 Task: Look for space in Laḩij, Yemen from 12th August, 2023 to 16th August, 2023 for 8 adults in price range Rs.10000 to Rs.16000. Place can be private room with 8 bedrooms having 8 beds and 8 bathrooms. Property type can be house, flat, guest house, hotel. Amenities needed are: wifi, TV, free parkinig on premises, gym, breakfast. Booking option can be shelf check-in. Required host language is English.
Action: Mouse moved to (495, 101)
Screenshot: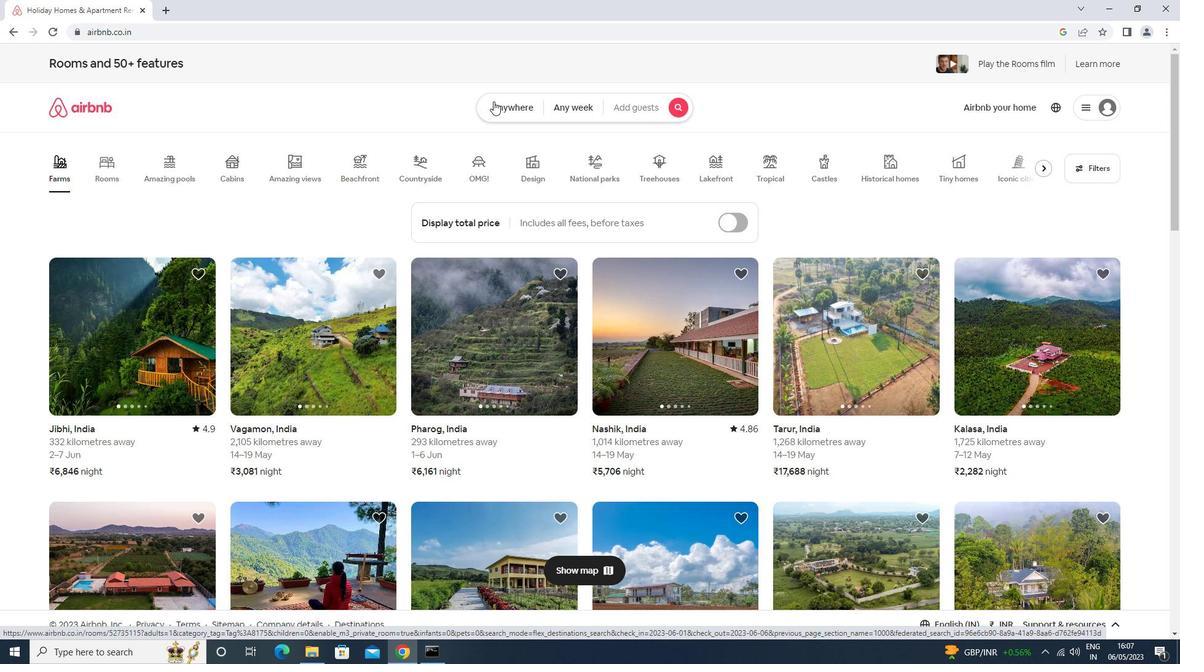 
Action: Mouse pressed left at (495, 101)
Screenshot: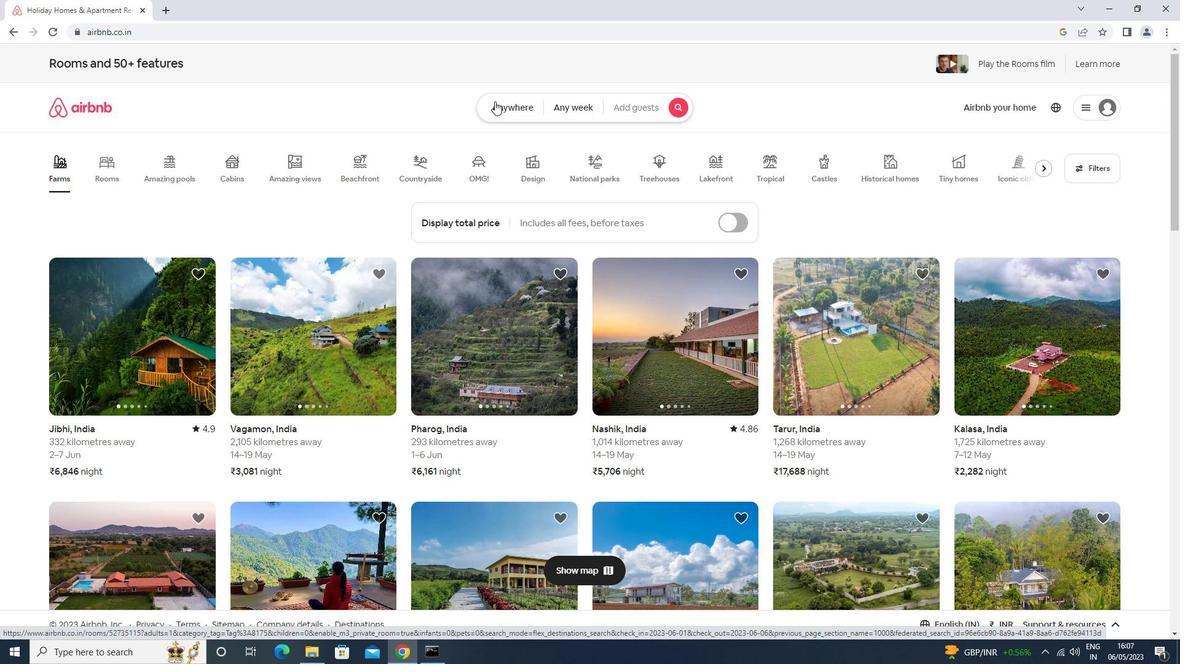 
Action: Mouse moved to (481, 153)
Screenshot: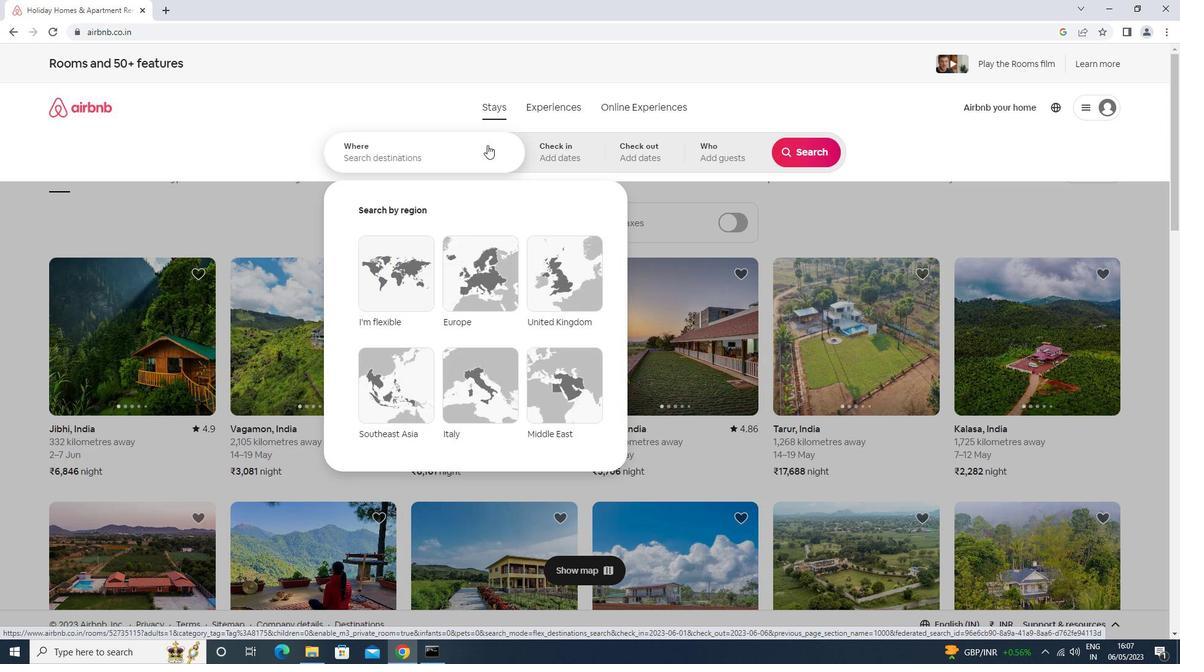 
Action: Mouse pressed left at (481, 153)
Screenshot: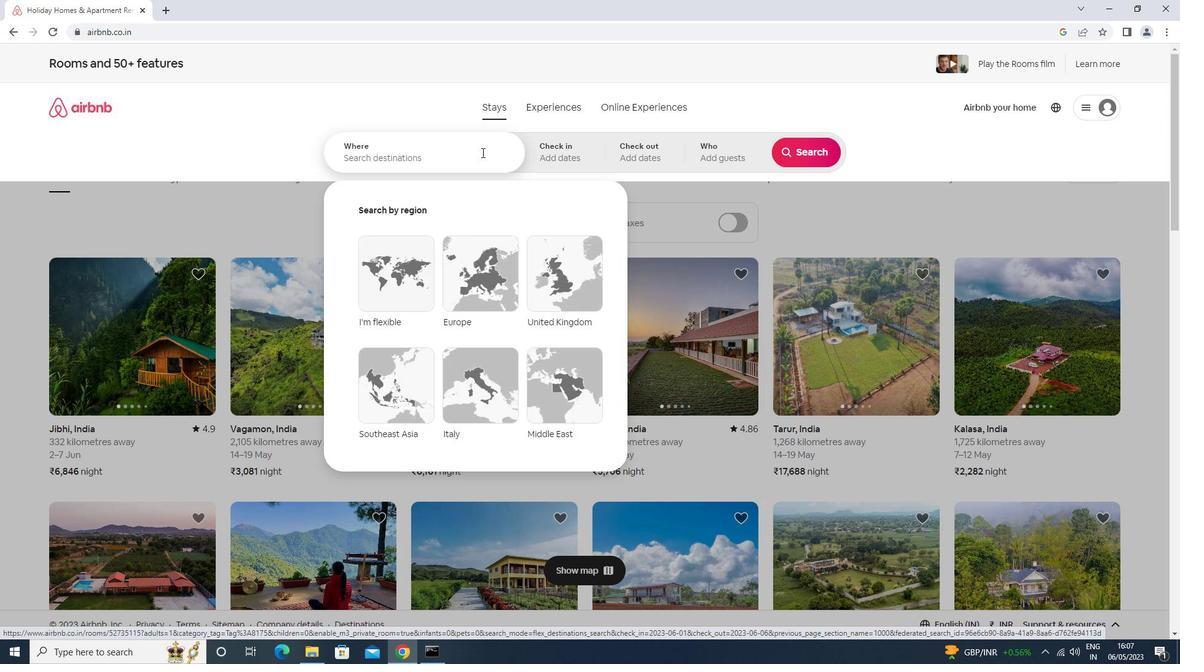
Action: Mouse moved to (479, 154)
Screenshot: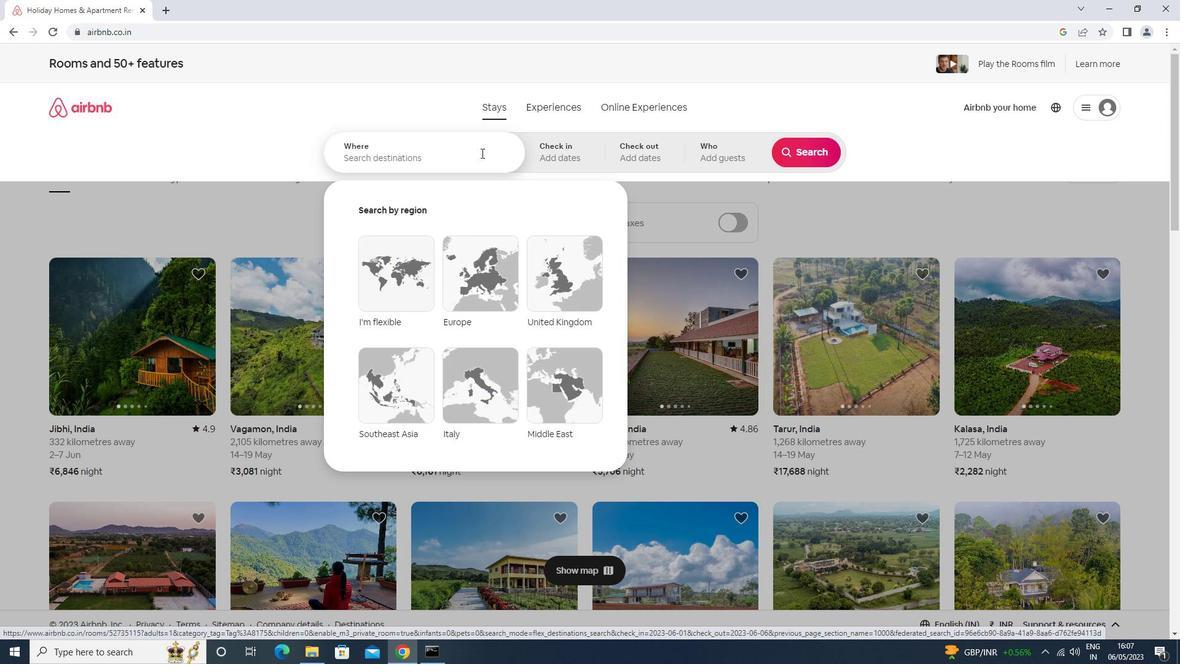 
Action: Key pressed lk<Key.backspace><Key.backspace>lahij,<Key.space><Key.shift>YEMEN<Key.down><Key.enter>
Screenshot: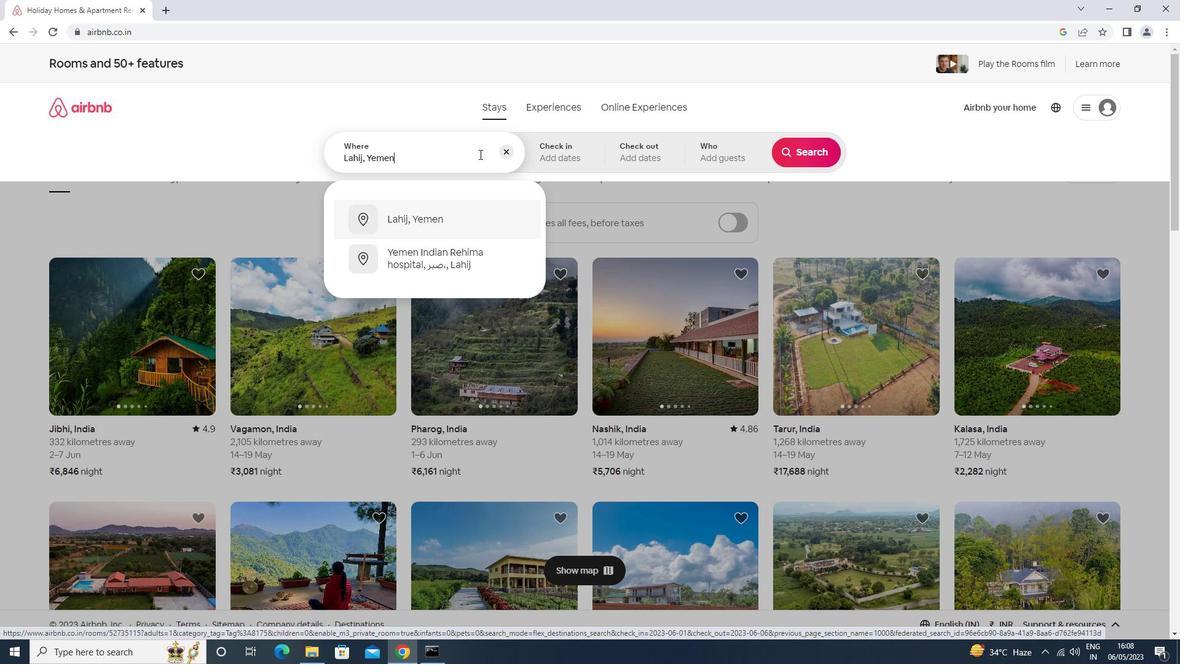 
Action: Mouse moved to (807, 251)
Screenshot: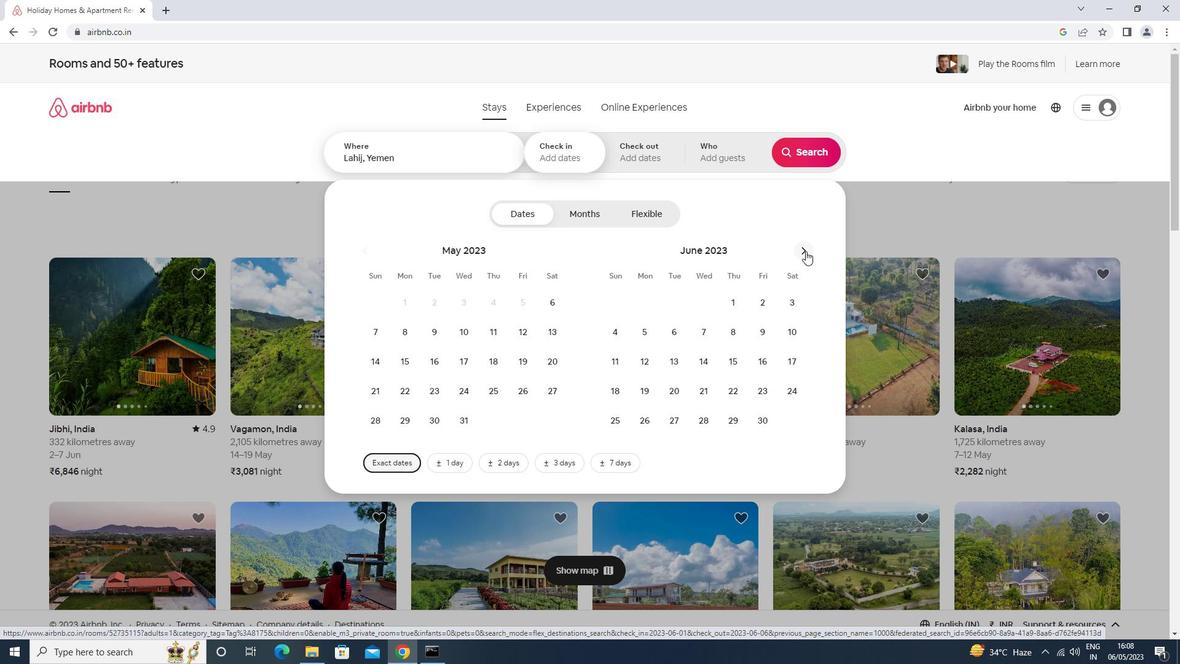 
Action: Mouse pressed left at (807, 251)
Screenshot: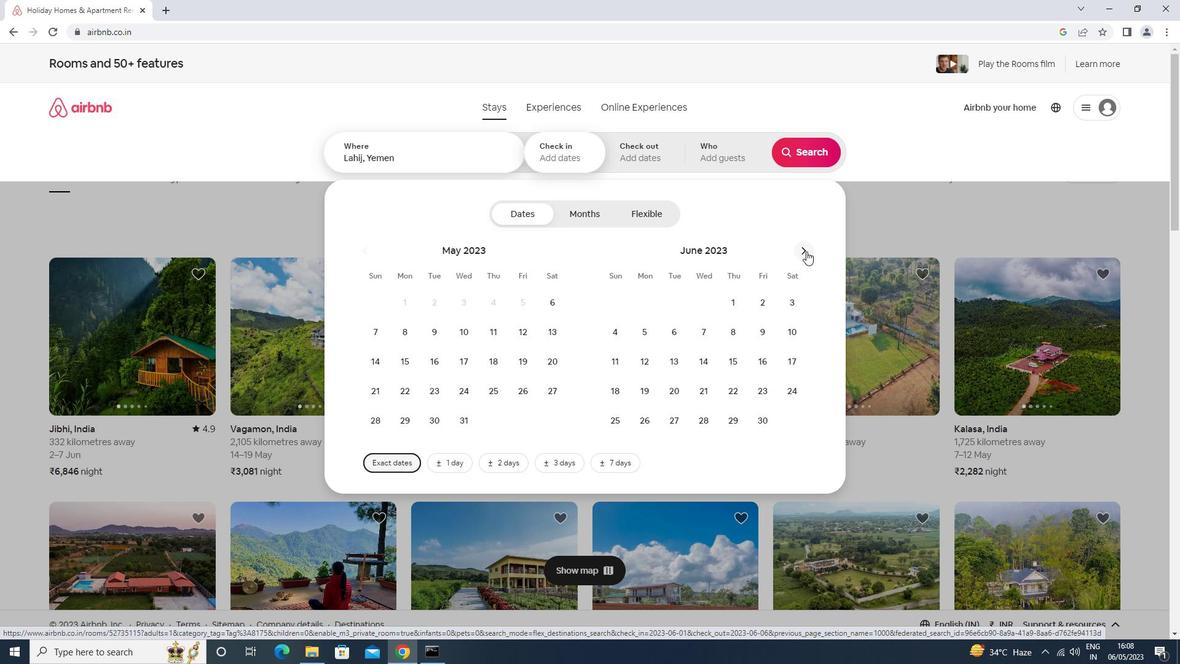 
Action: Mouse moved to (807, 251)
Screenshot: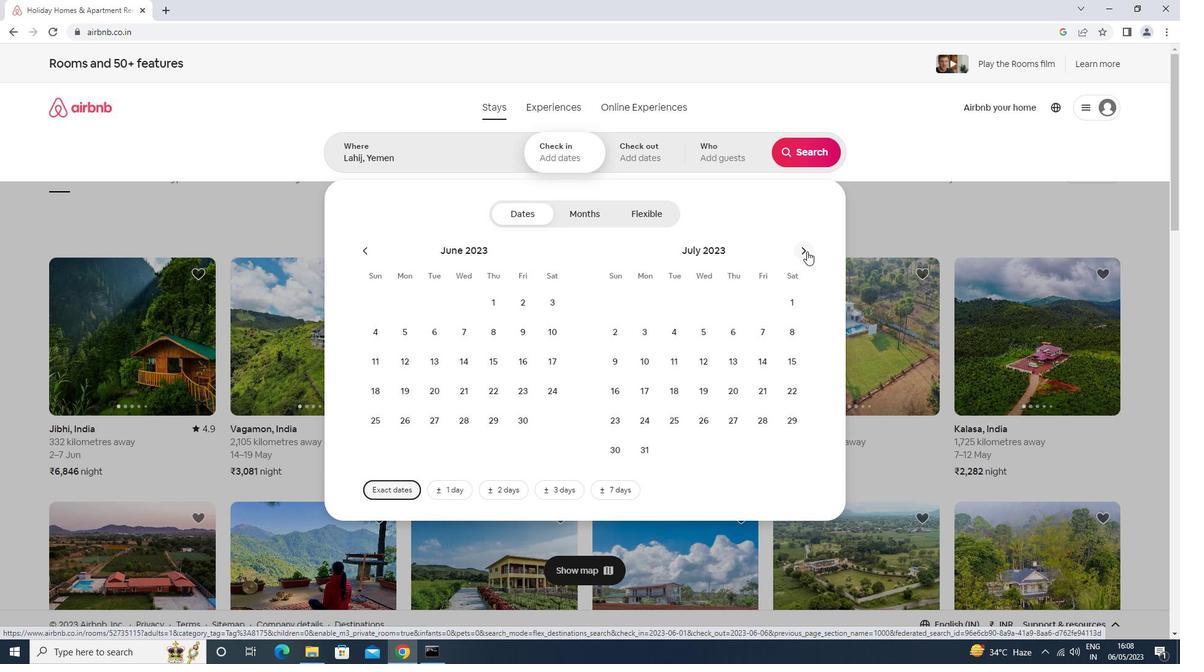 
Action: Mouse pressed left at (807, 251)
Screenshot: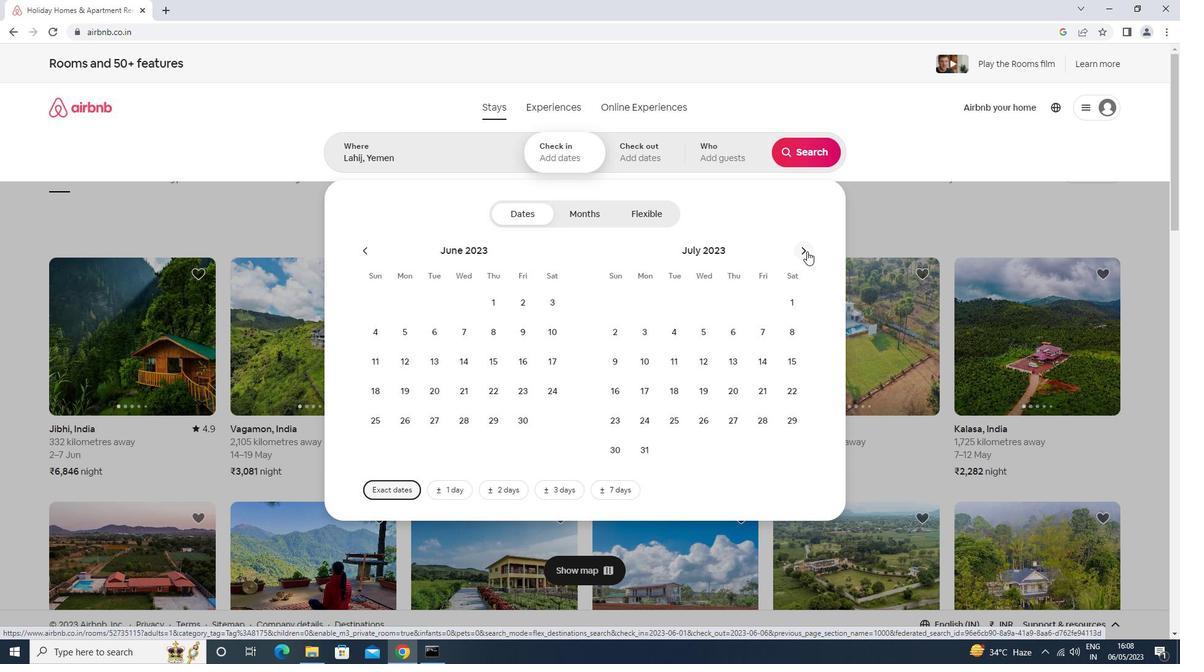 
Action: Mouse moved to (788, 324)
Screenshot: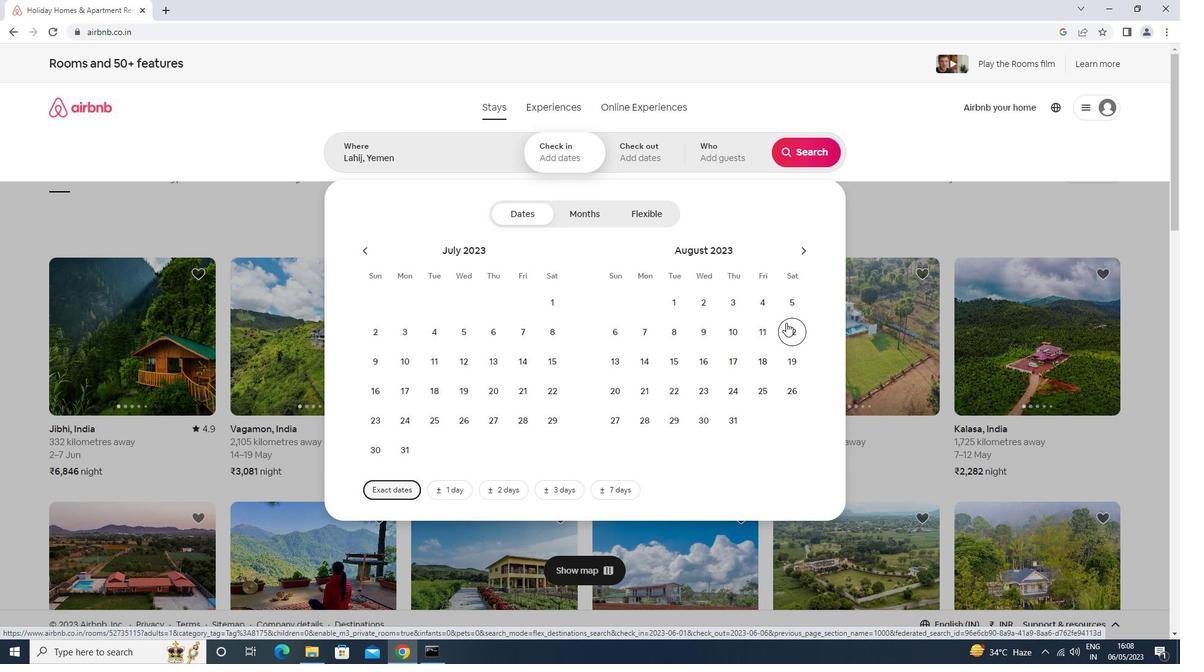
Action: Mouse pressed left at (788, 324)
Screenshot: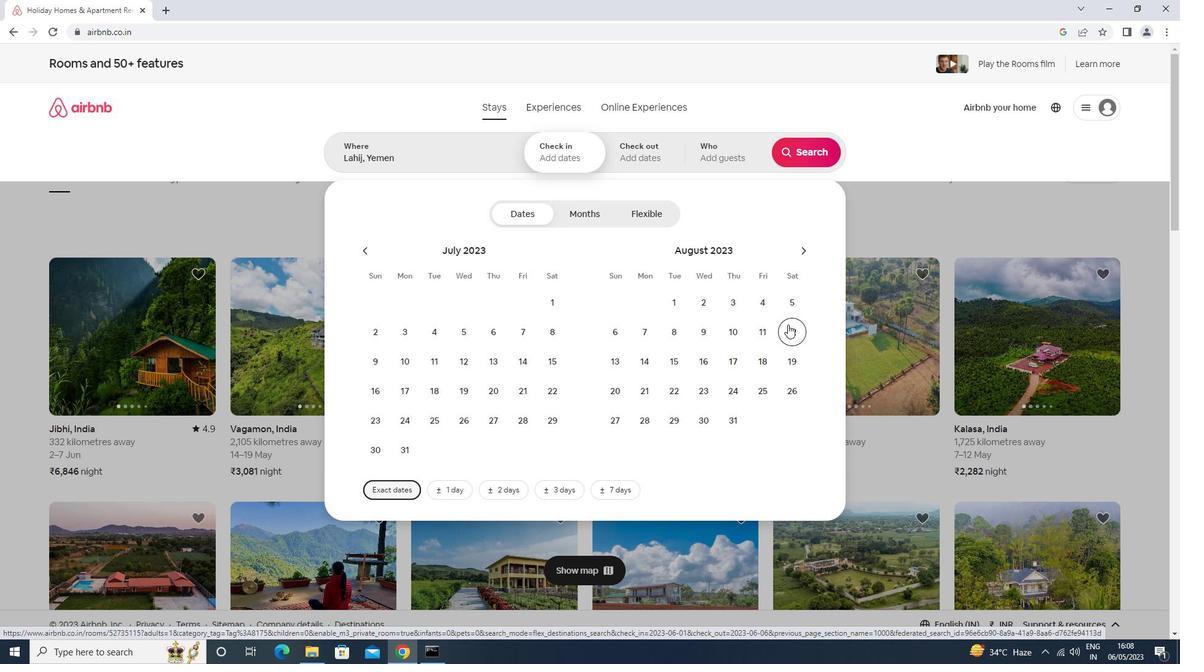 
Action: Mouse moved to (711, 362)
Screenshot: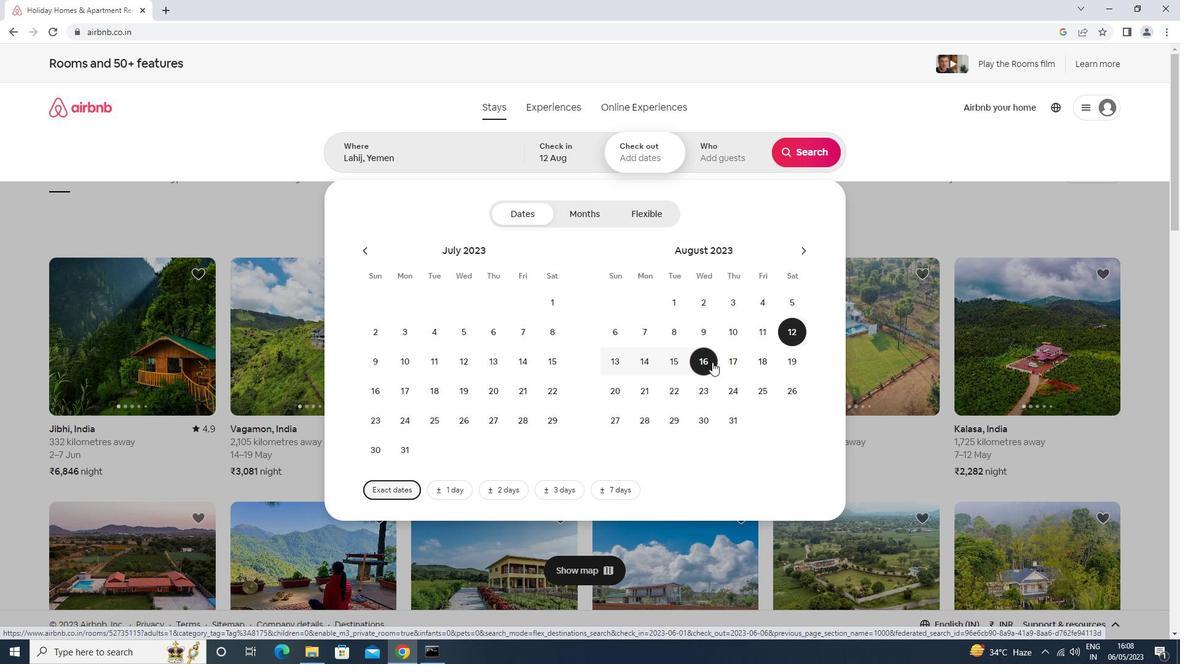 
Action: Mouse pressed left at (711, 362)
Screenshot: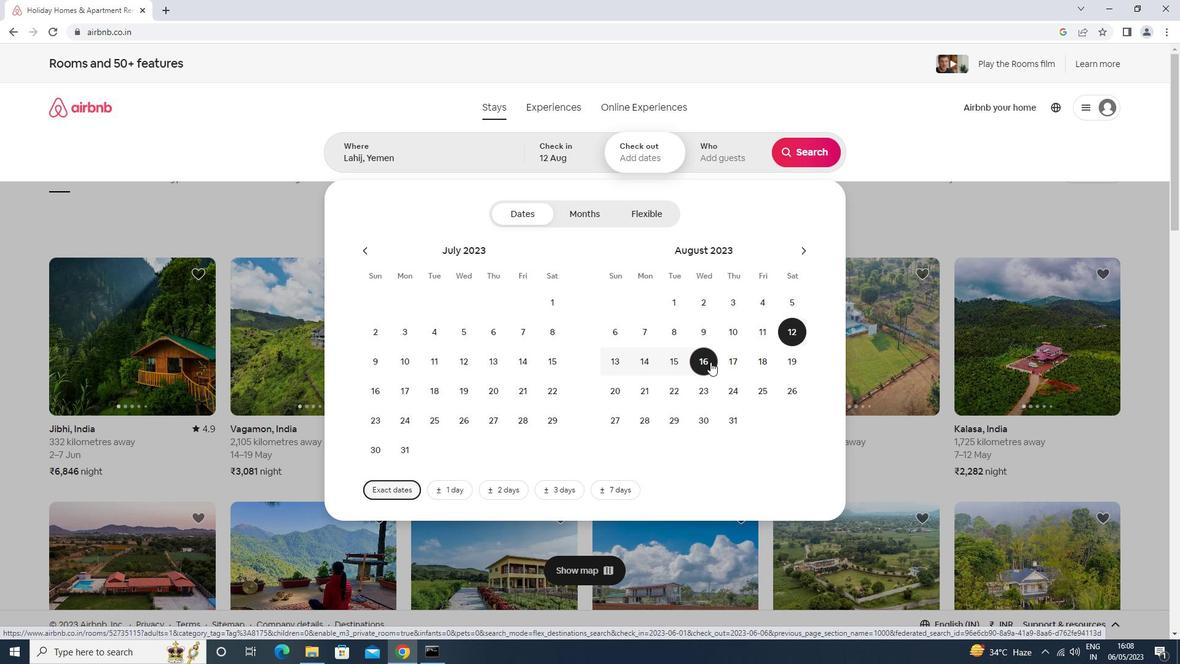 
Action: Mouse moved to (719, 151)
Screenshot: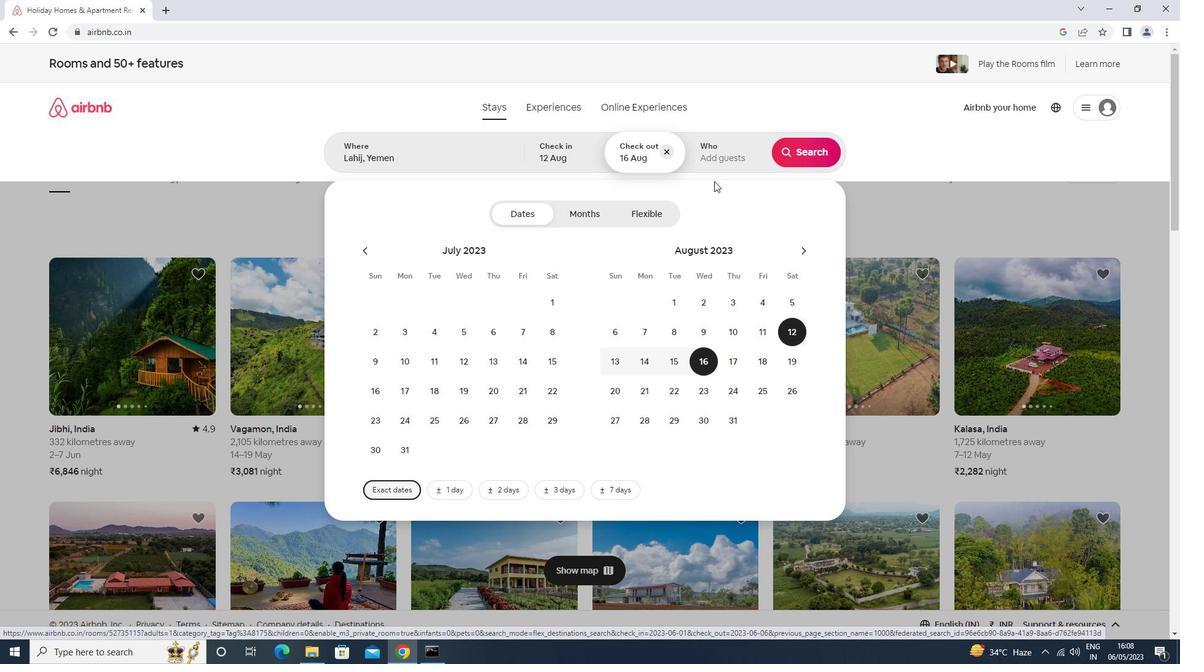 
Action: Mouse pressed left at (719, 151)
Screenshot: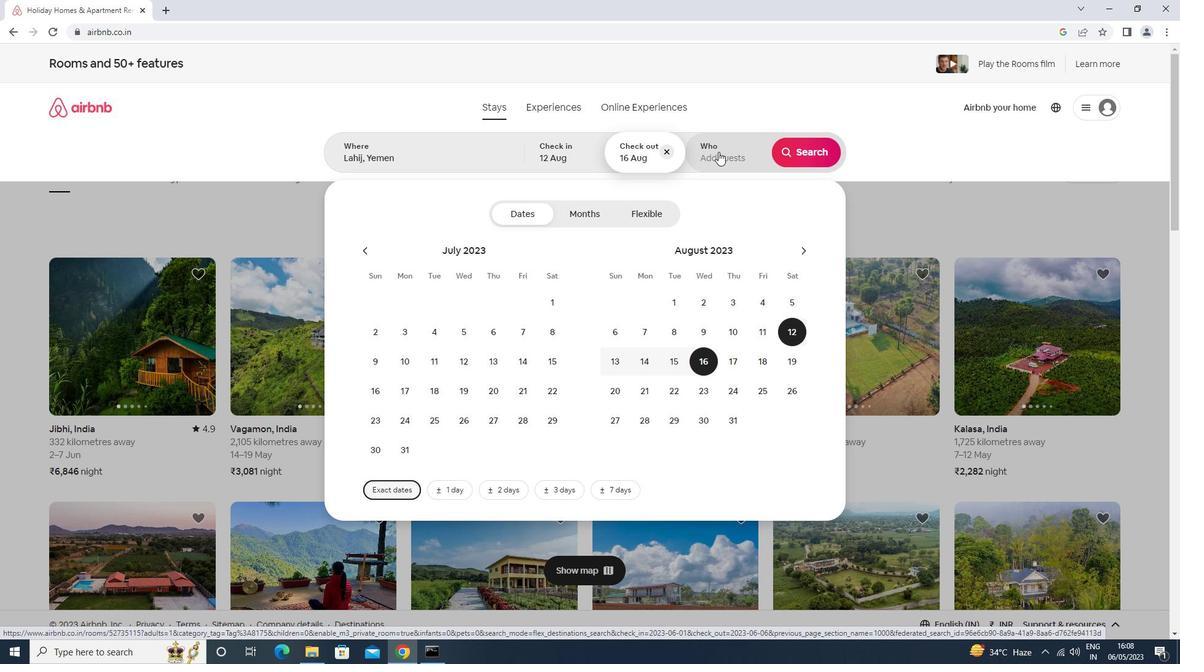 
Action: Mouse moved to (806, 215)
Screenshot: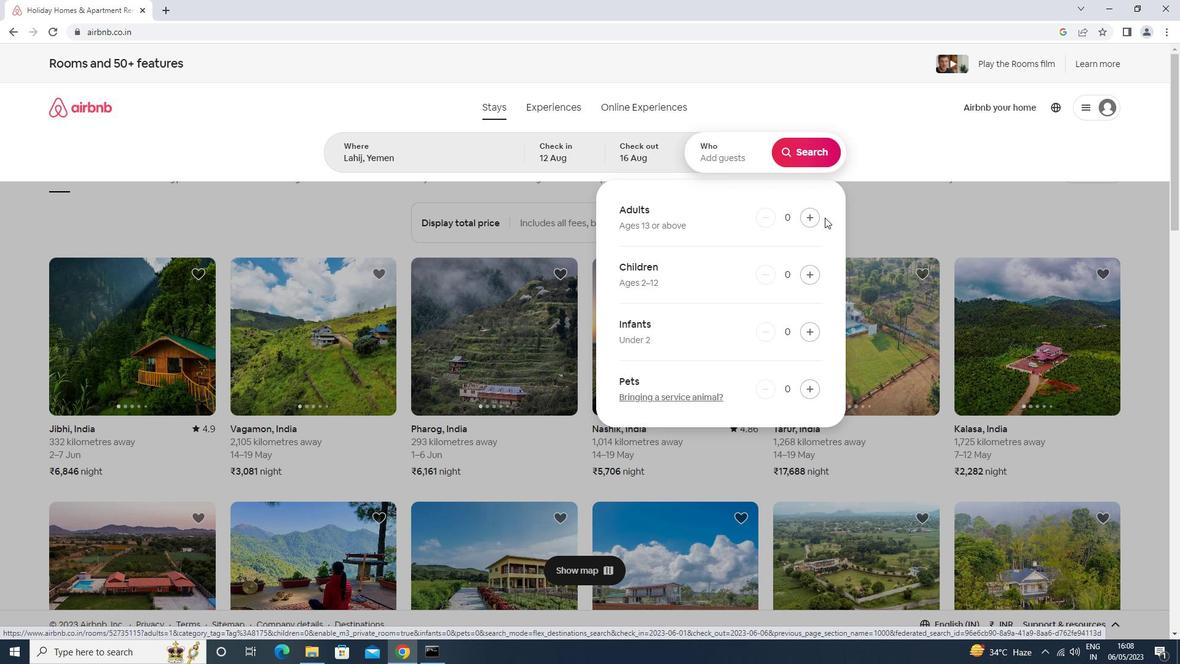 
Action: Mouse pressed left at (806, 215)
Screenshot: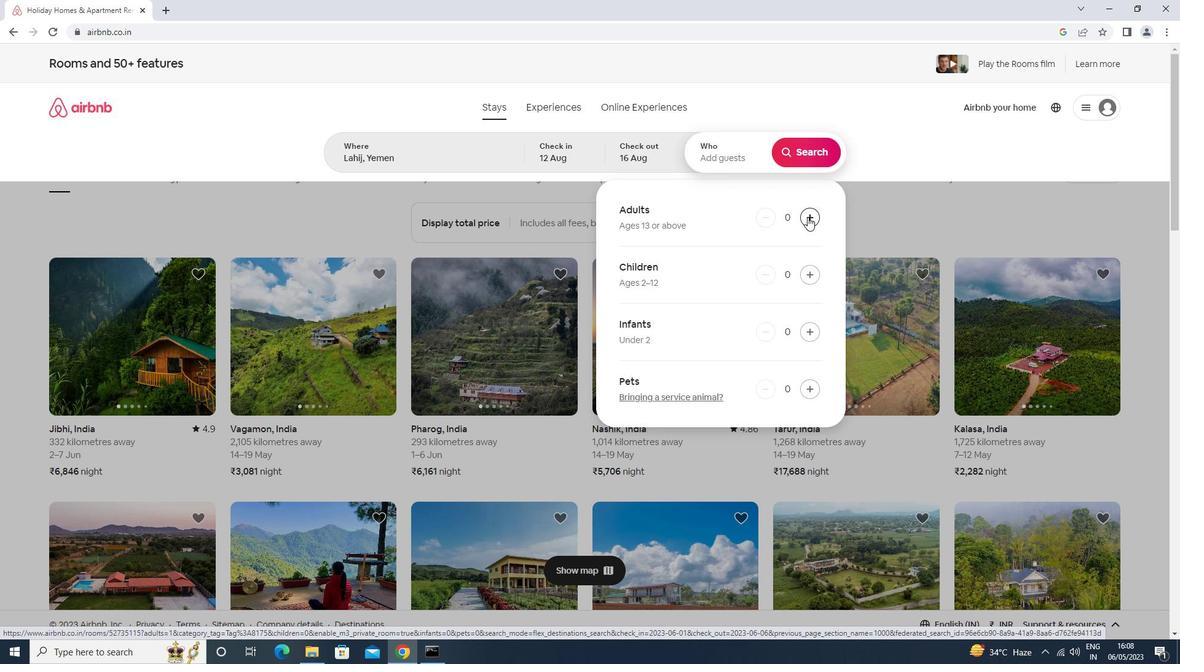 
Action: Mouse pressed left at (806, 215)
Screenshot: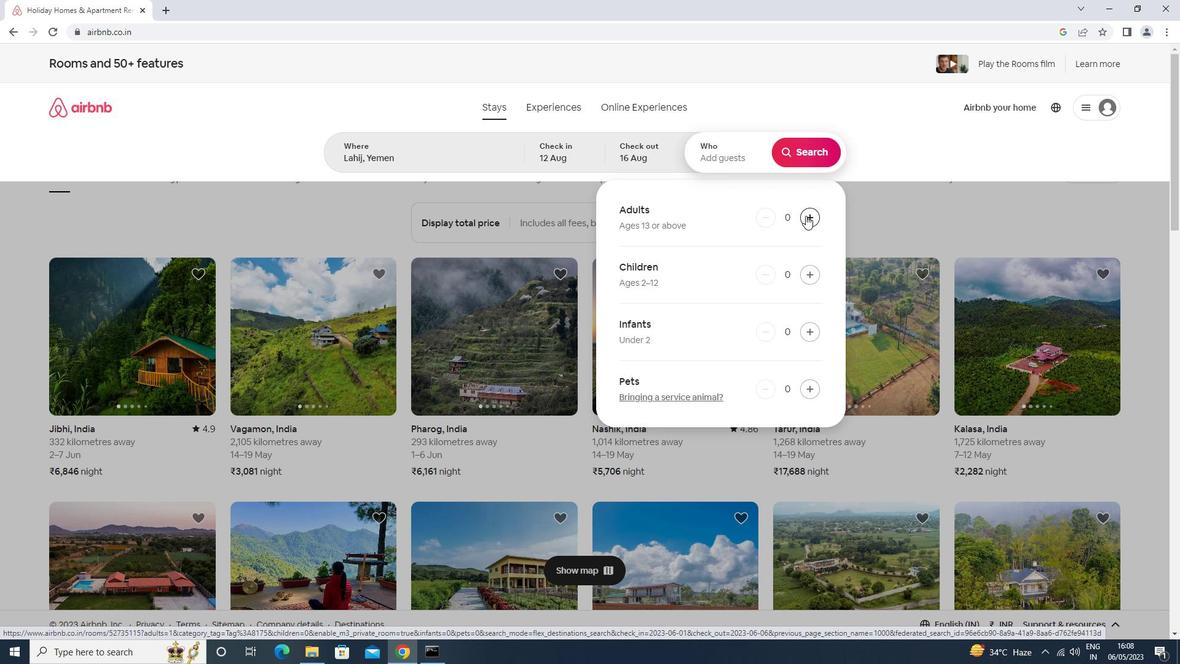 
Action: Mouse moved to (804, 204)
Screenshot: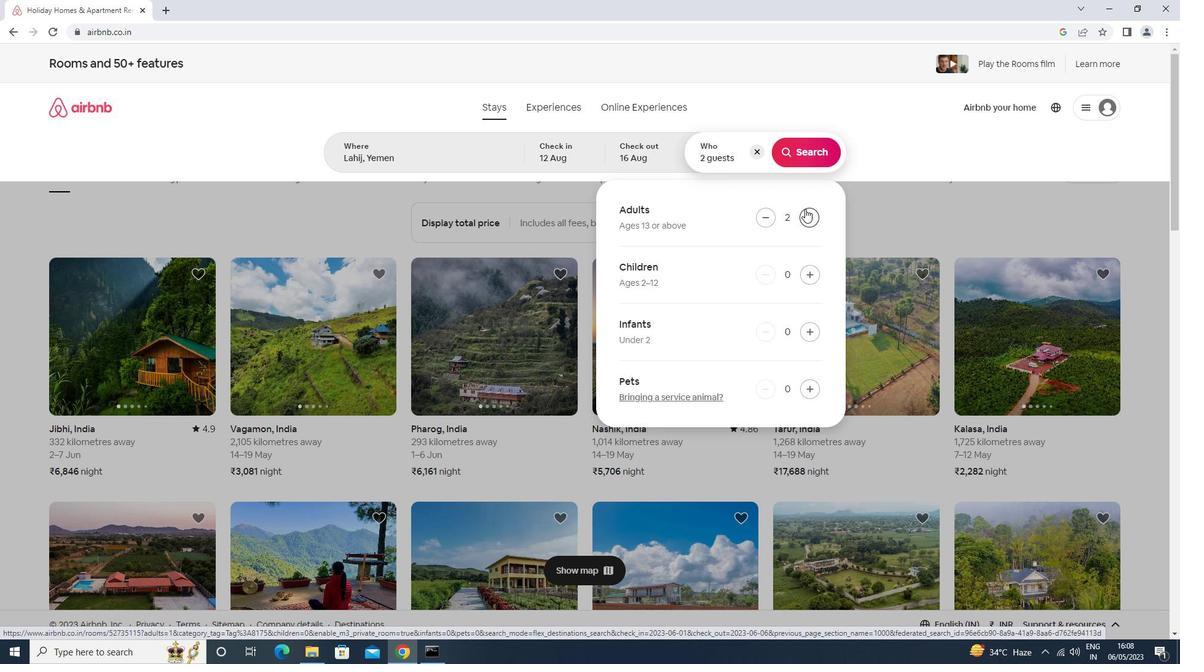 
Action: Mouse pressed left at (804, 204)
Screenshot: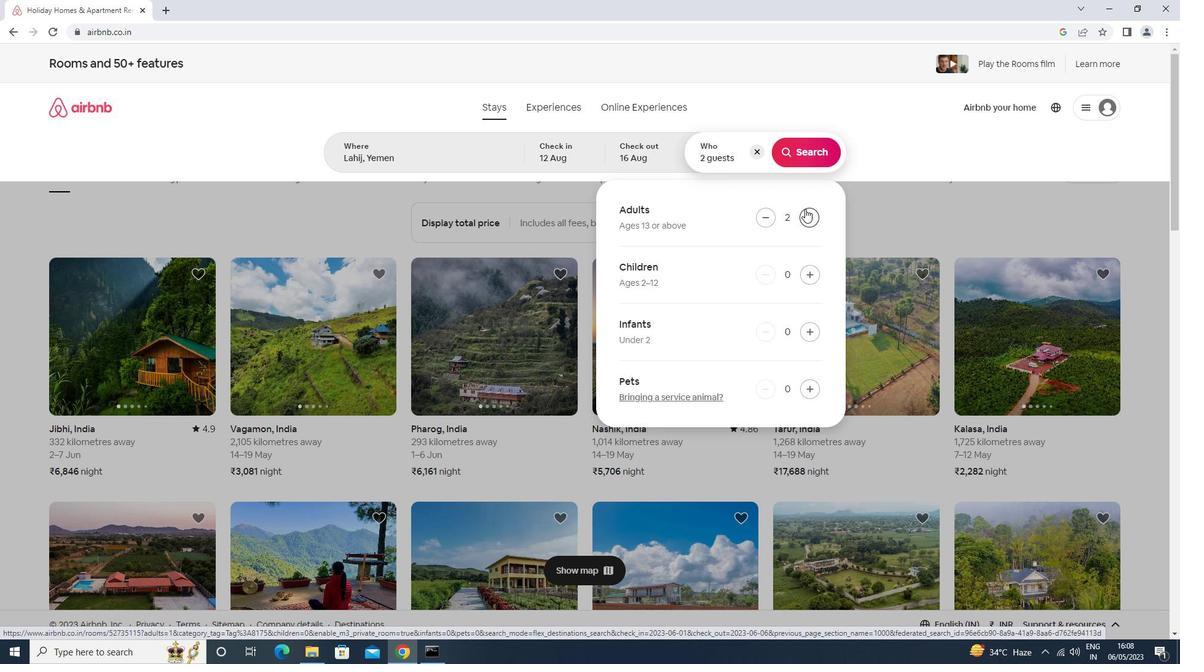 
Action: Mouse moved to (801, 204)
Screenshot: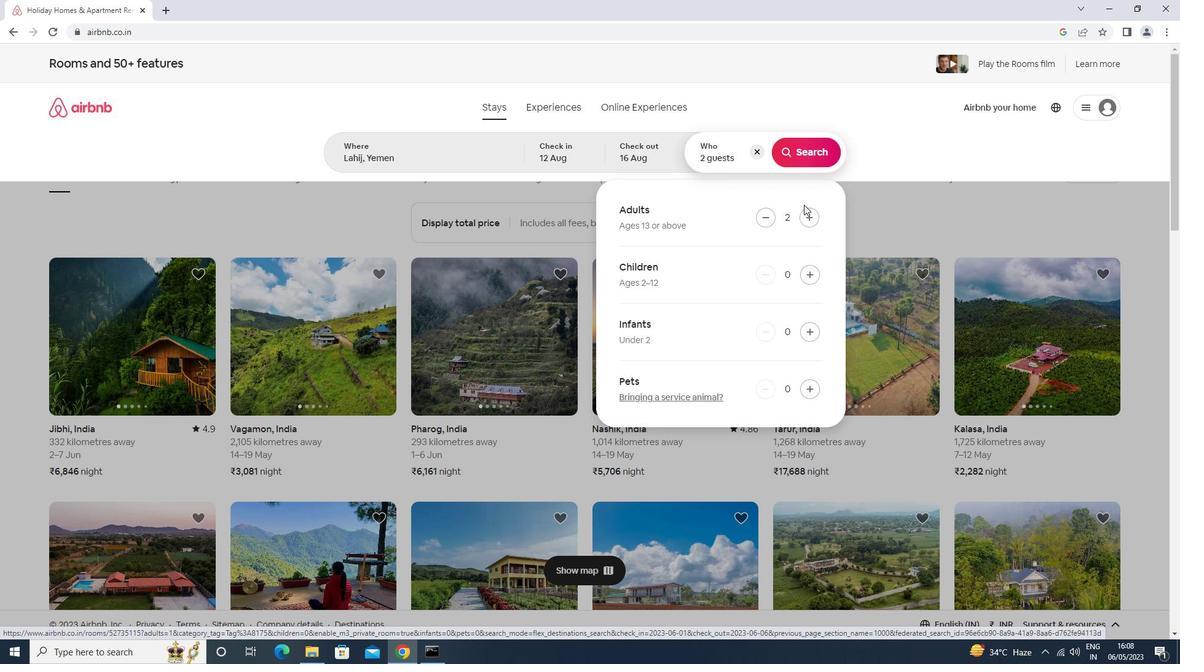 
Action: Mouse pressed left at (801, 204)
Screenshot: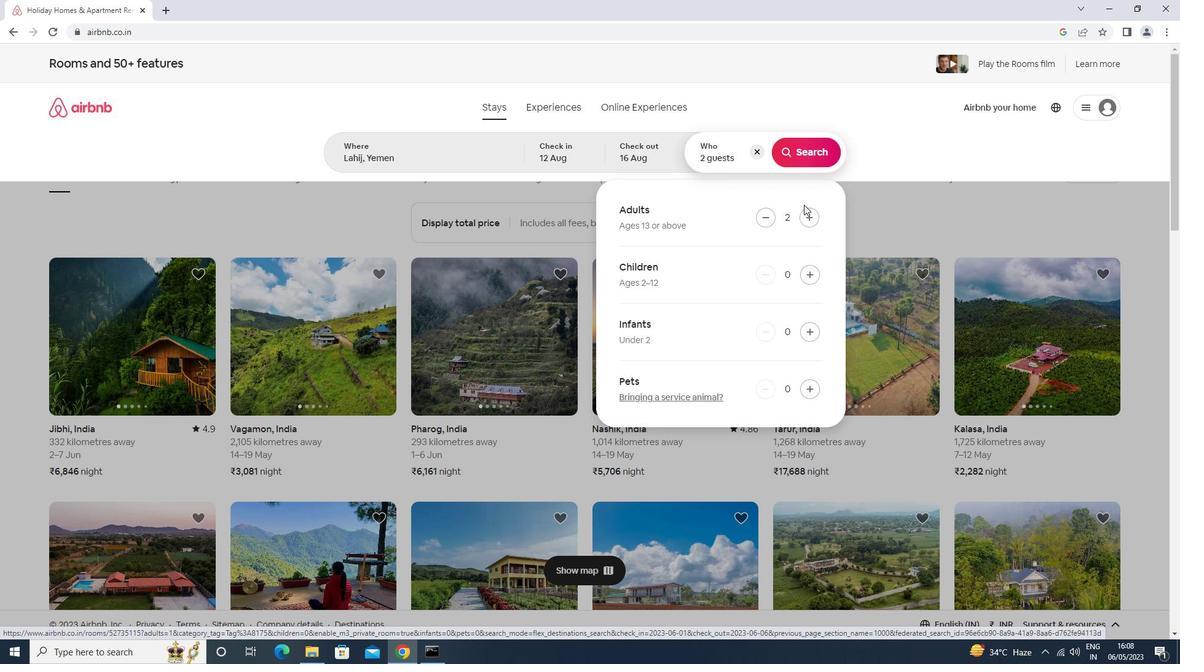
Action: Mouse moved to (807, 215)
Screenshot: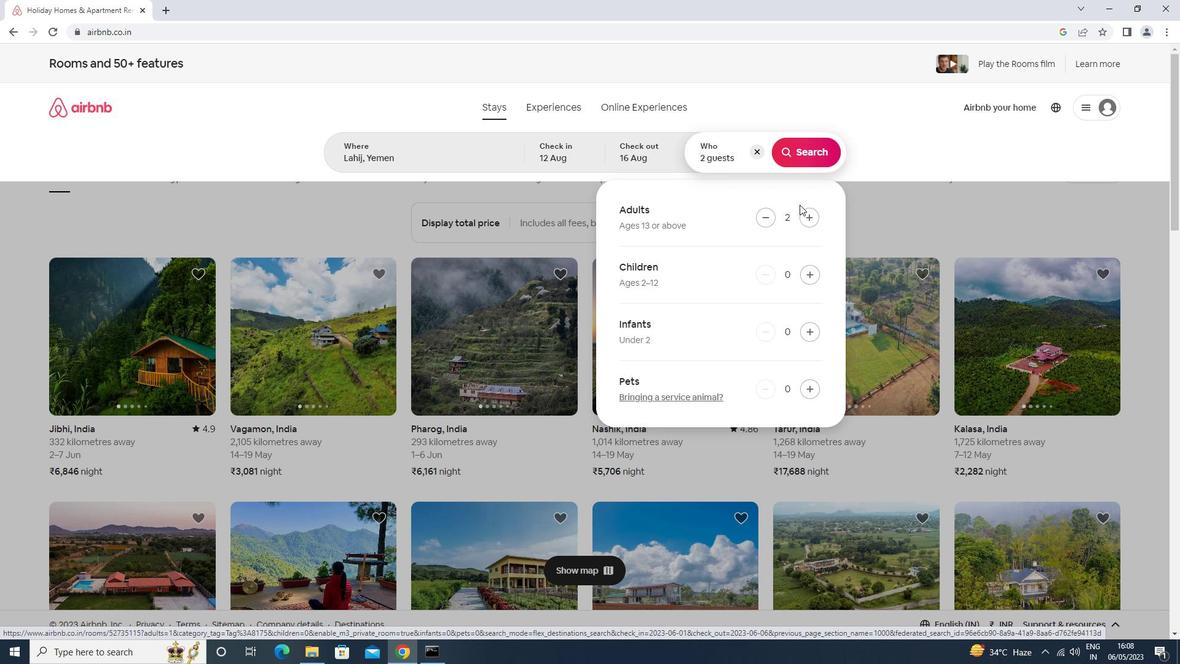 
Action: Mouse pressed left at (807, 215)
Screenshot: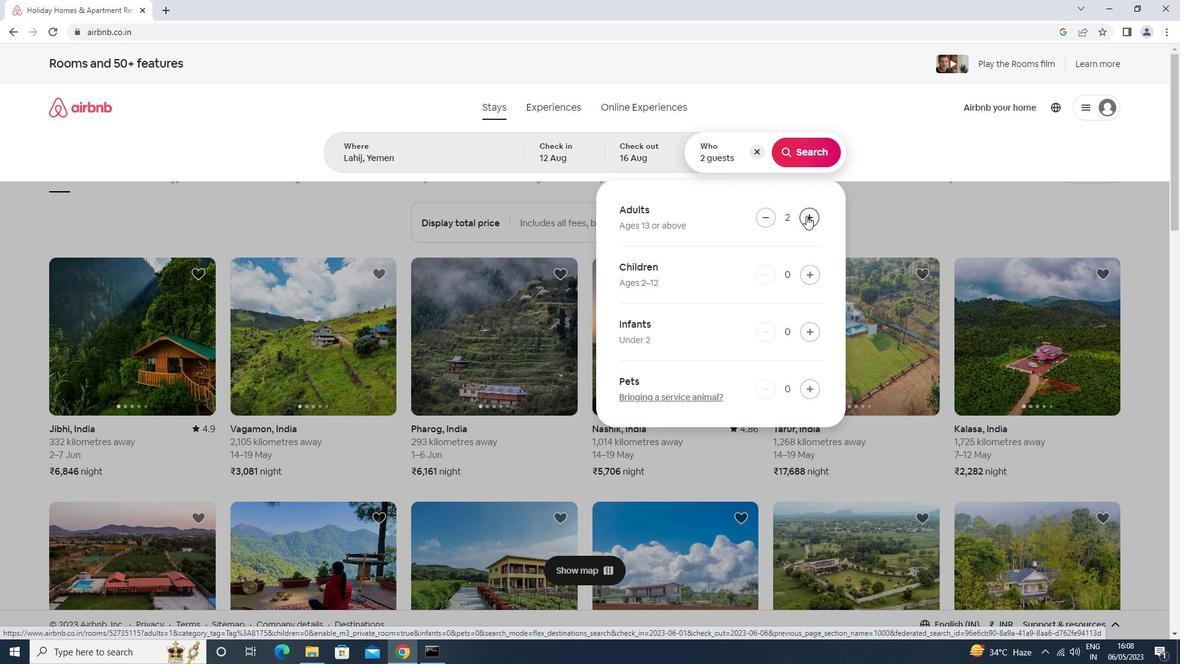 
Action: Mouse moved to (809, 217)
Screenshot: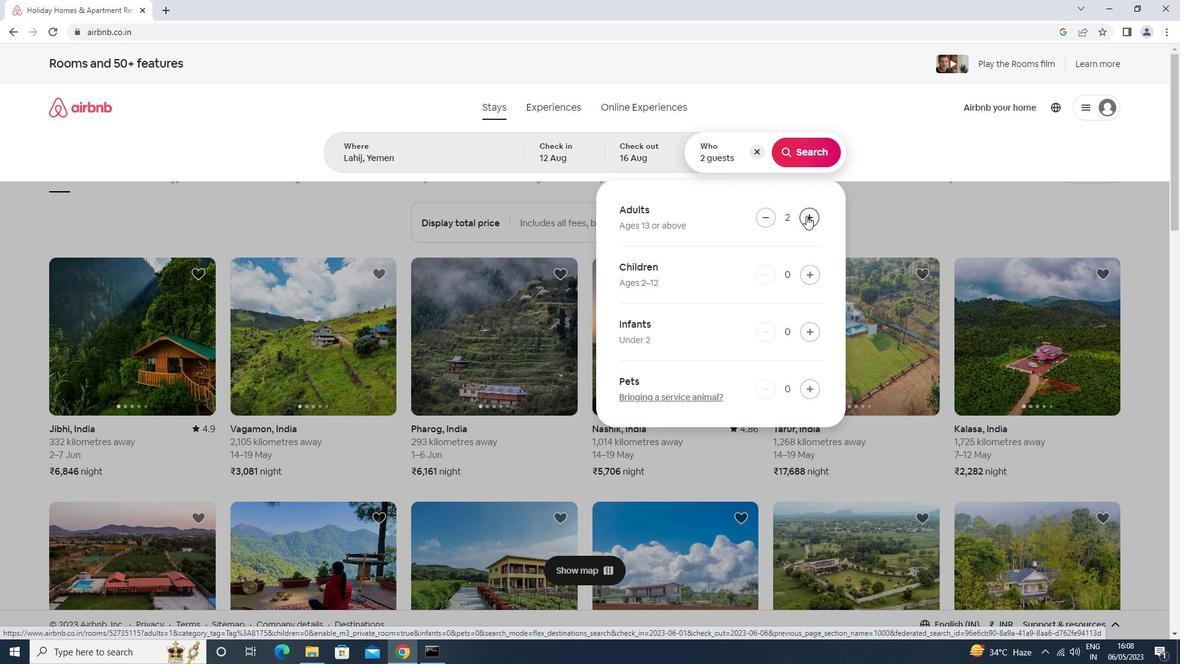 
Action: Mouse pressed left at (809, 217)
Screenshot: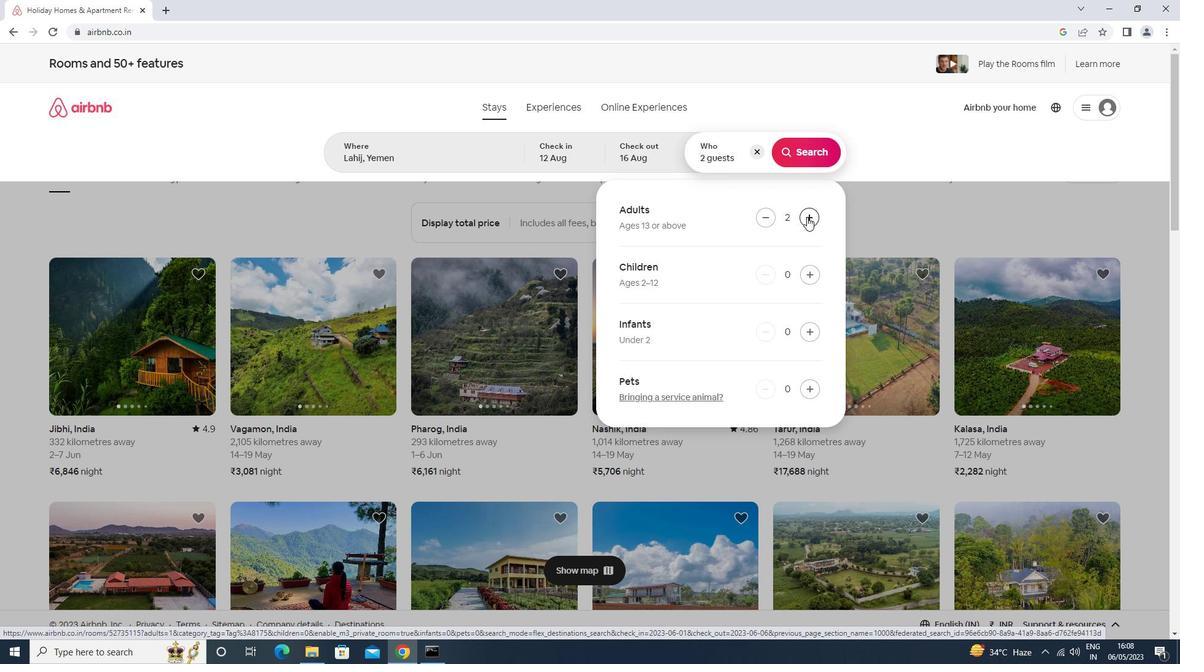
Action: Mouse pressed left at (809, 217)
Screenshot: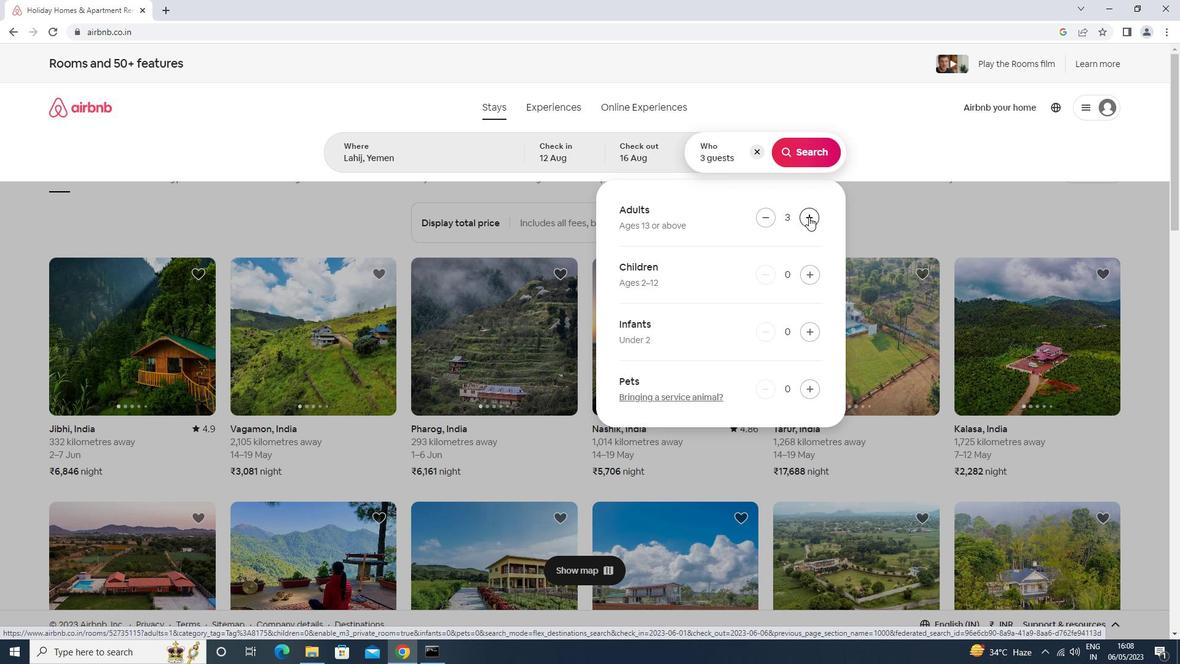 
Action: Mouse moved to (811, 215)
Screenshot: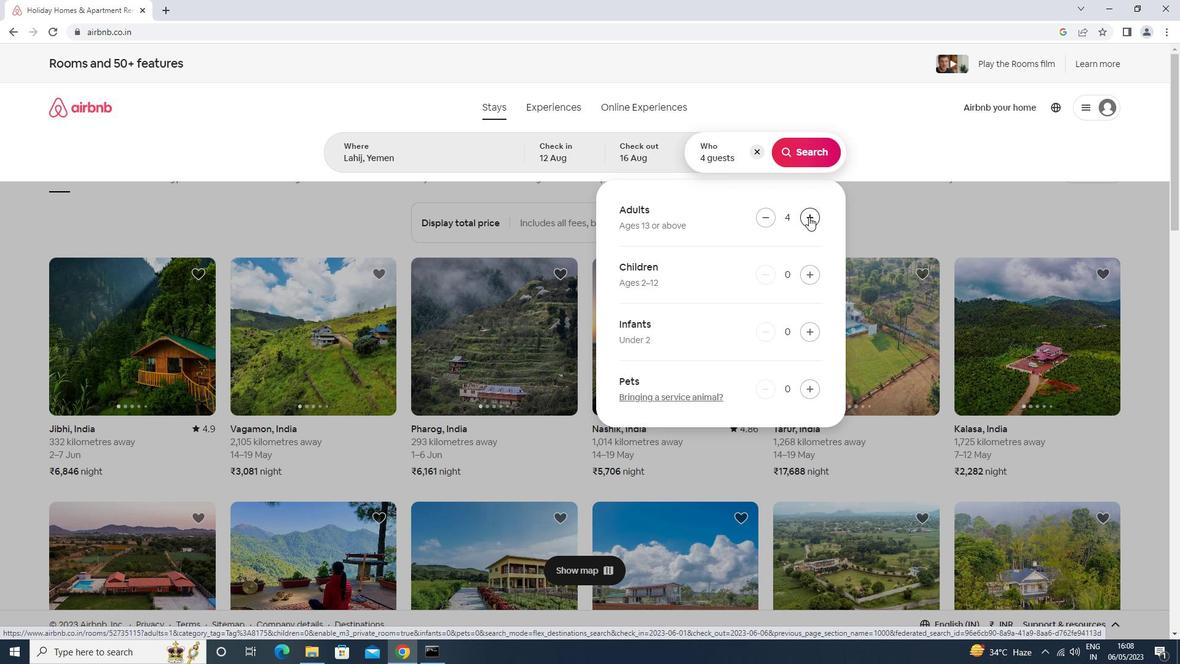 
Action: Mouse pressed left at (811, 215)
Screenshot: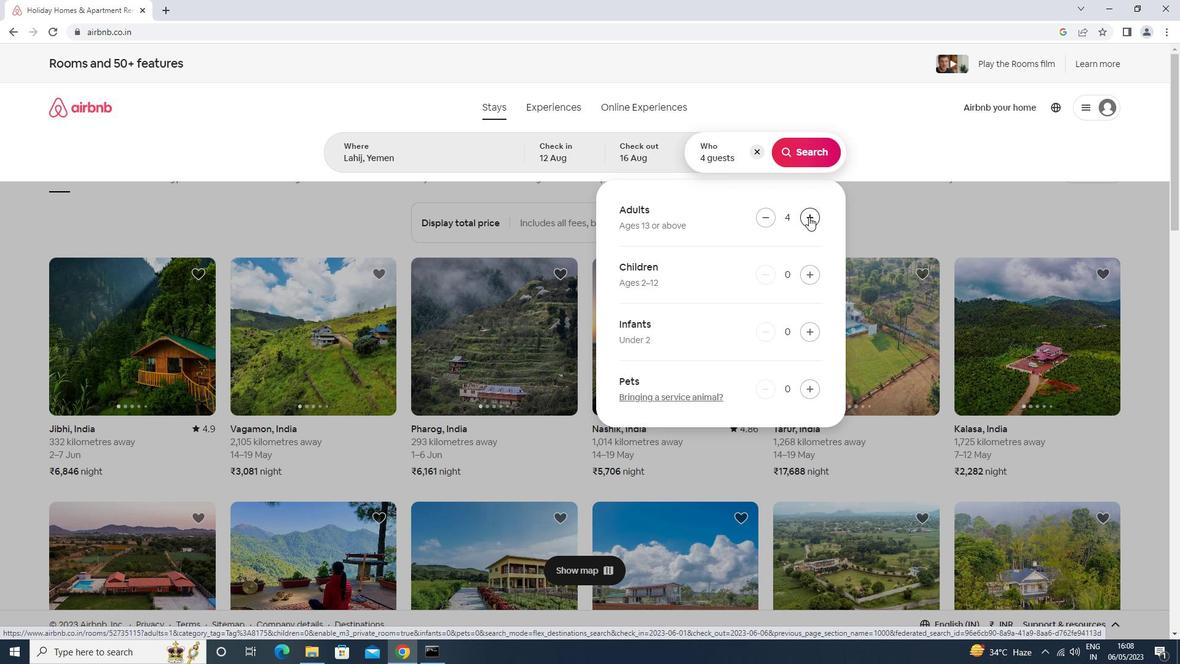 
Action: Mouse pressed left at (811, 215)
Screenshot: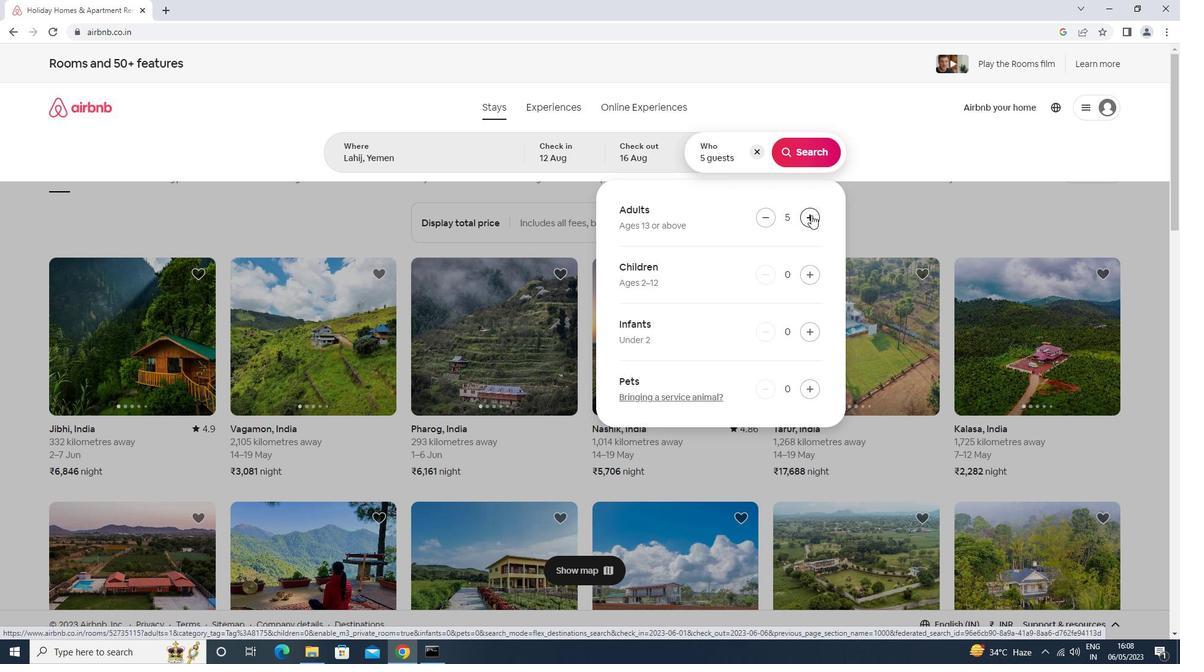 
Action: Mouse pressed left at (811, 215)
Screenshot: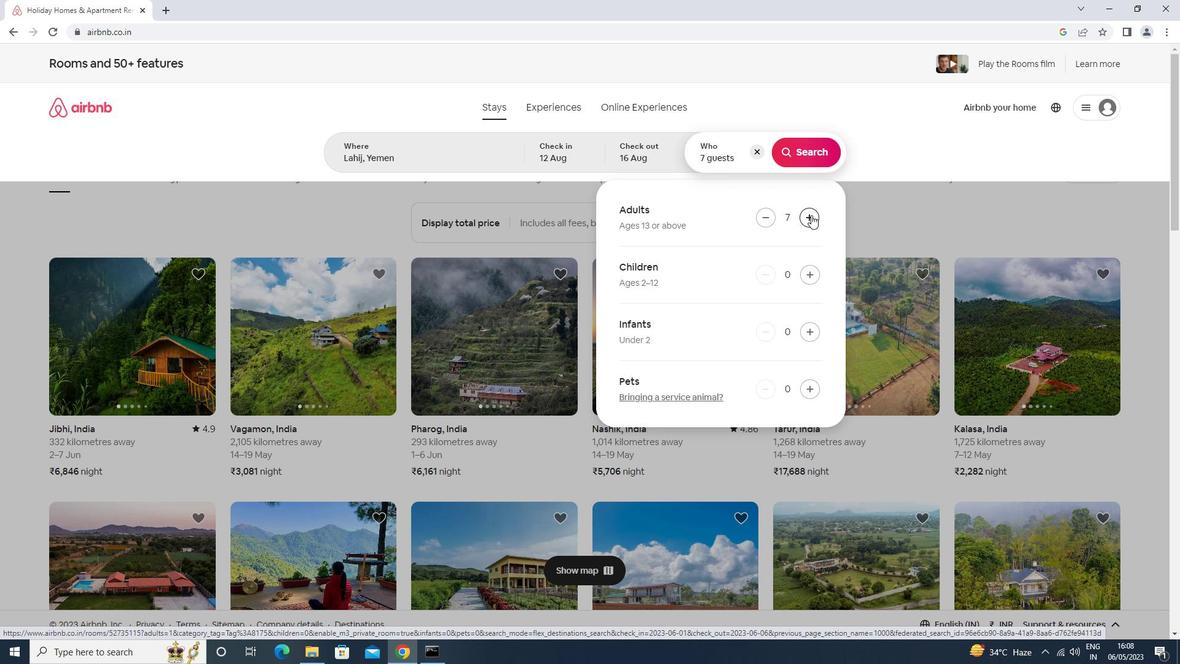 
Action: Mouse moved to (811, 153)
Screenshot: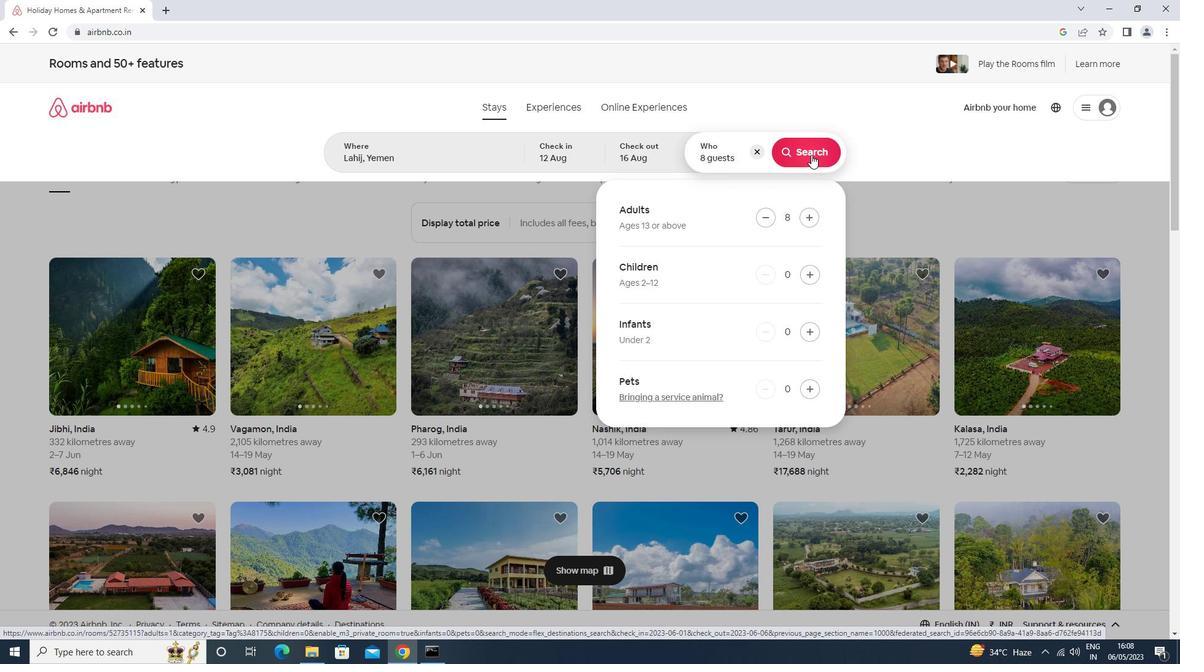 
Action: Mouse pressed left at (811, 153)
Screenshot: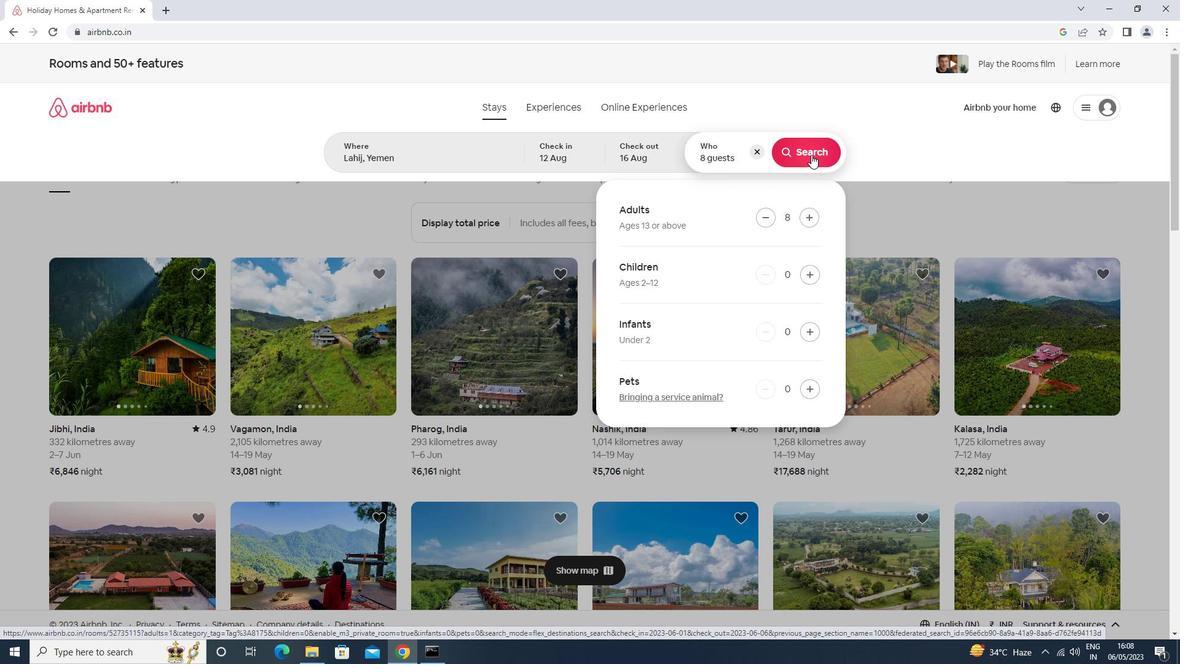 
Action: Mouse moved to (1113, 110)
Screenshot: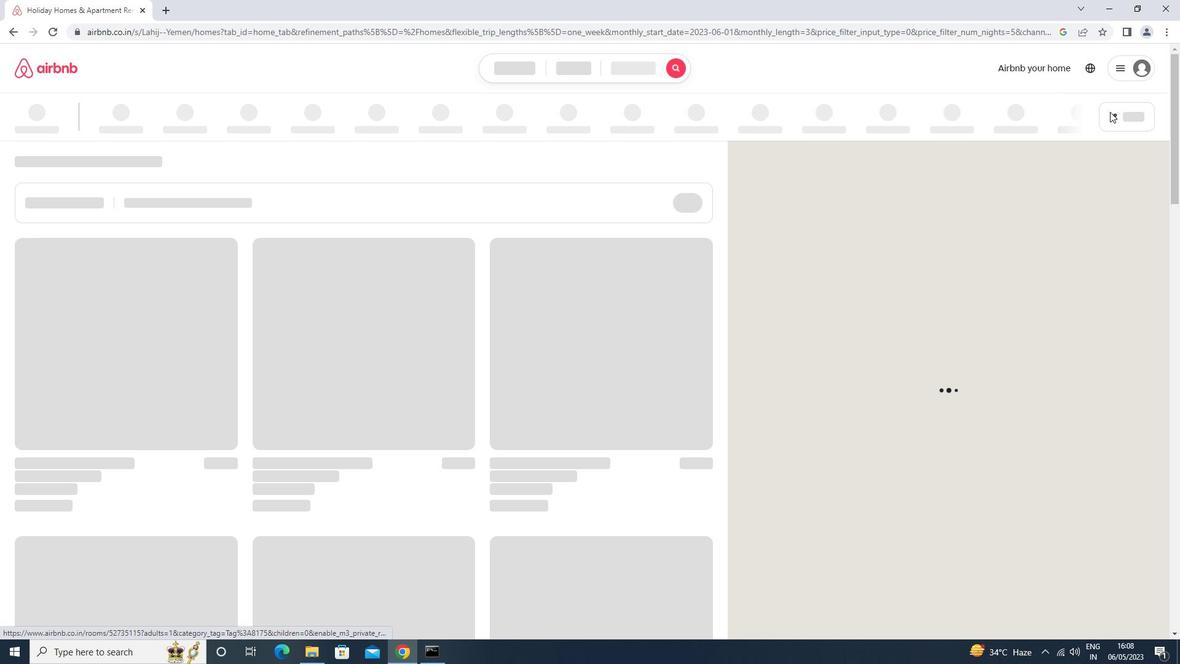 
Action: Mouse pressed left at (1113, 110)
Screenshot: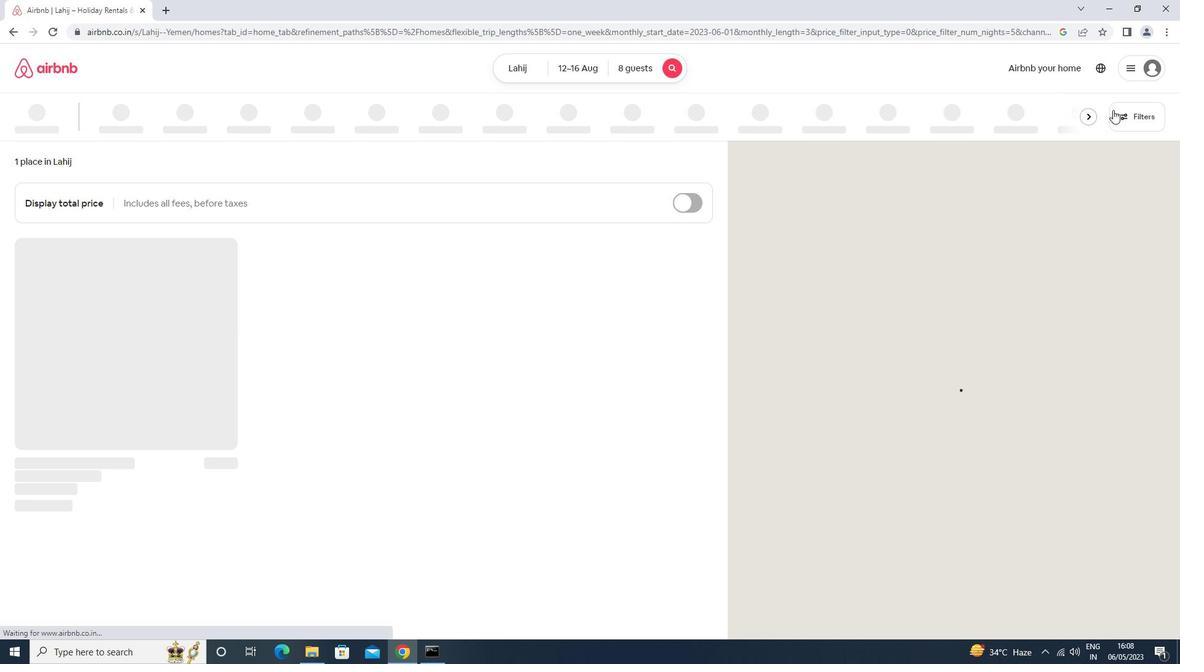 
Action: Mouse moved to (470, 417)
Screenshot: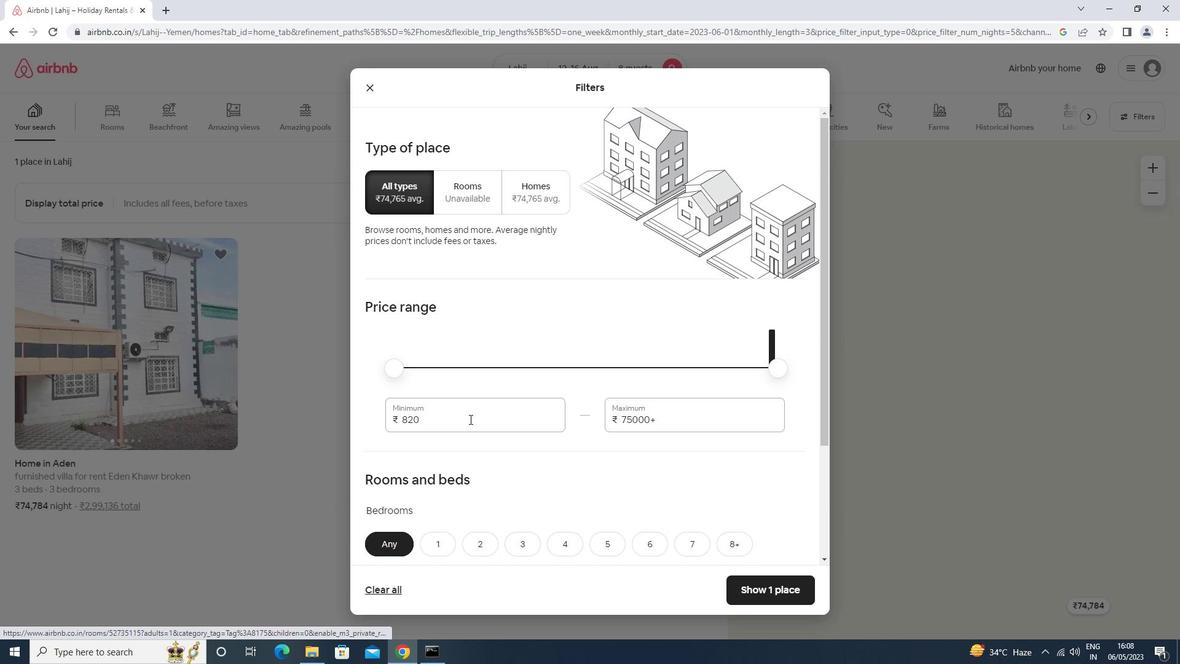 
Action: Mouse pressed left at (470, 417)
Screenshot: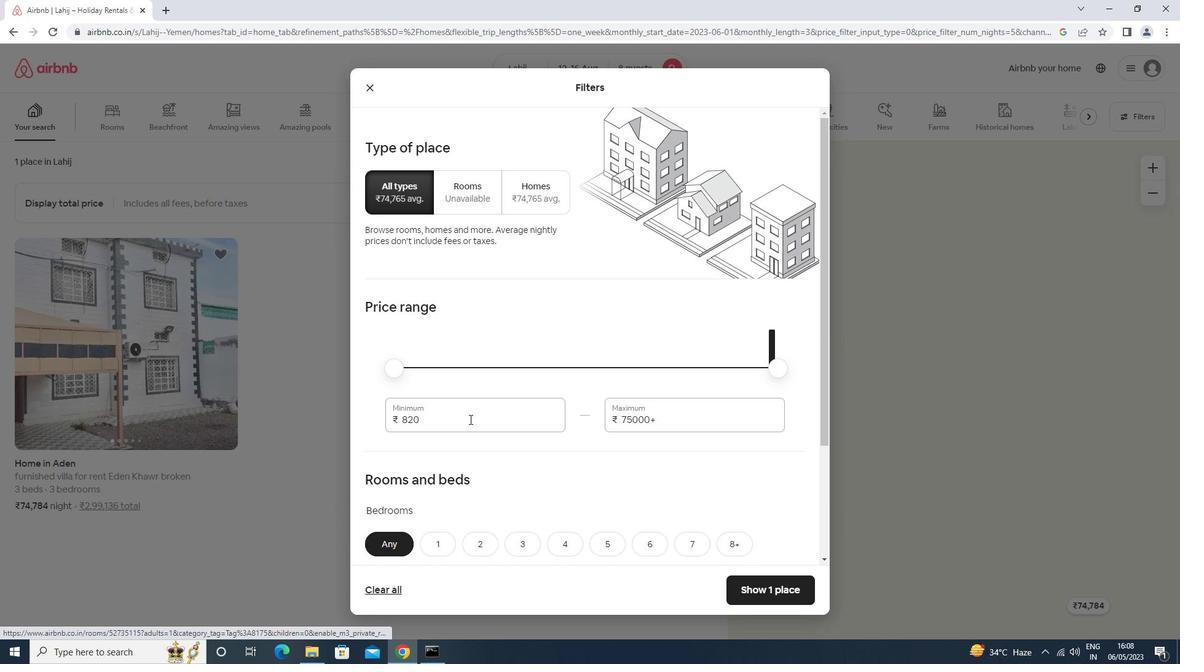 
Action: Mouse moved to (458, 406)
Screenshot: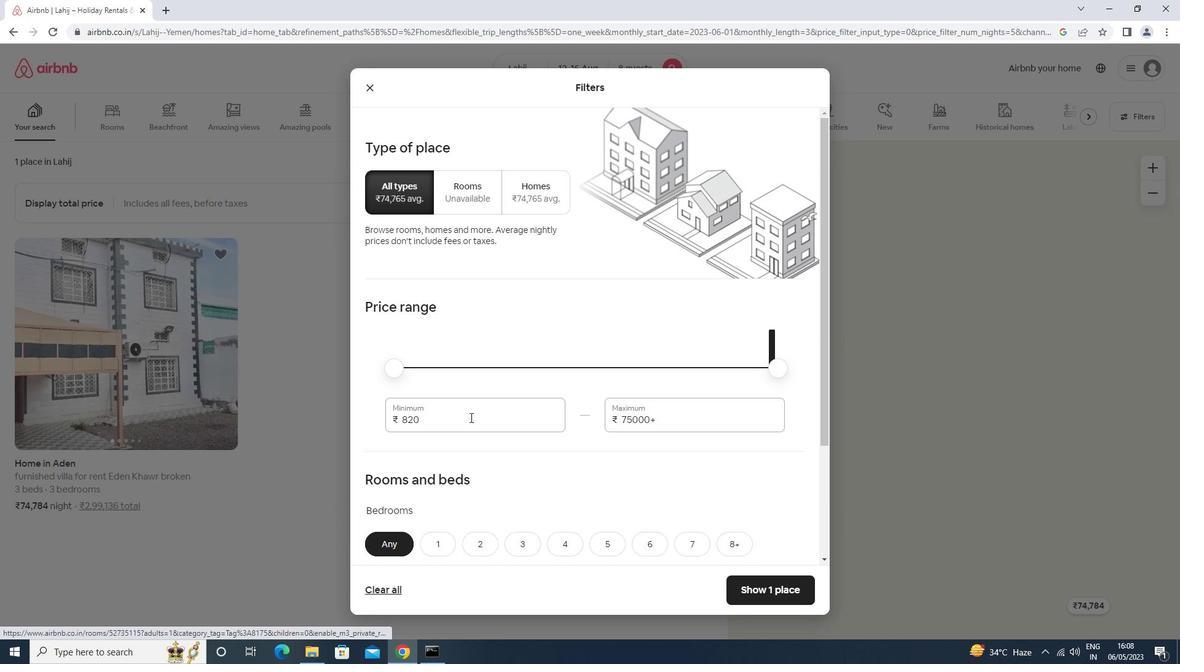 
Action: Key pressed <Key.backspace><Key.backspace><Key.backspace>10000<Key.tab>16000
Screenshot: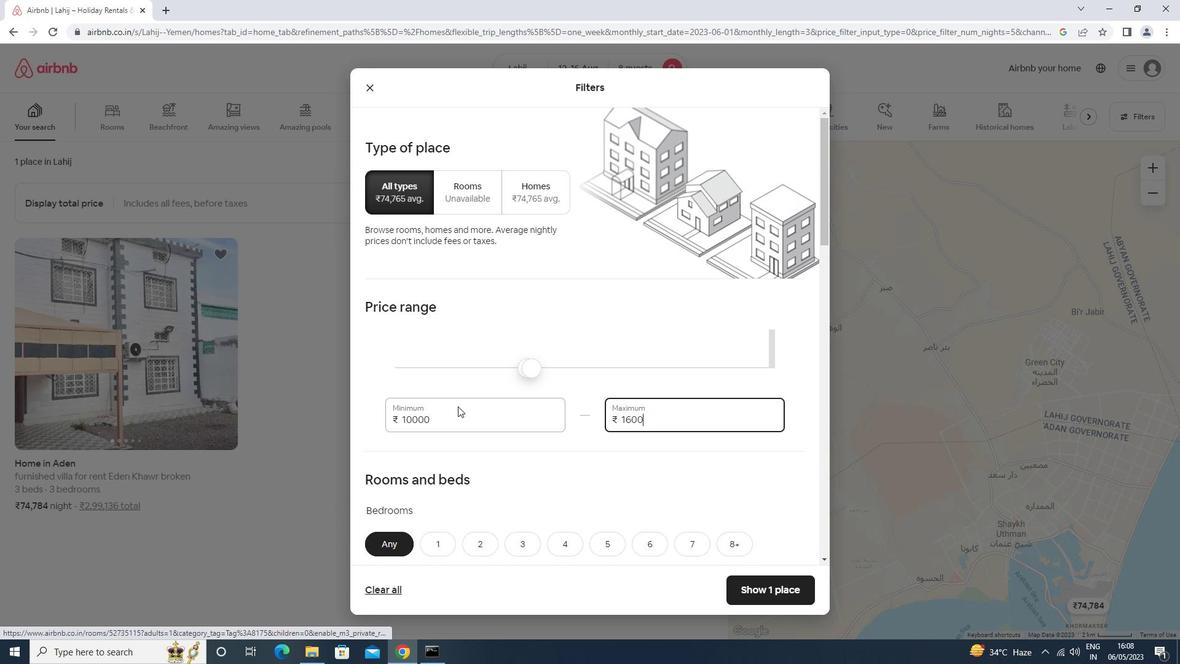 
Action: Mouse moved to (443, 385)
Screenshot: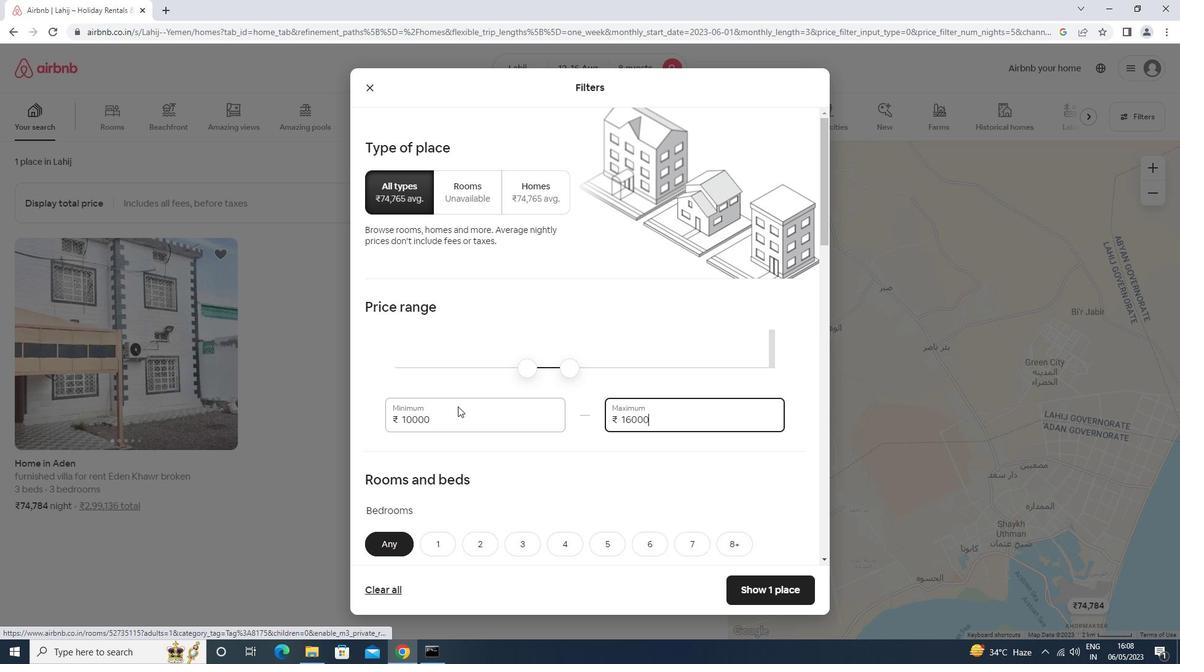 
Action: Mouse scrolled (443, 384) with delta (0, 0)
Screenshot: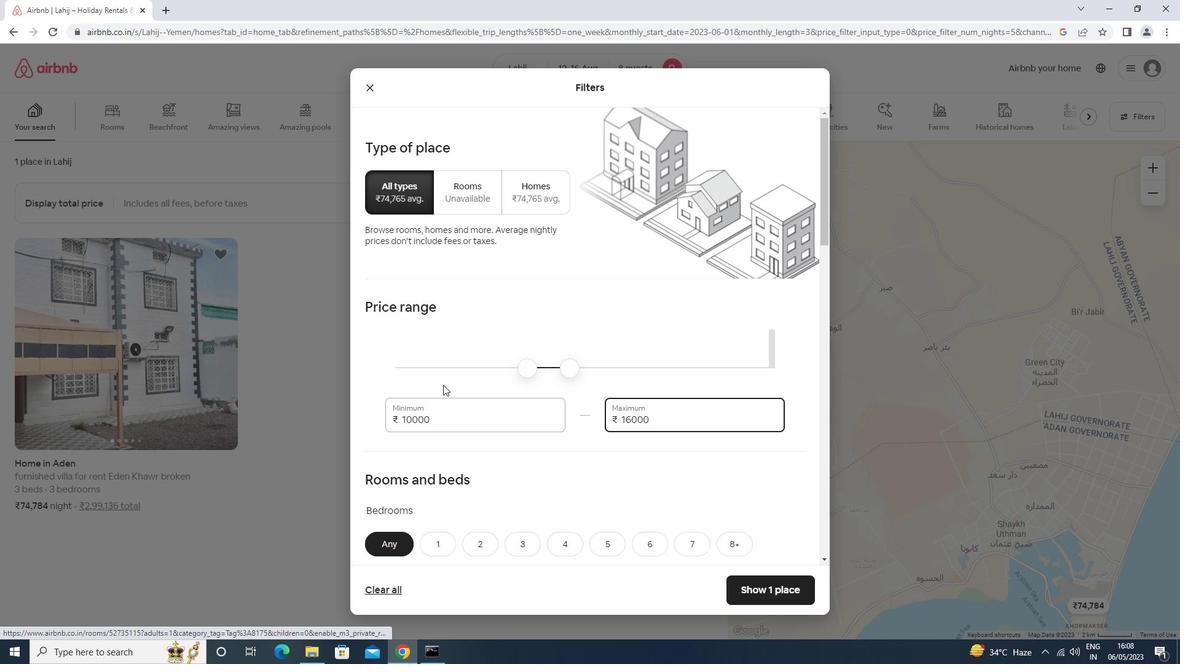
Action: Mouse scrolled (443, 384) with delta (0, 0)
Screenshot: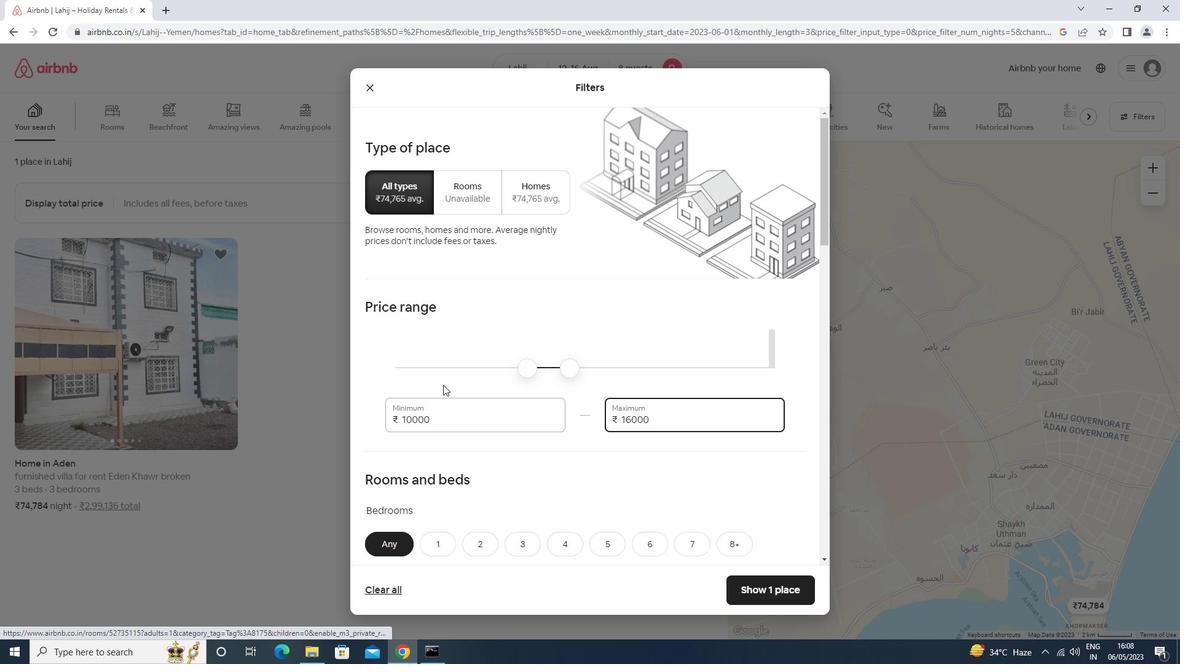 
Action: Mouse scrolled (443, 384) with delta (0, 0)
Screenshot: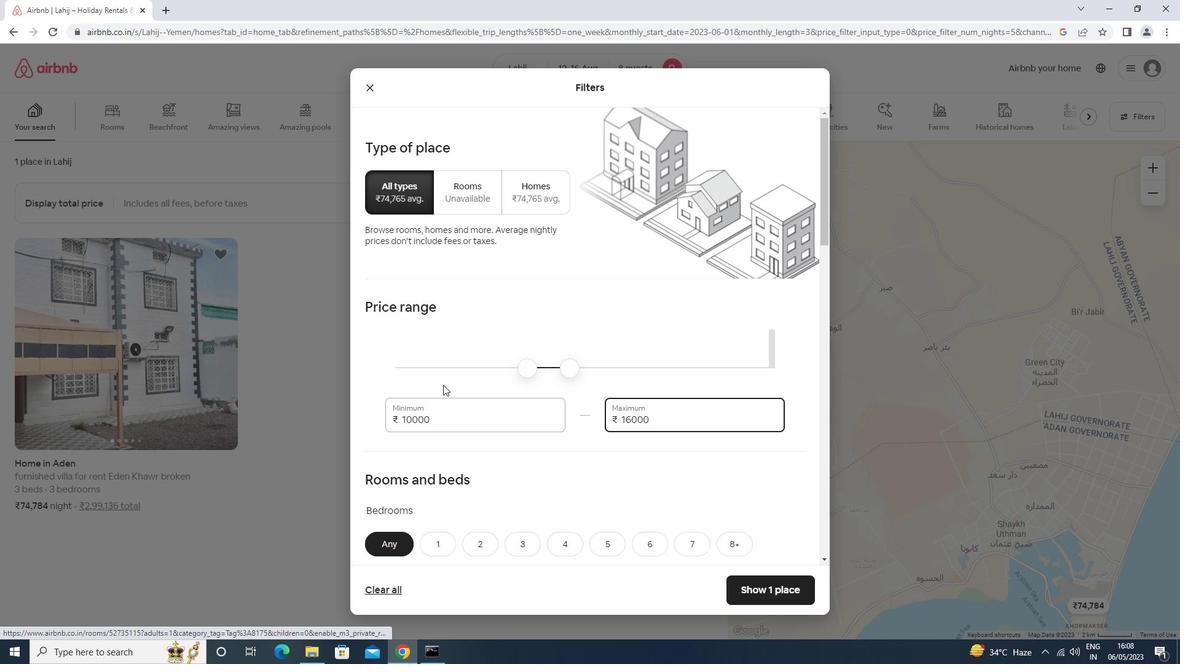 
Action: Mouse scrolled (443, 384) with delta (0, 0)
Screenshot: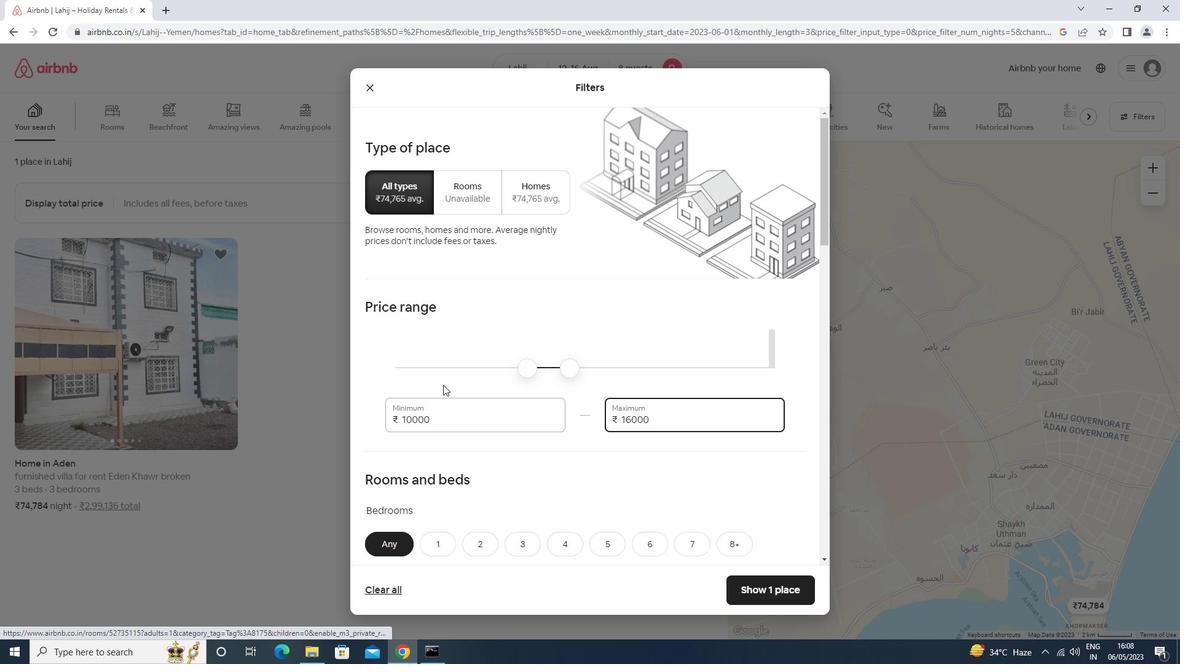 
Action: Mouse scrolled (443, 384) with delta (0, 0)
Screenshot: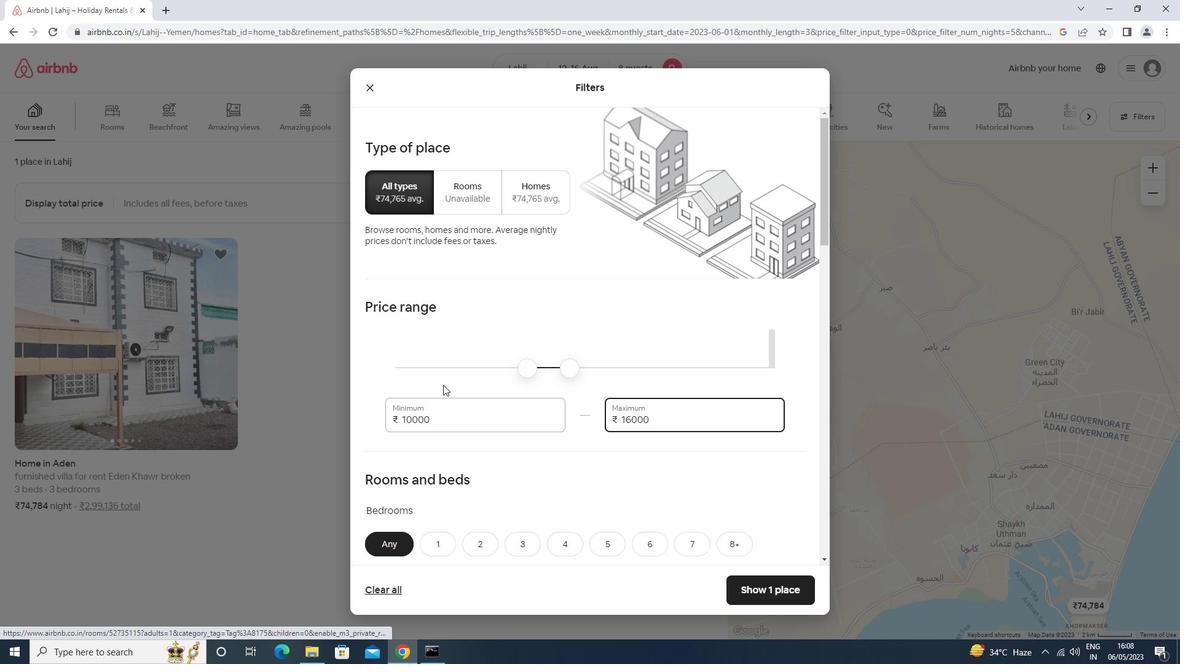 
Action: Mouse moved to (744, 239)
Screenshot: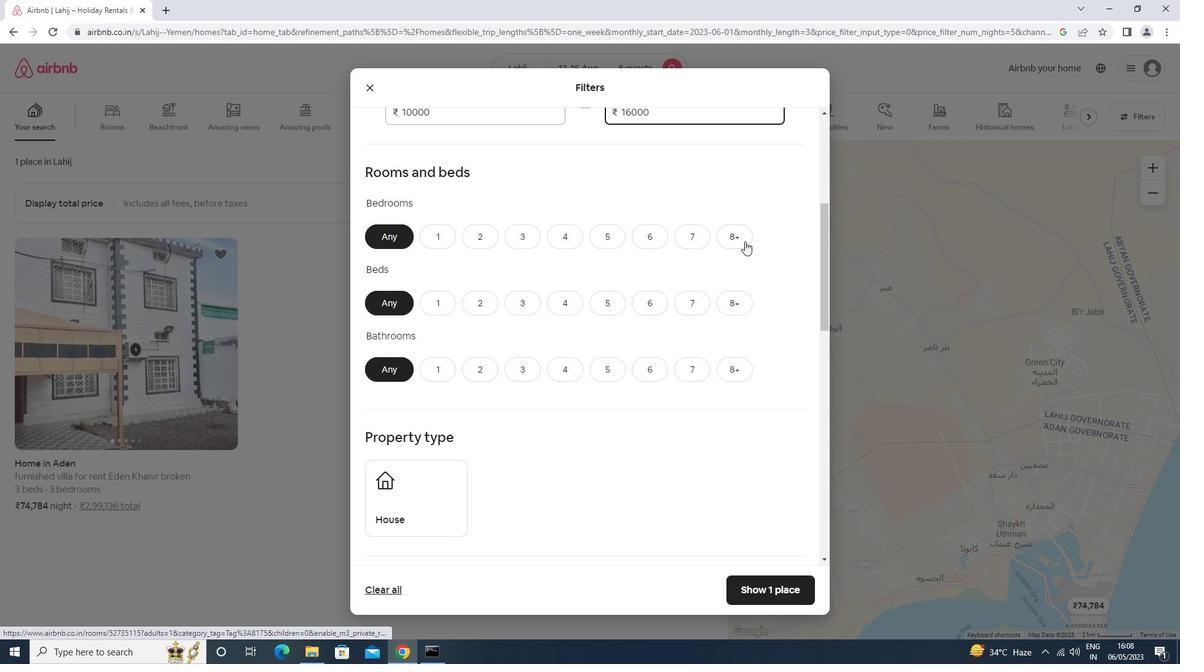 
Action: Mouse pressed left at (744, 239)
Screenshot: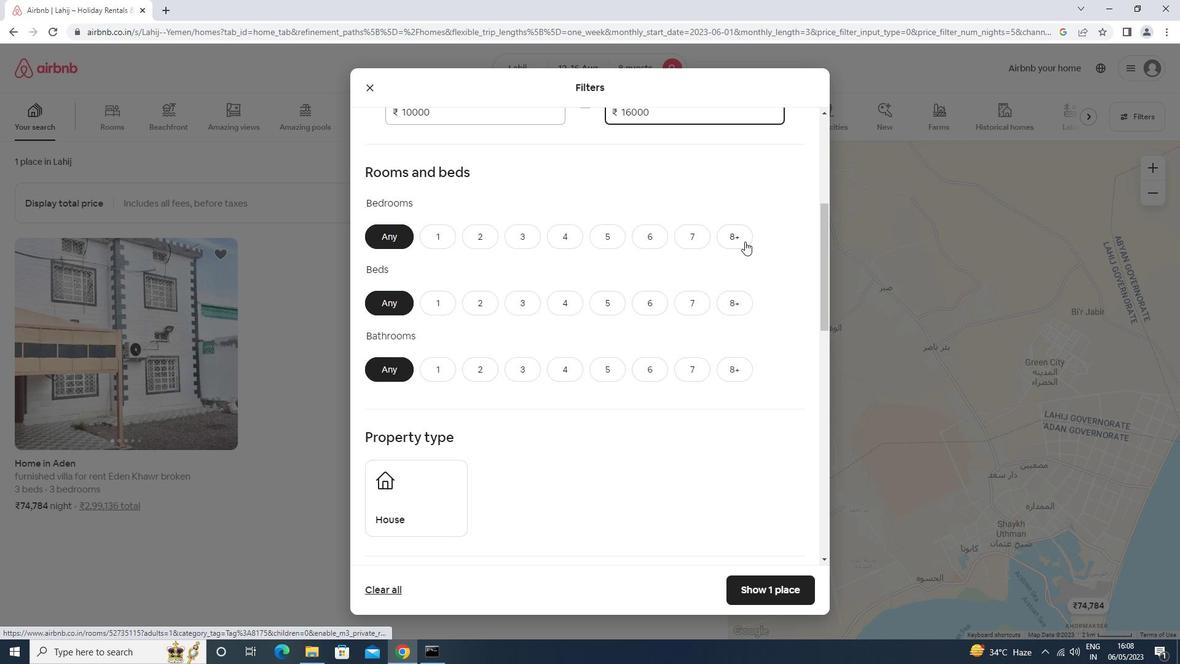 
Action: Mouse moved to (732, 301)
Screenshot: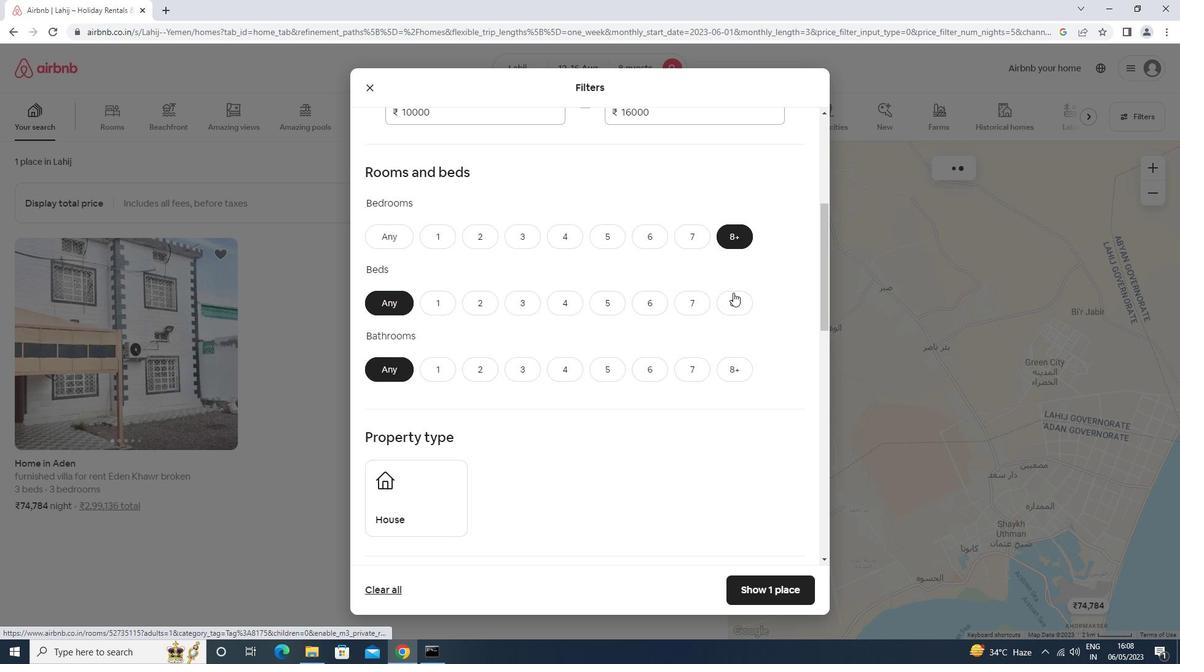 
Action: Mouse pressed left at (732, 301)
Screenshot: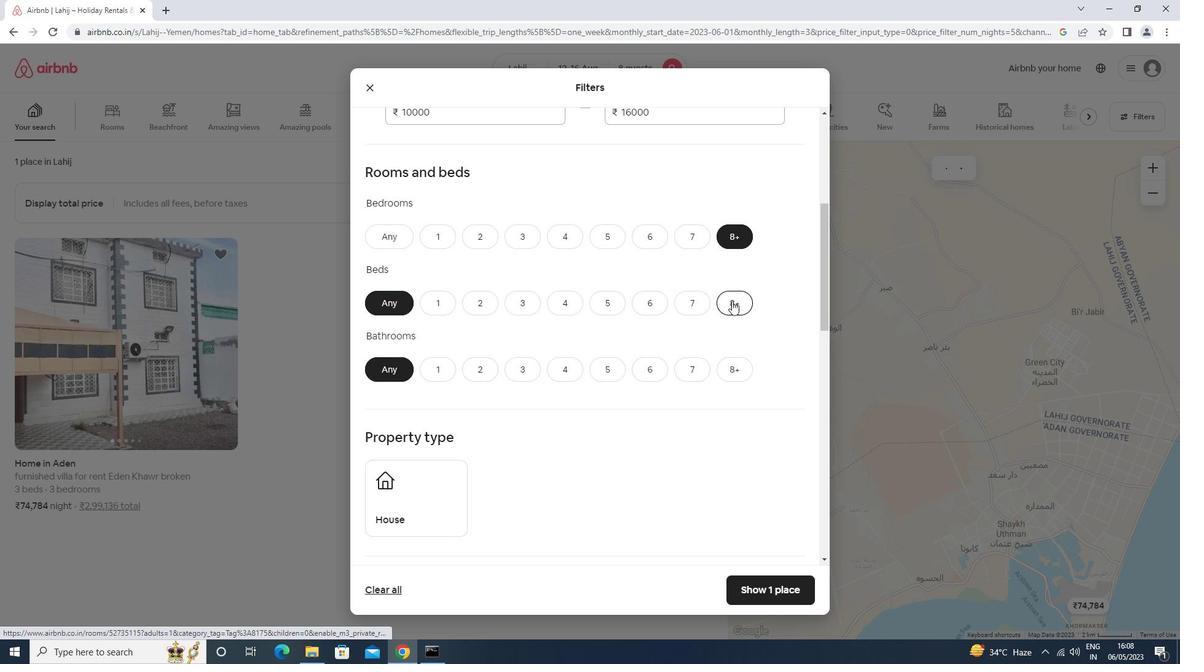 
Action: Mouse moved to (733, 361)
Screenshot: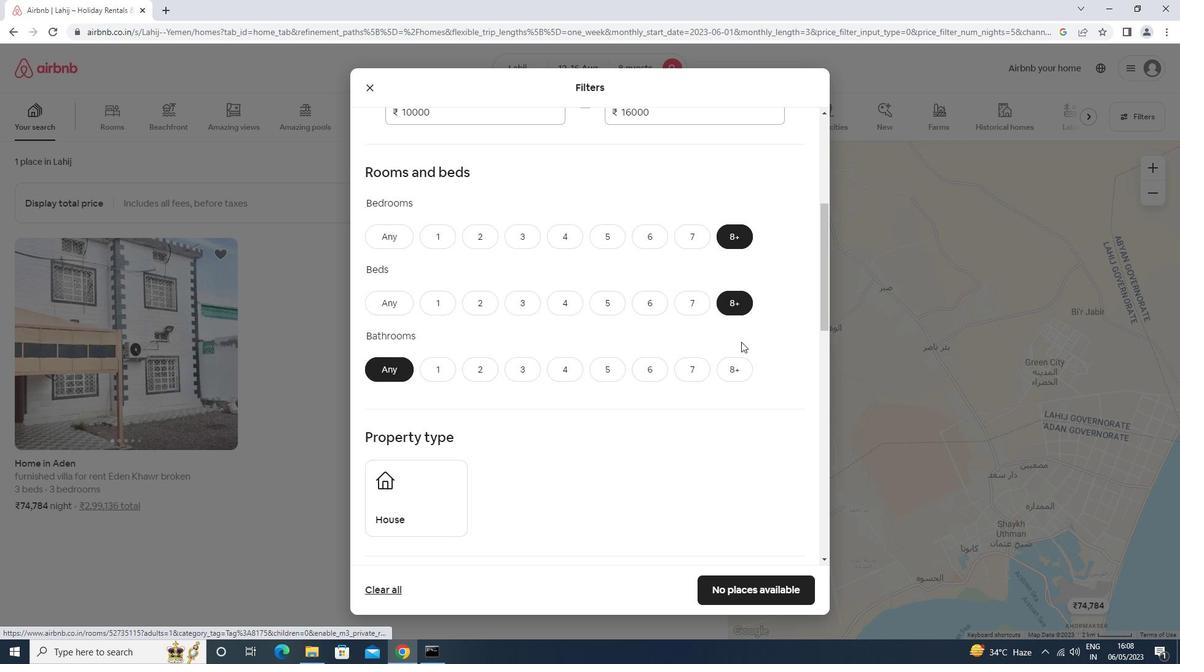 
Action: Mouse pressed left at (733, 361)
Screenshot: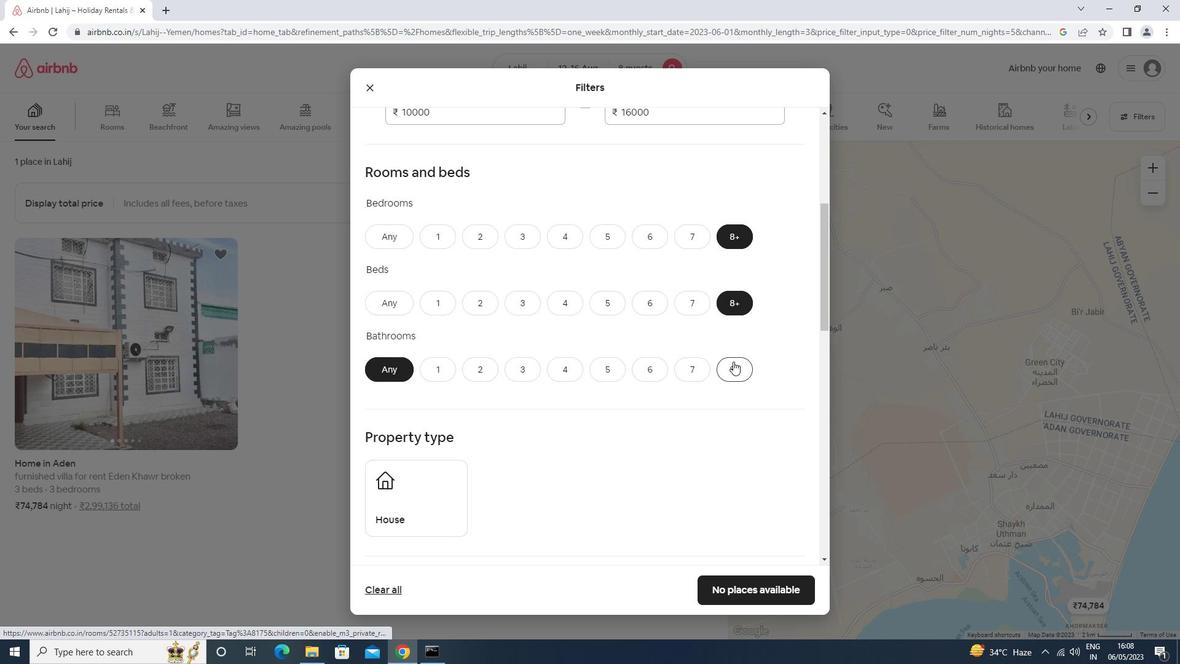 
Action: Mouse moved to (636, 356)
Screenshot: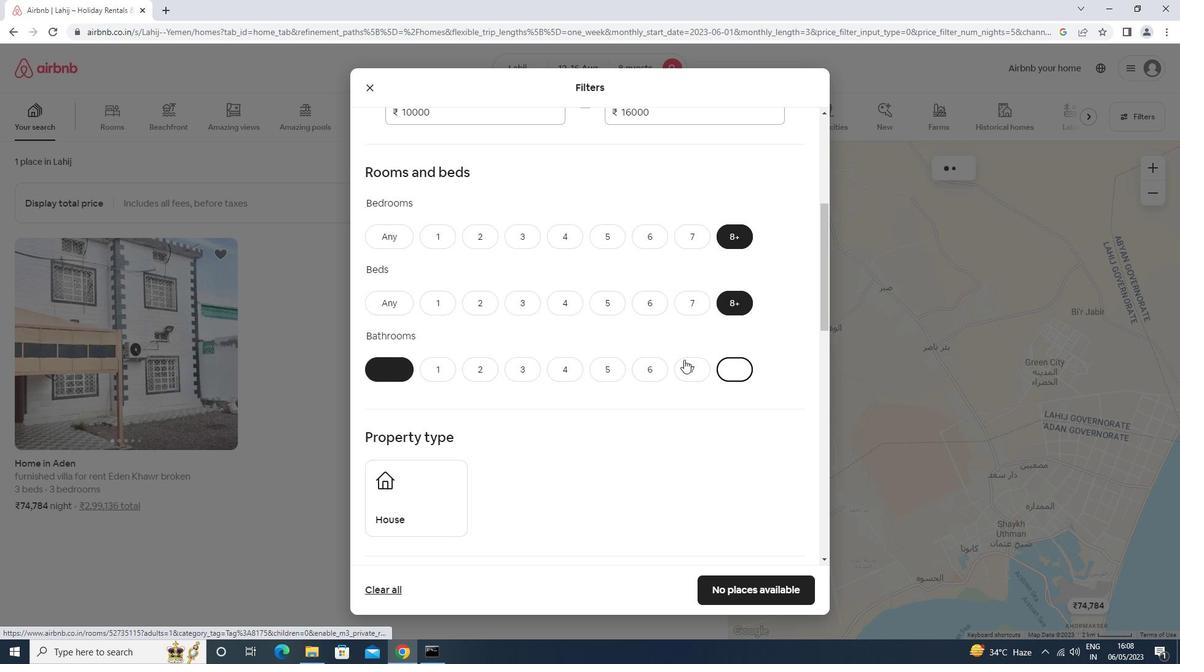 
Action: Mouse scrolled (636, 355) with delta (0, 0)
Screenshot: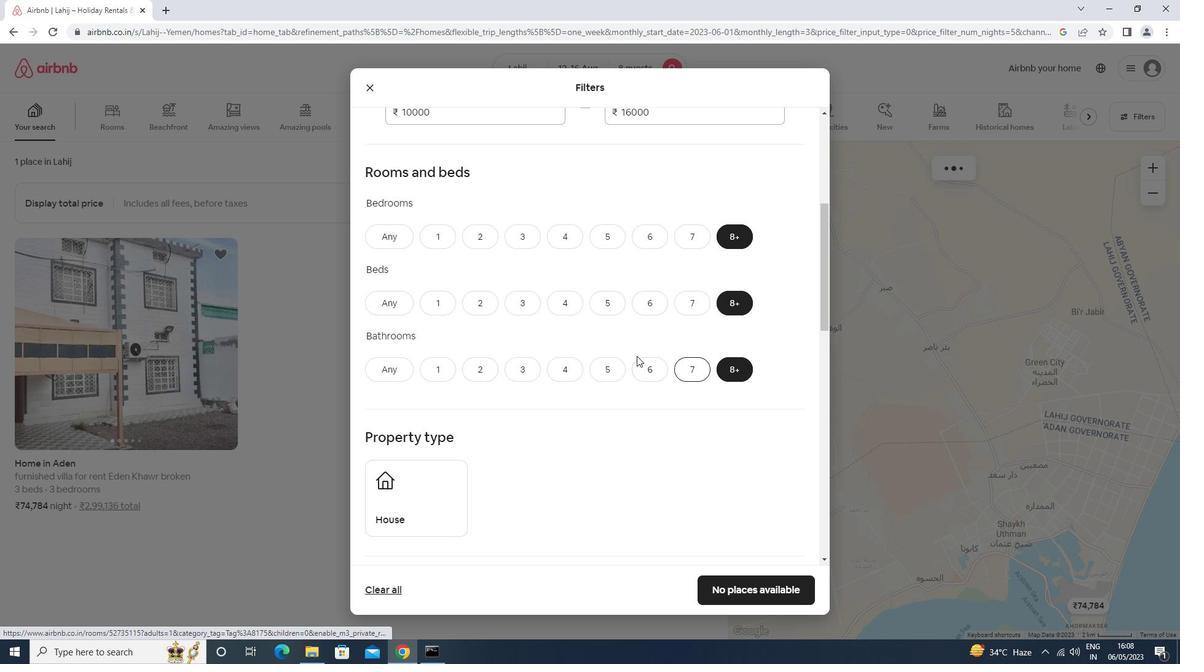 
Action: Mouse scrolled (636, 355) with delta (0, 0)
Screenshot: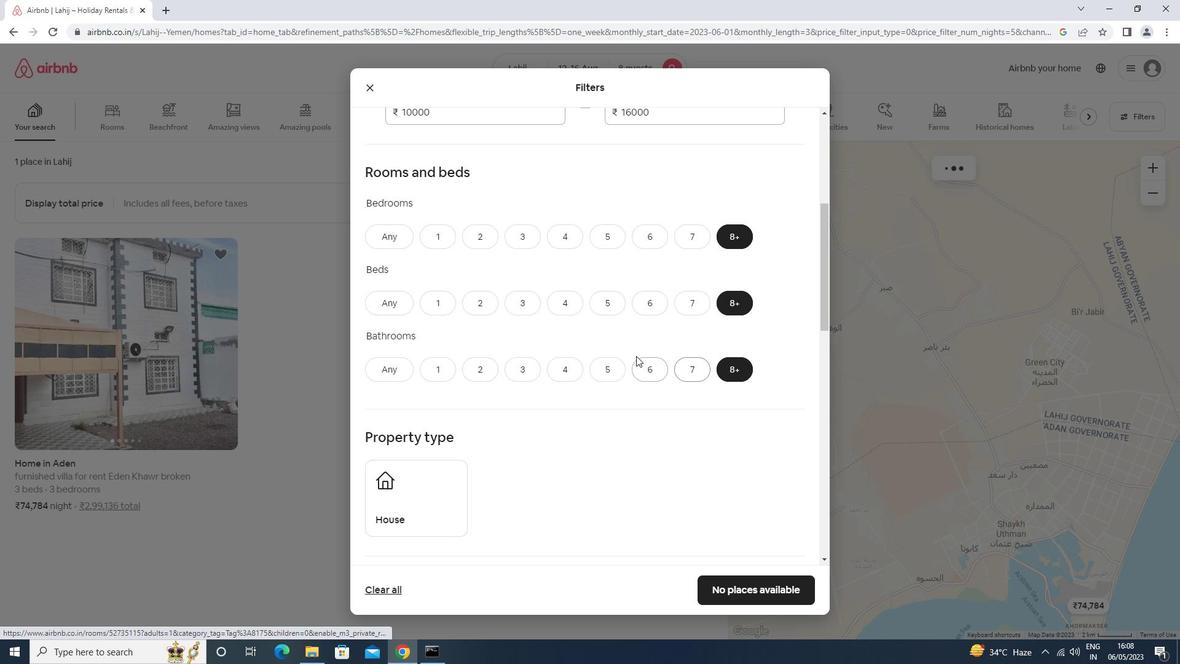 
Action: Mouse scrolled (636, 355) with delta (0, 0)
Screenshot: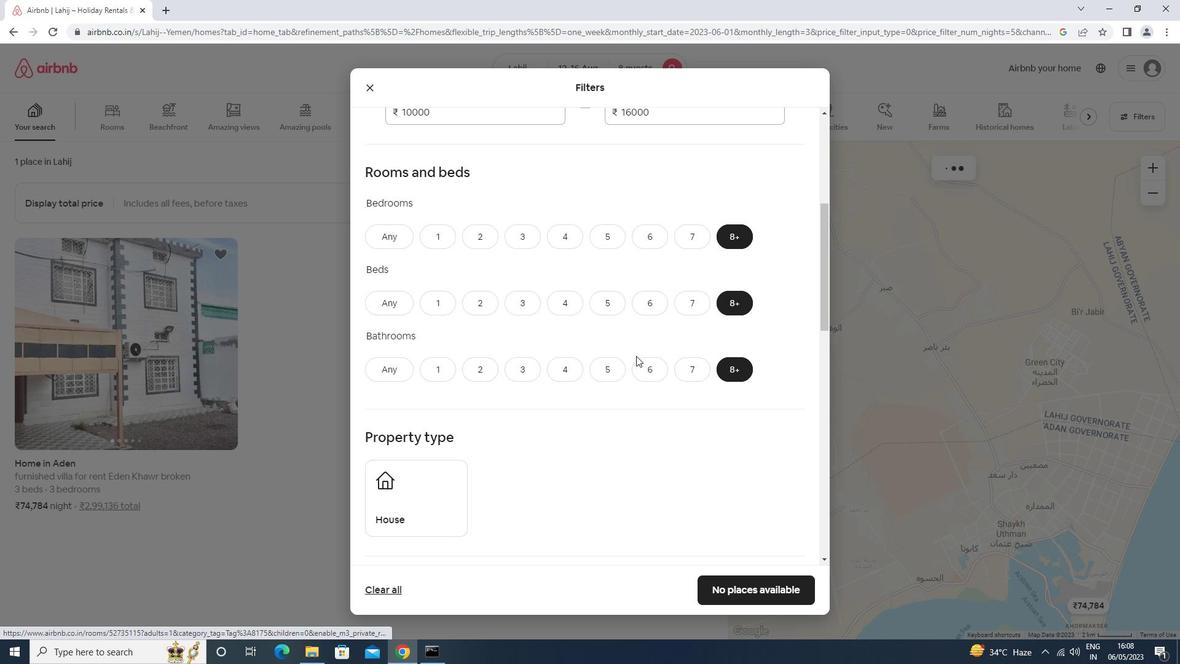 
Action: Mouse moved to (420, 322)
Screenshot: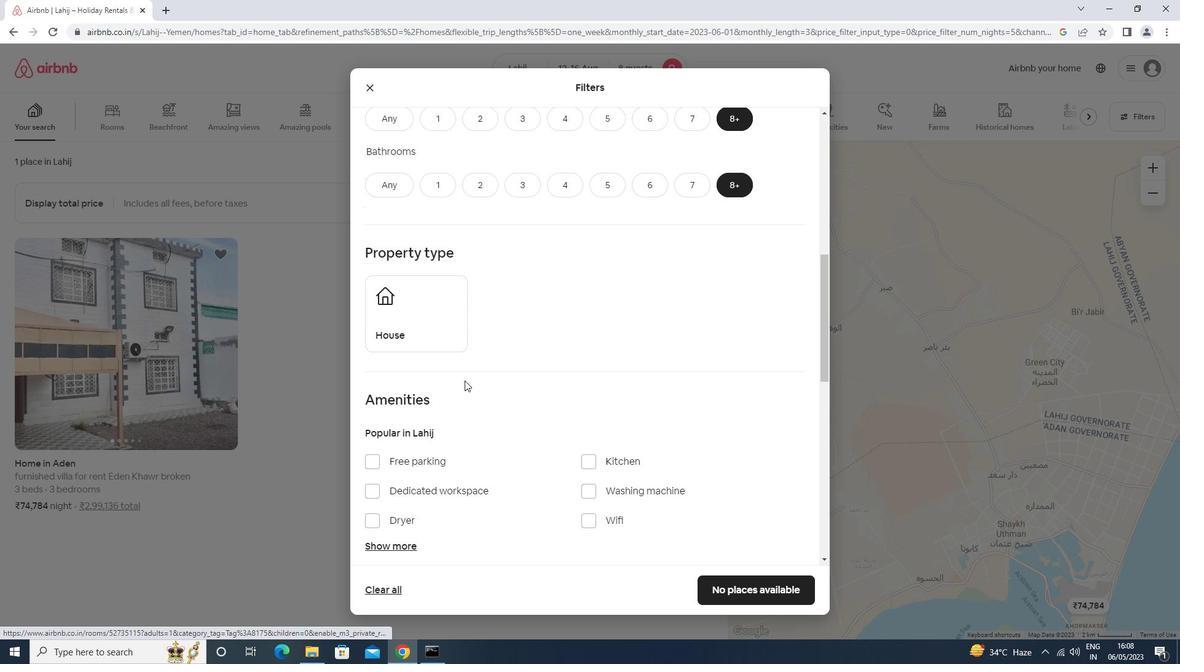 
Action: Mouse pressed left at (420, 322)
Screenshot: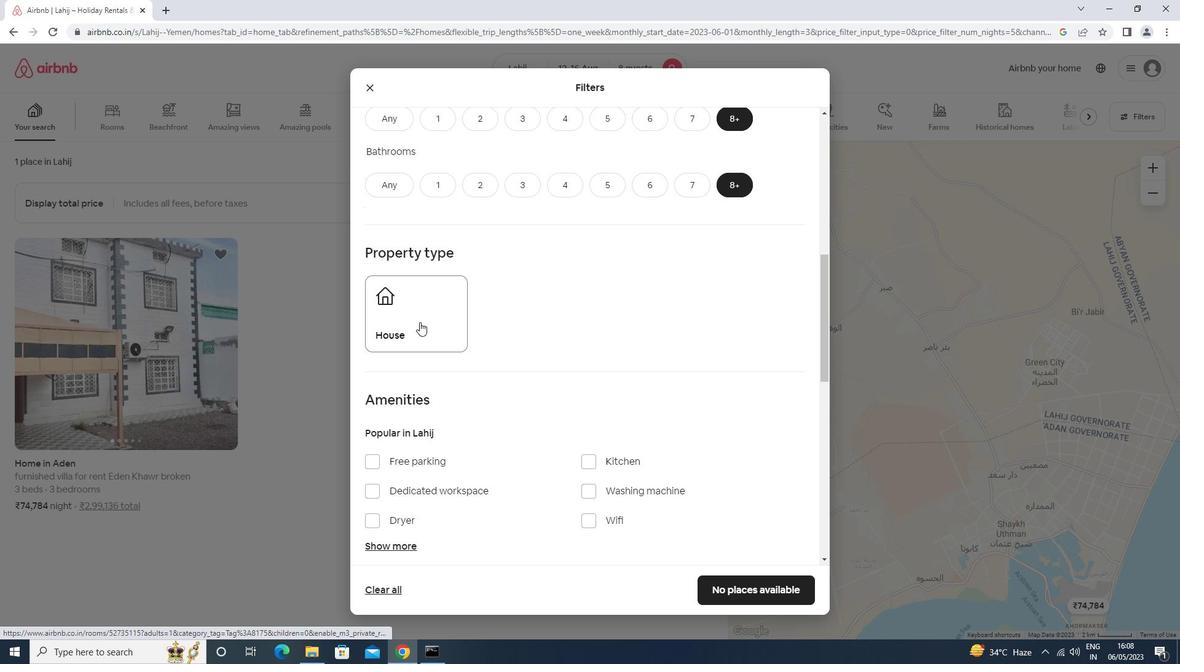 
Action: Mouse moved to (419, 461)
Screenshot: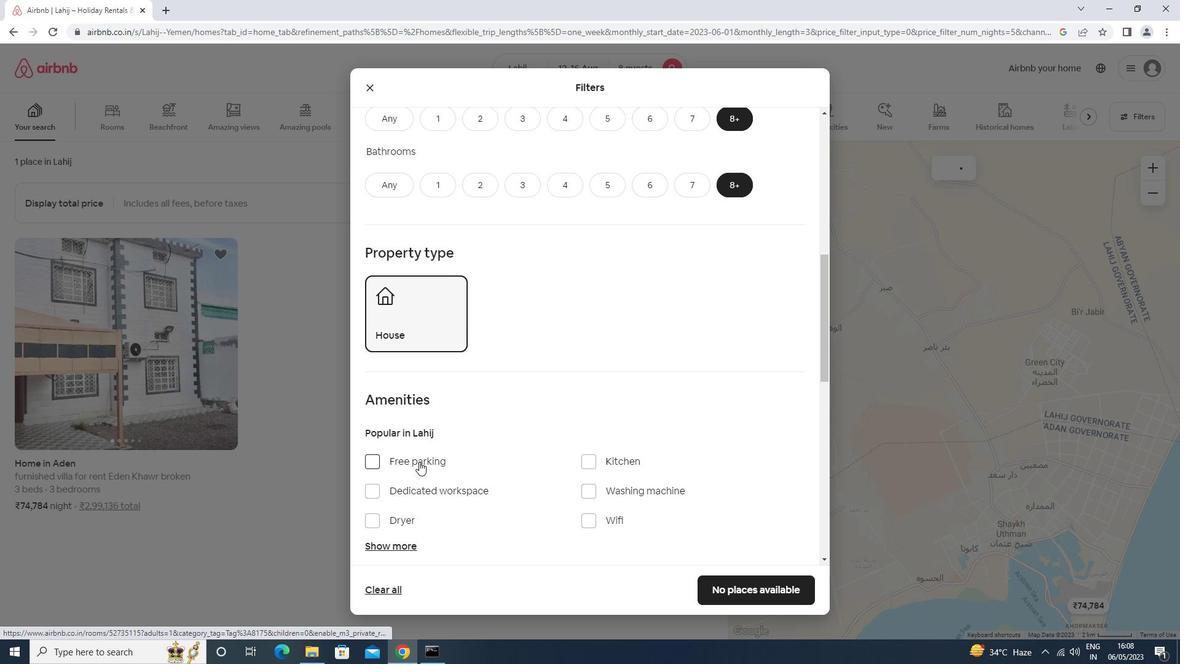 
Action: Mouse pressed left at (419, 461)
Screenshot: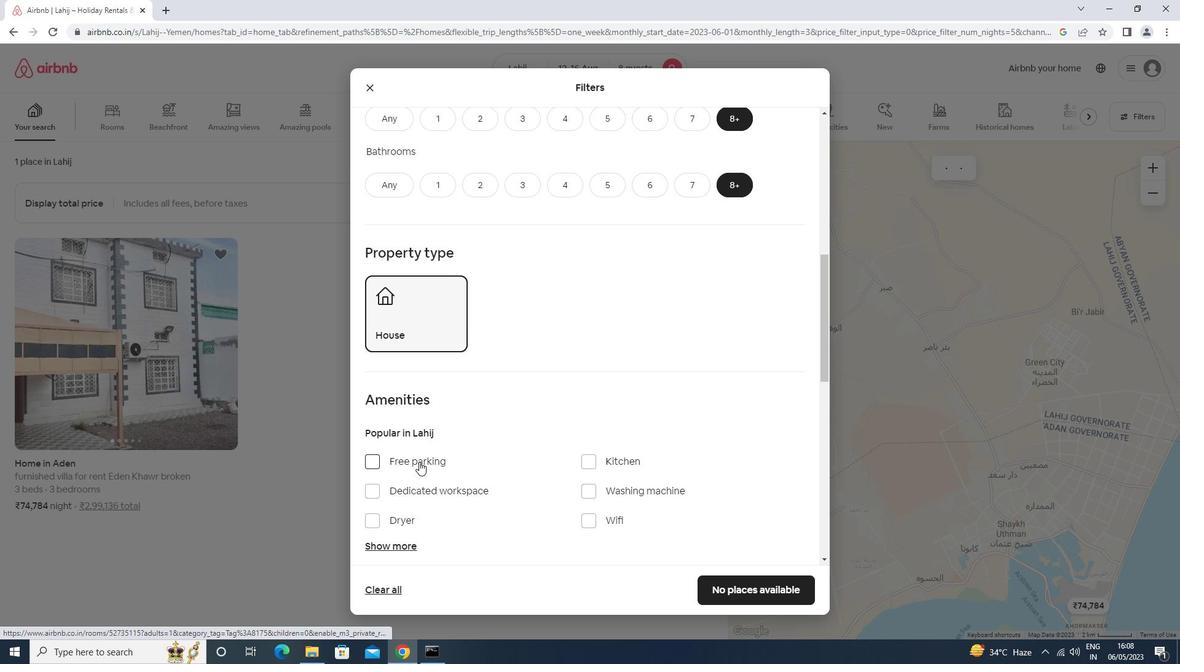 
Action: Mouse moved to (494, 471)
Screenshot: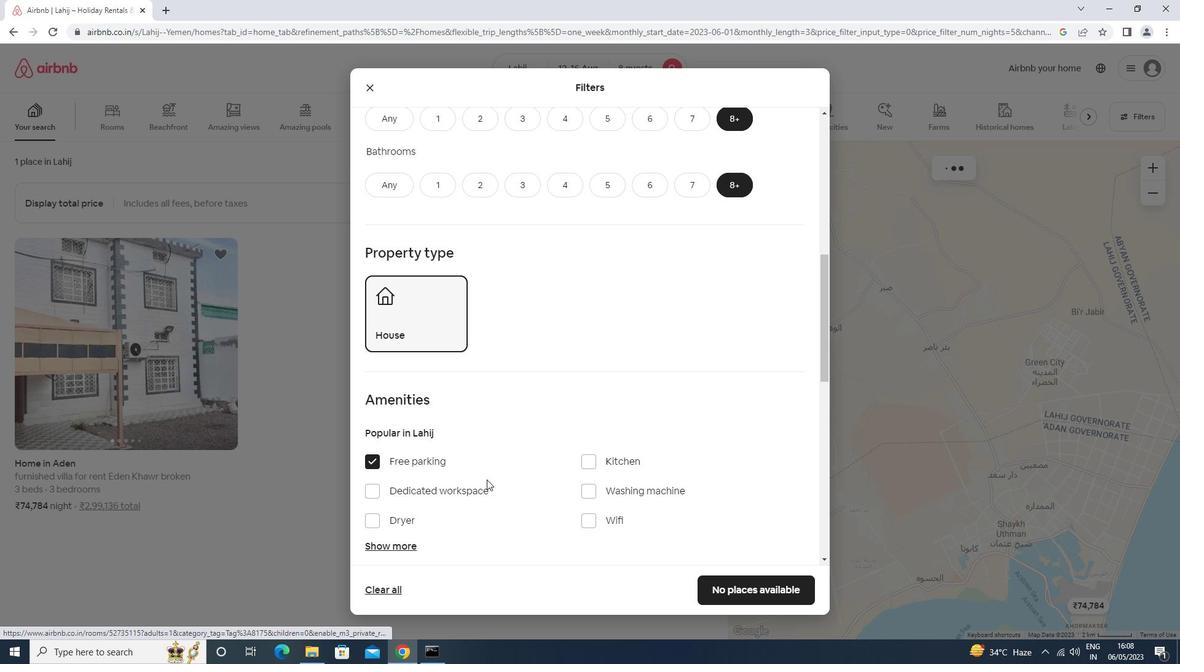 
Action: Mouse scrolled (494, 470) with delta (0, 0)
Screenshot: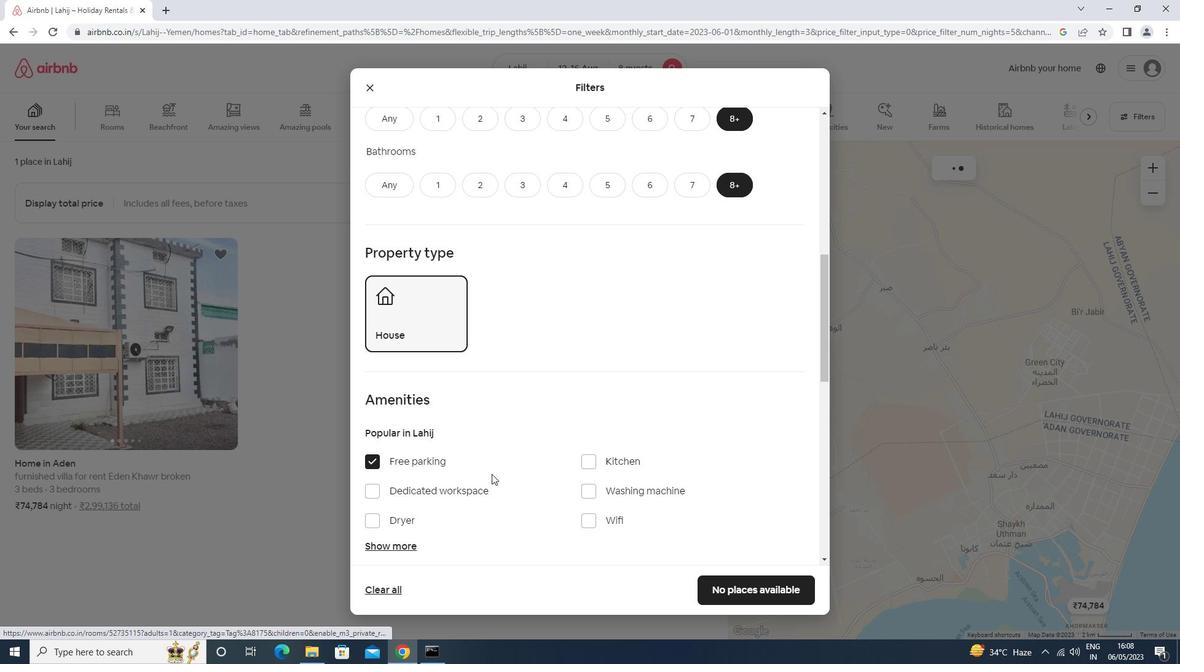 
Action: Mouse scrolled (494, 470) with delta (0, 0)
Screenshot: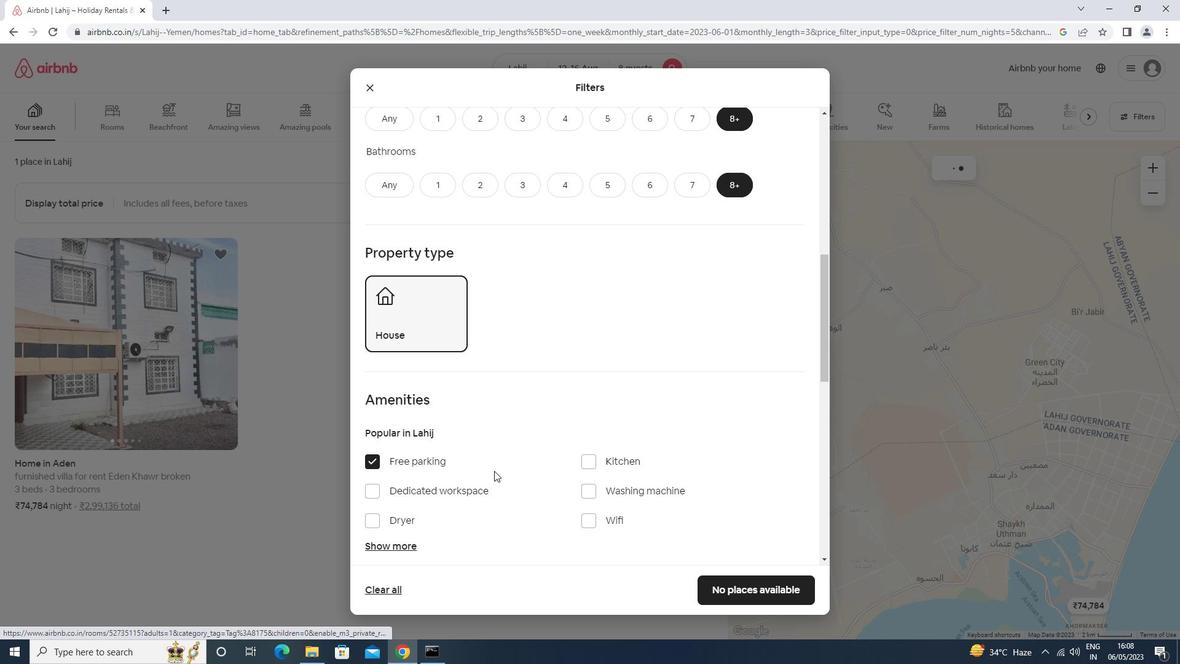 
Action: Mouse moved to (608, 398)
Screenshot: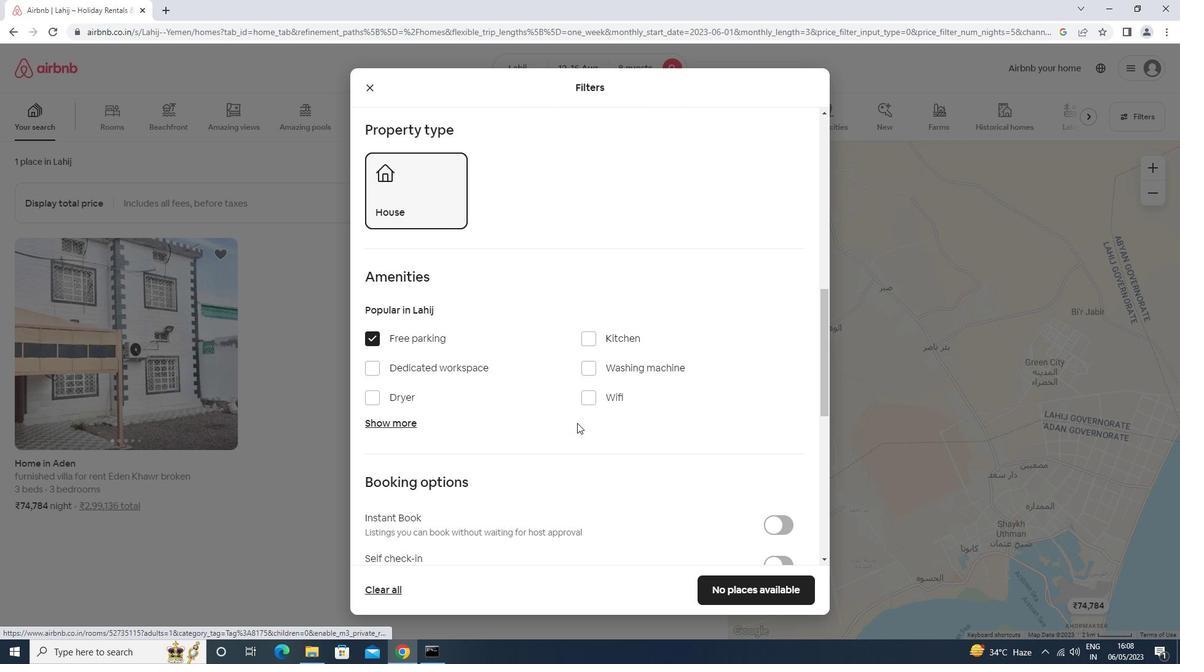 
Action: Mouse pressed left at (608, 398)
Screenshot: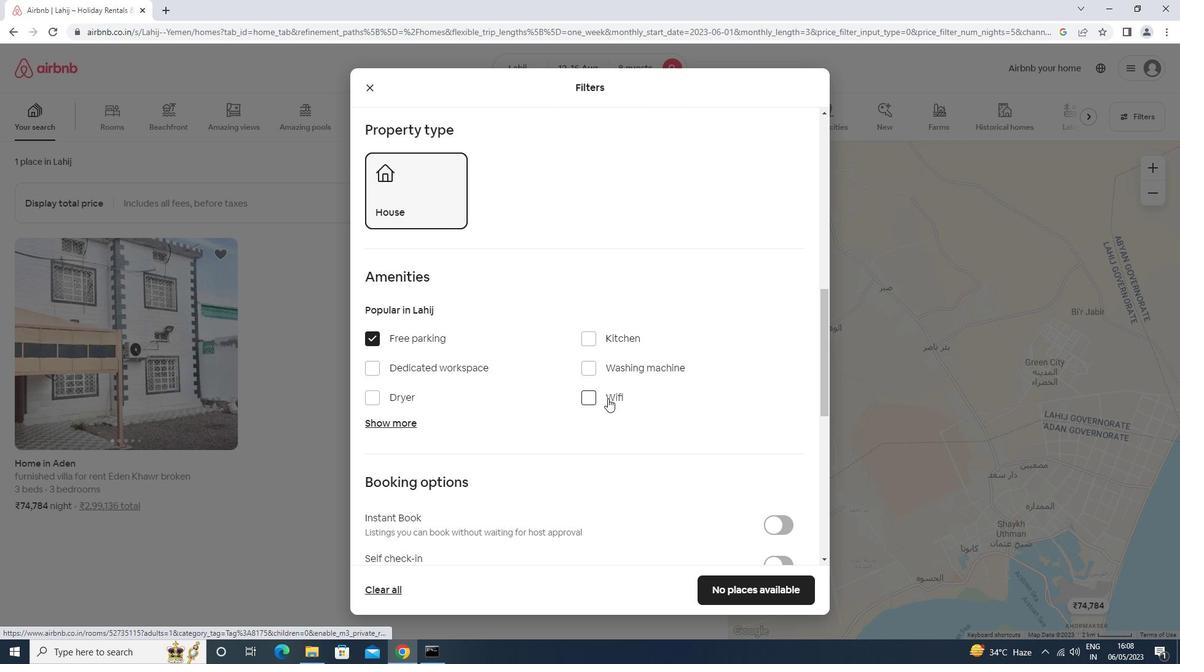 
Action: Mouse moved to (406, 417)
Screenshot: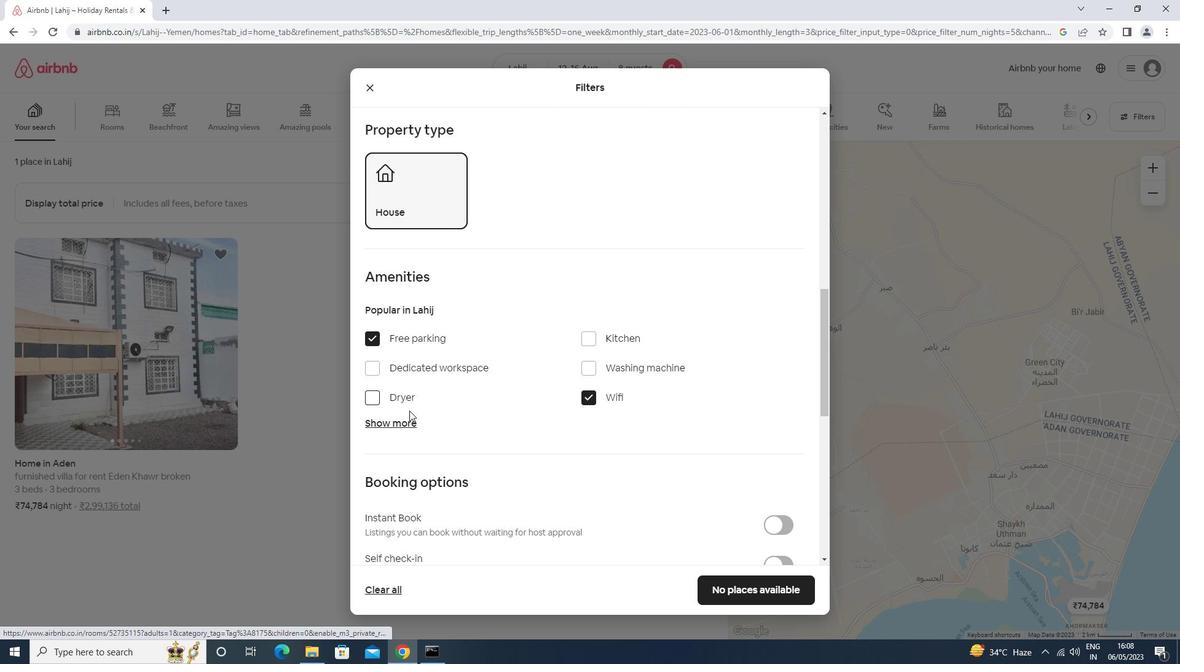
Action: Mouse pressed left at (406, 417)
Screenshot: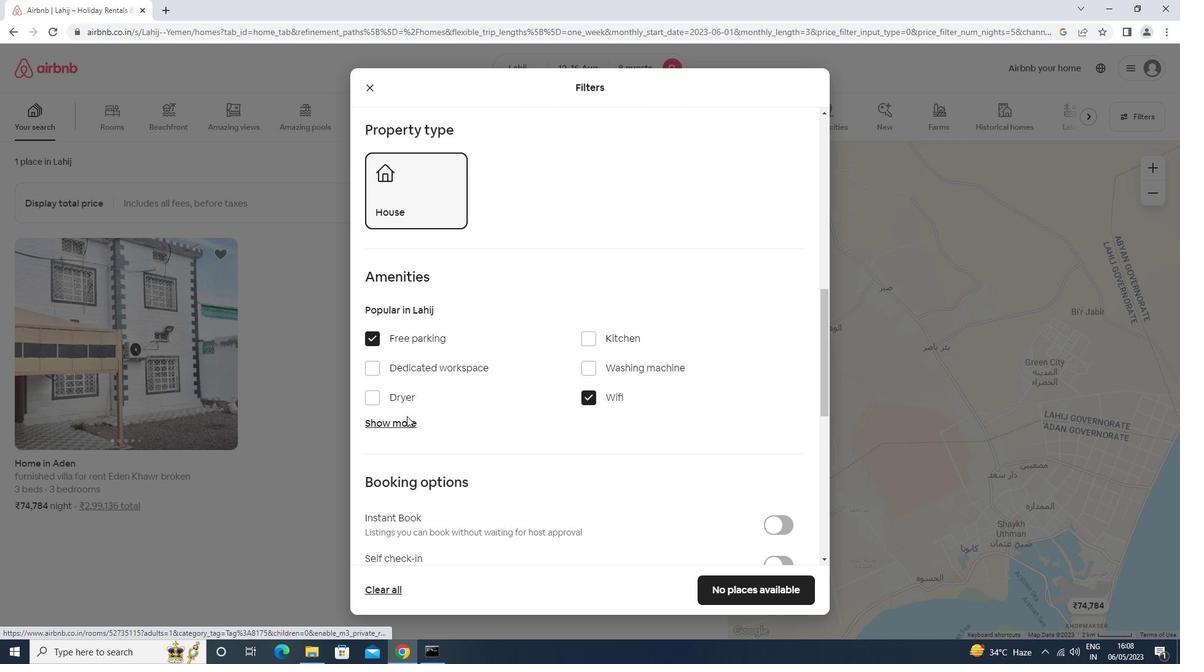 
Action: Mouse moved to (519, 332)
Screenshot: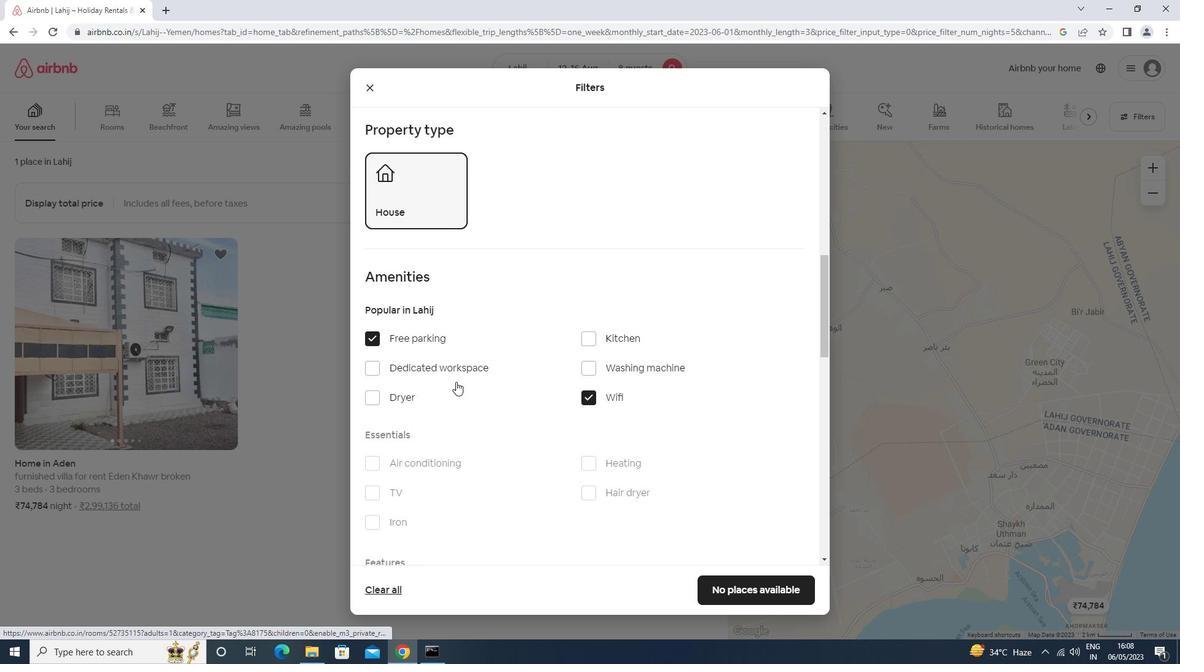
Action: Mouse scrolled (519, 332) with delta (0, 0)
Screenshot: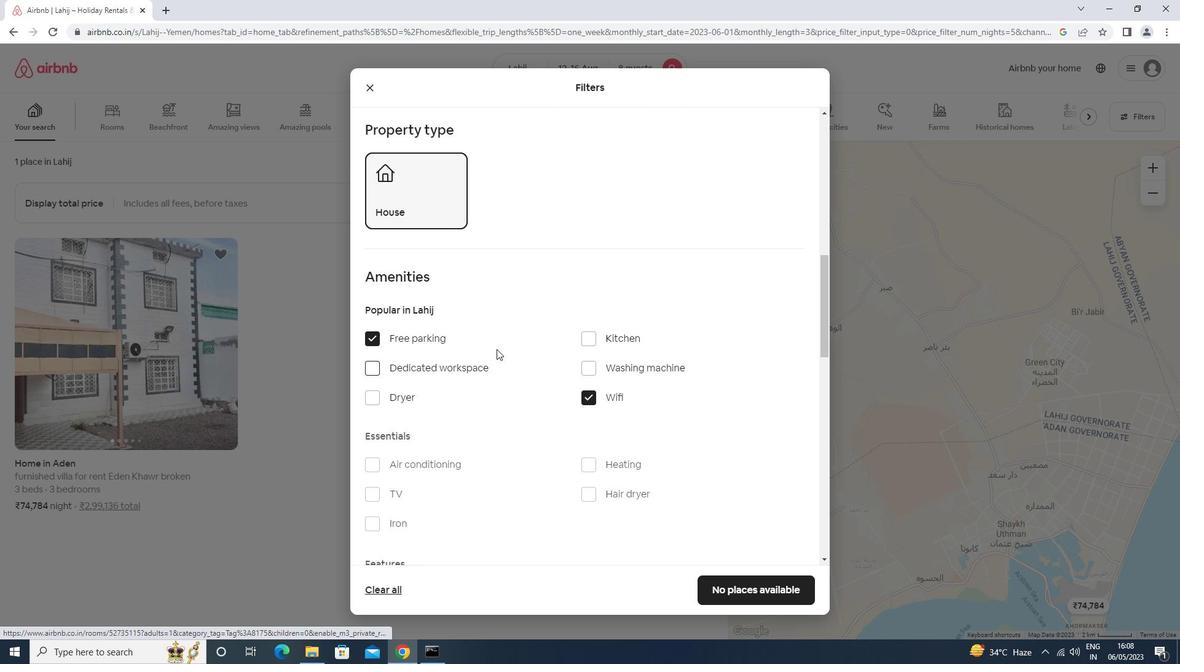 
Action: Mouse scrolled (519, 332) with delta (0, 0)
Screenshot: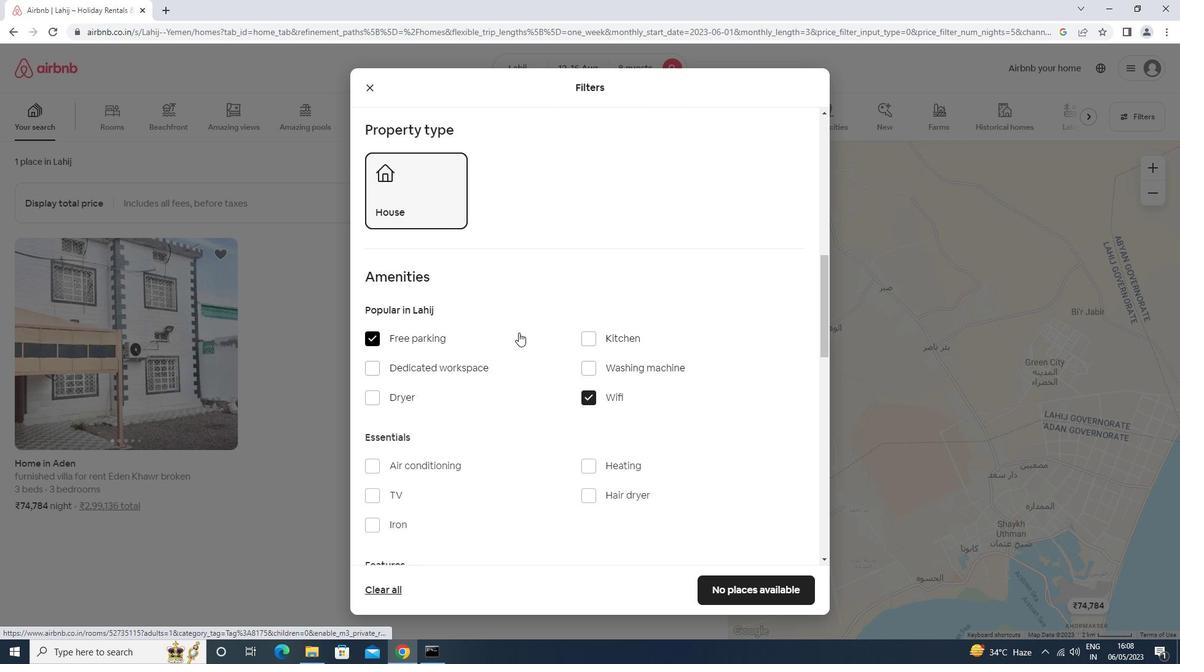 
Action: Mouse moved to (556, 347)
Screenshot: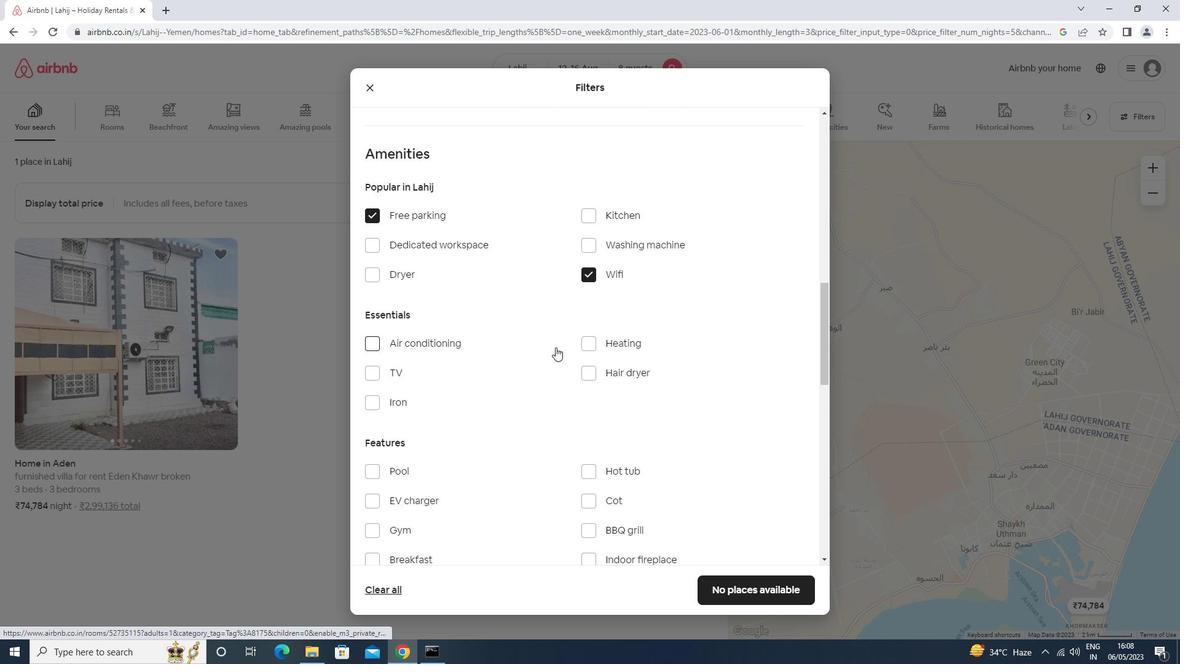 
Action: Mouse scrolled (556, 346) with delta (0, 0)
Screenshot: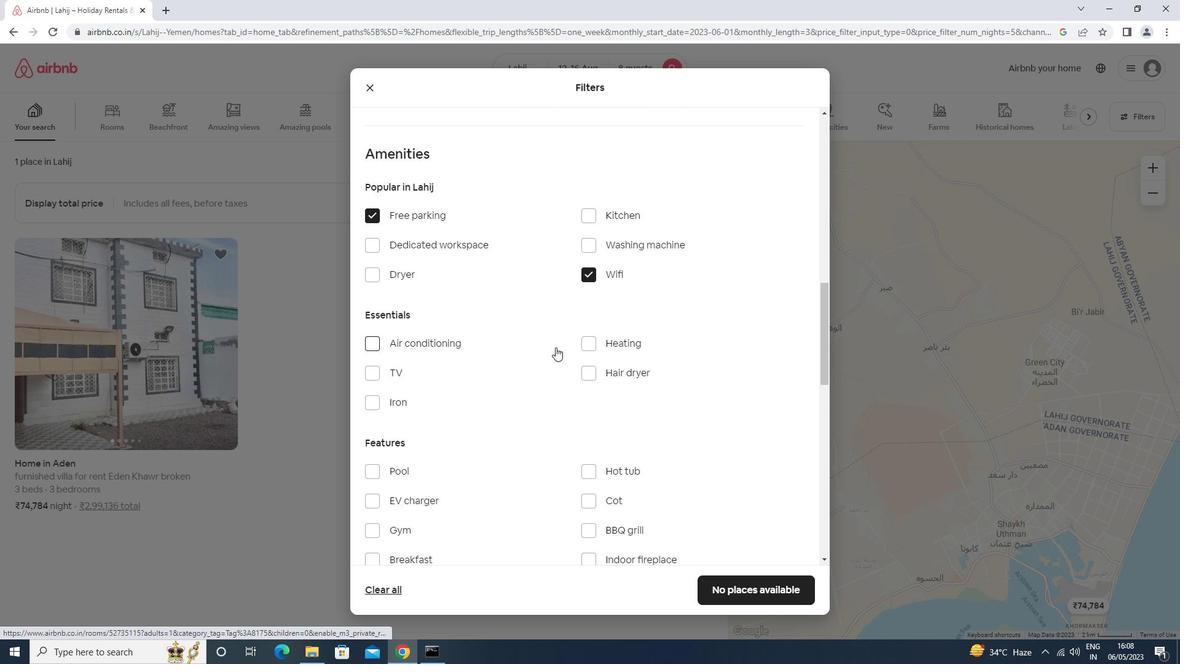 
Action: Mouse scrolled (556, 346) with delta (0, 0)
Screenshot: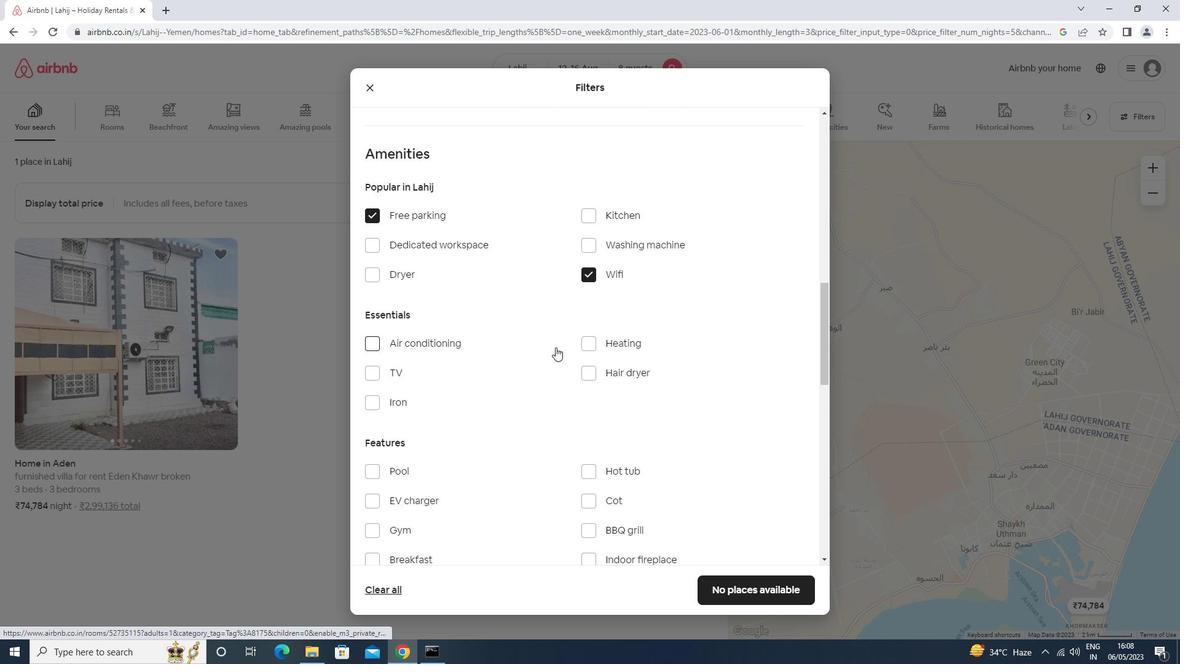 
Action: Mouse moved to (420, 402)
Screenshot: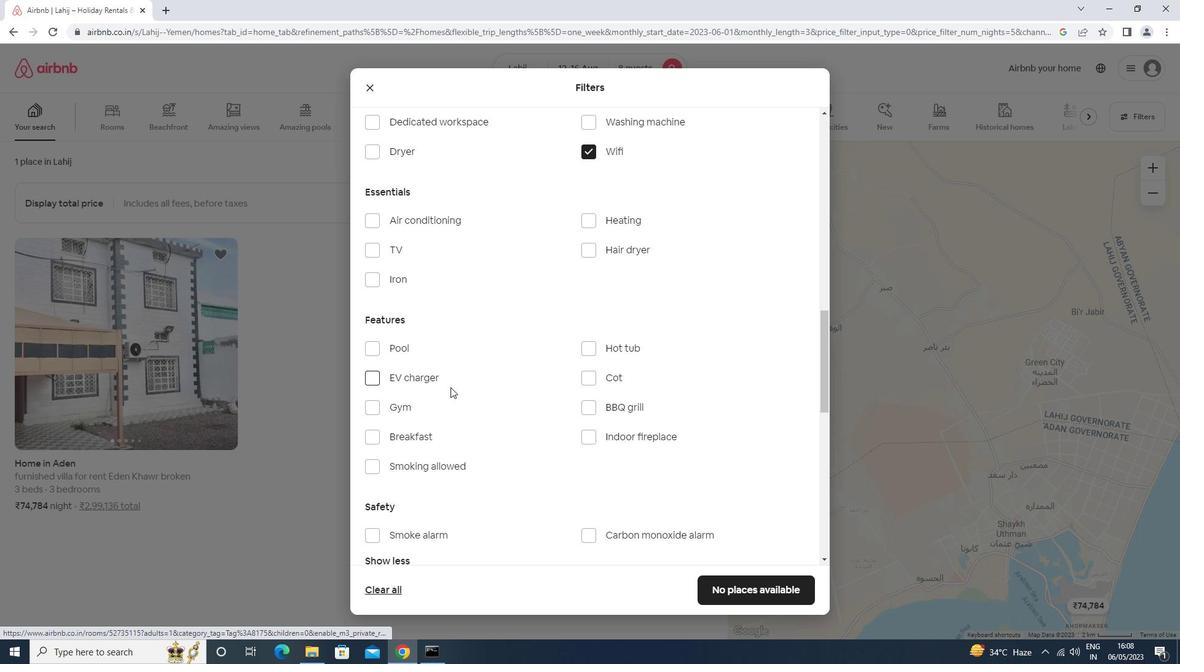 
Action: Mouse pressed left at (420, 402)
Screenshot: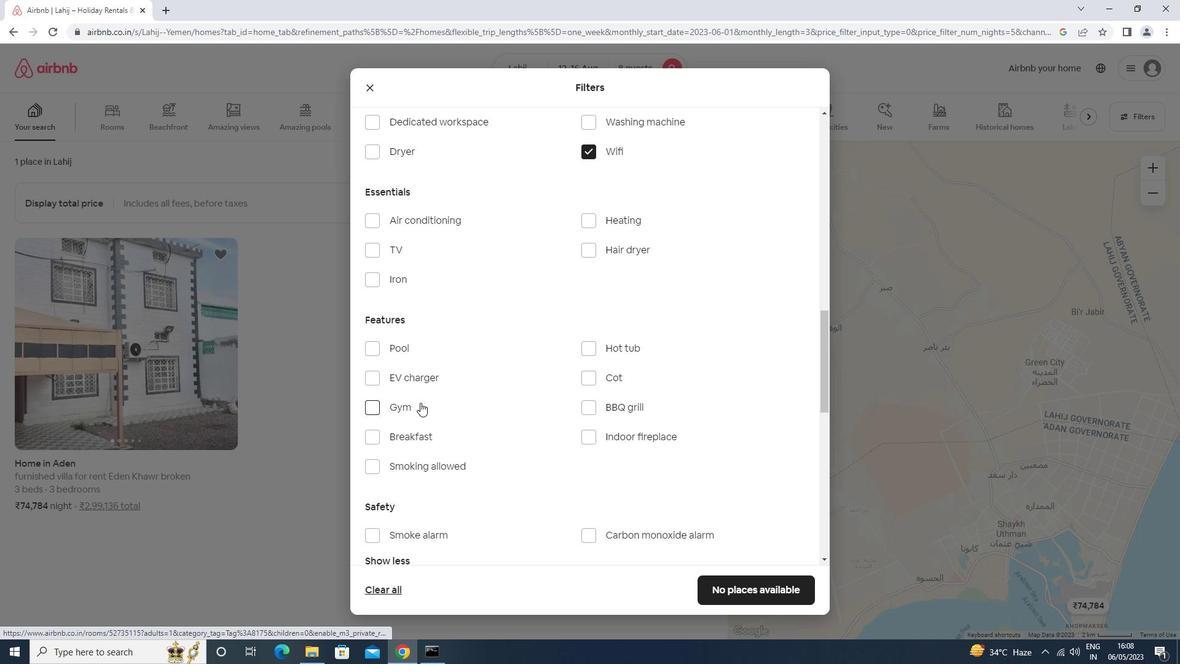 
Action: Mouse moved to (412, 433)
Screenshot: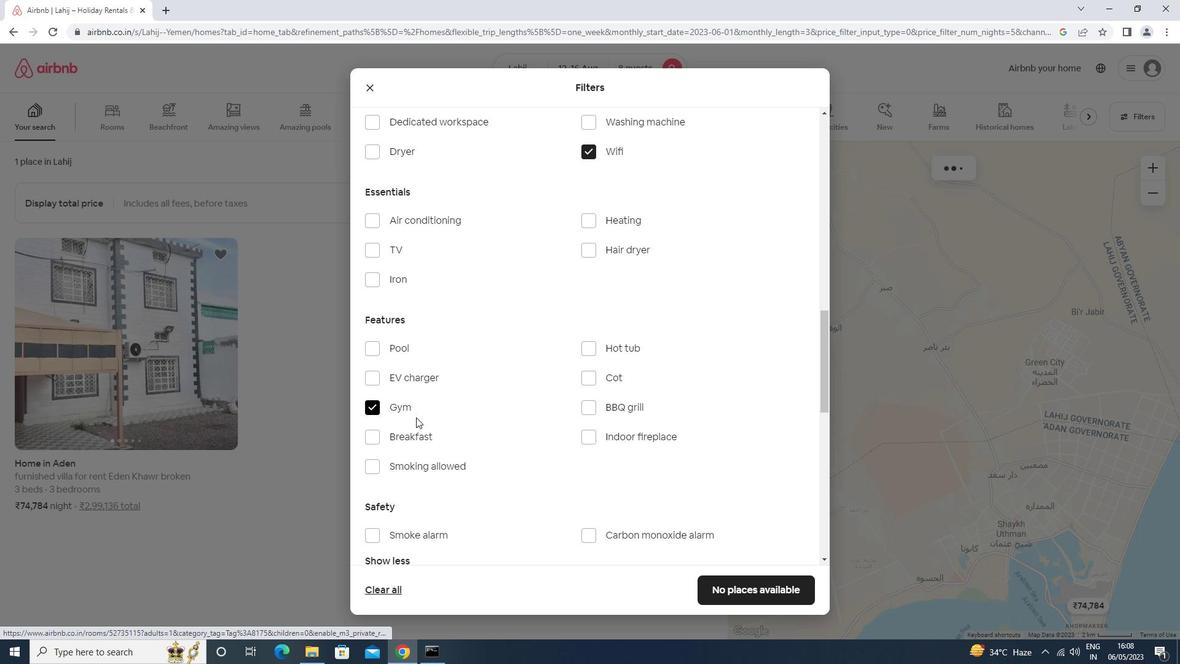 
Action: Mouse pressed left at (412, 433)
Screenshot: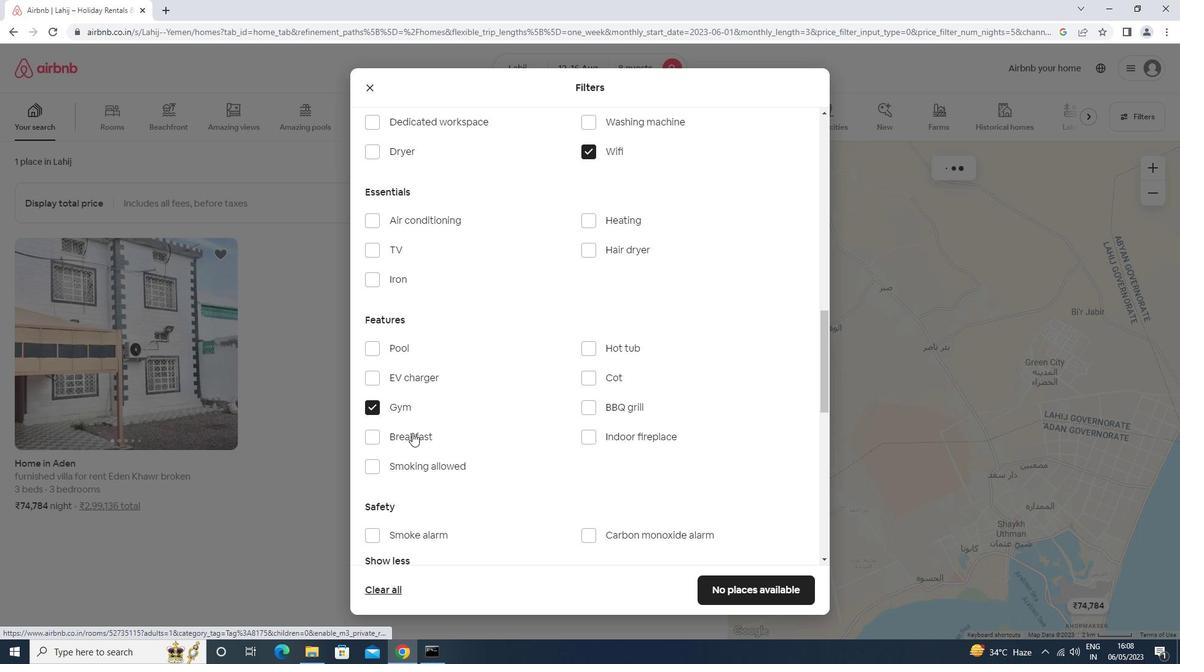 
Action: Mouse moved to (504, 340)
Screenshot: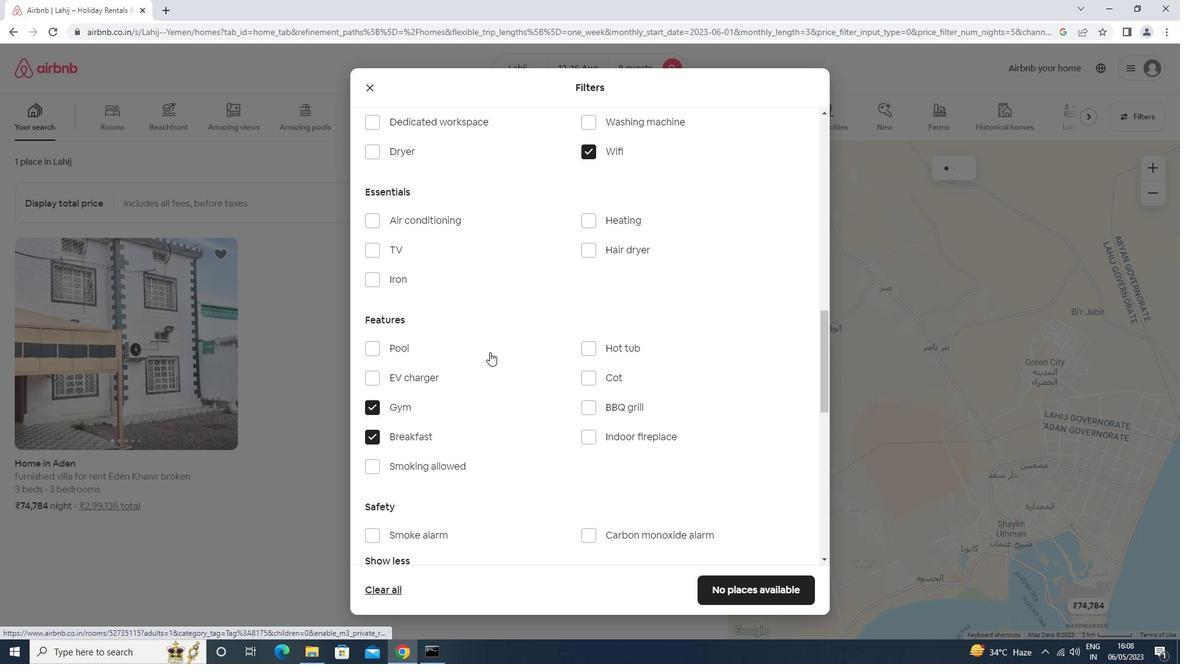 
Action: Mouse scrolled (504, 340) with delta (0, 0)
Screenshot: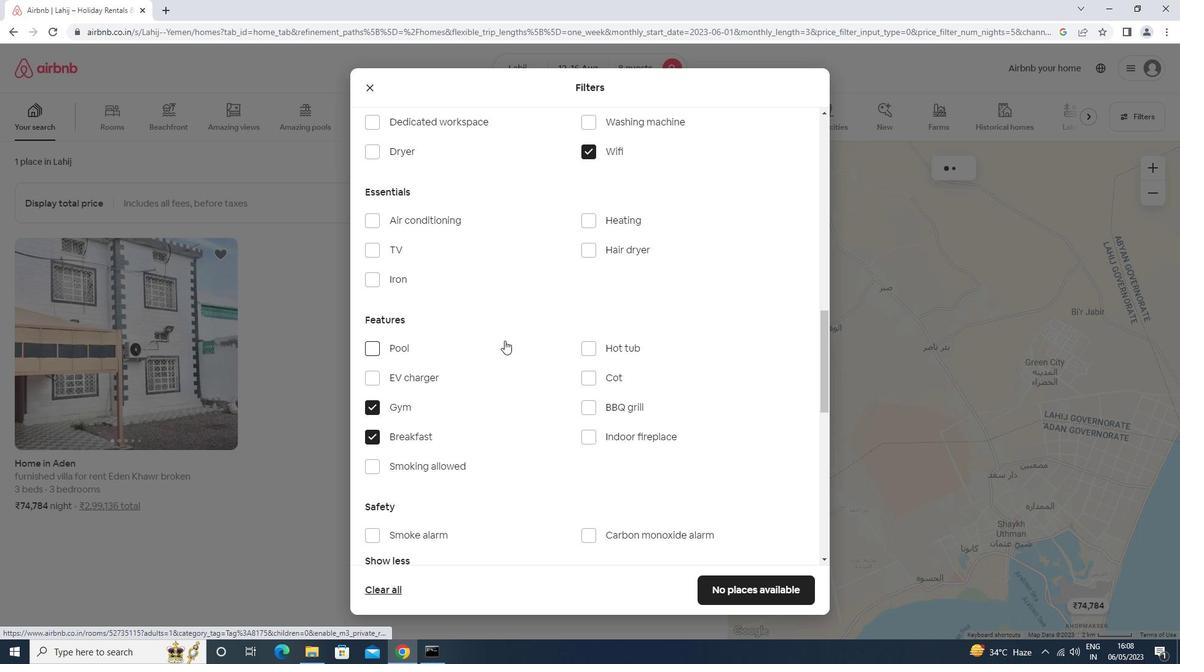 
Action: Mouse scrolled (504, 340) with delta (0, 0)
Screenshot: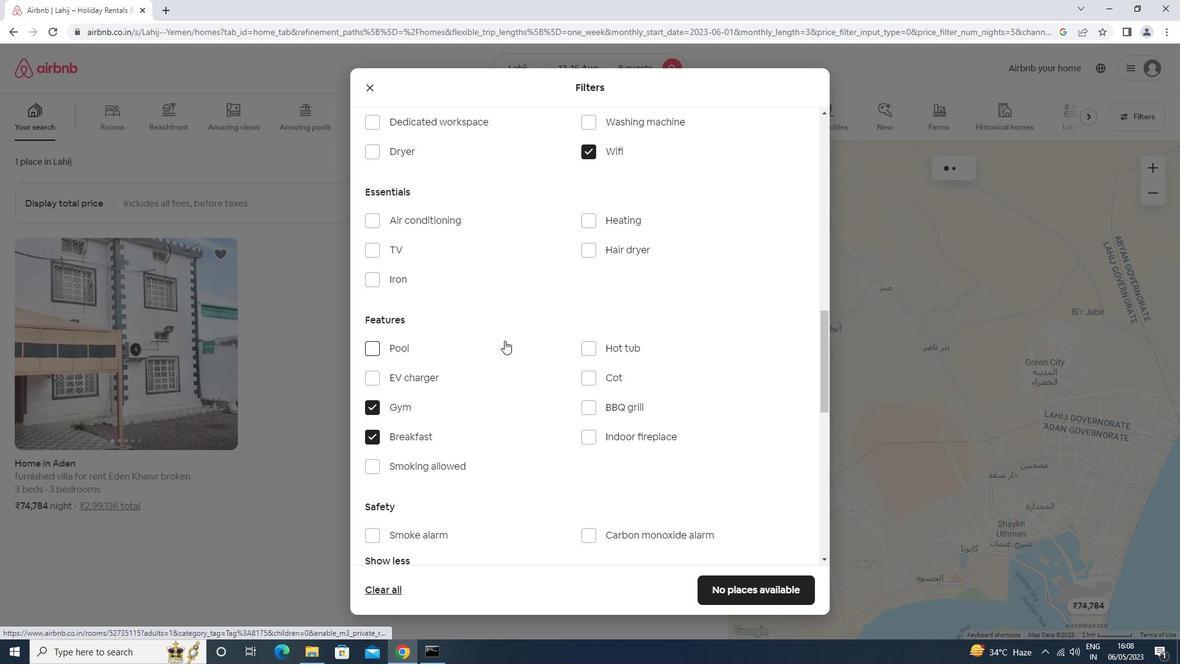 
Action: Mouse scrolled (504, 340) with delta (0, 0)
Screenshot: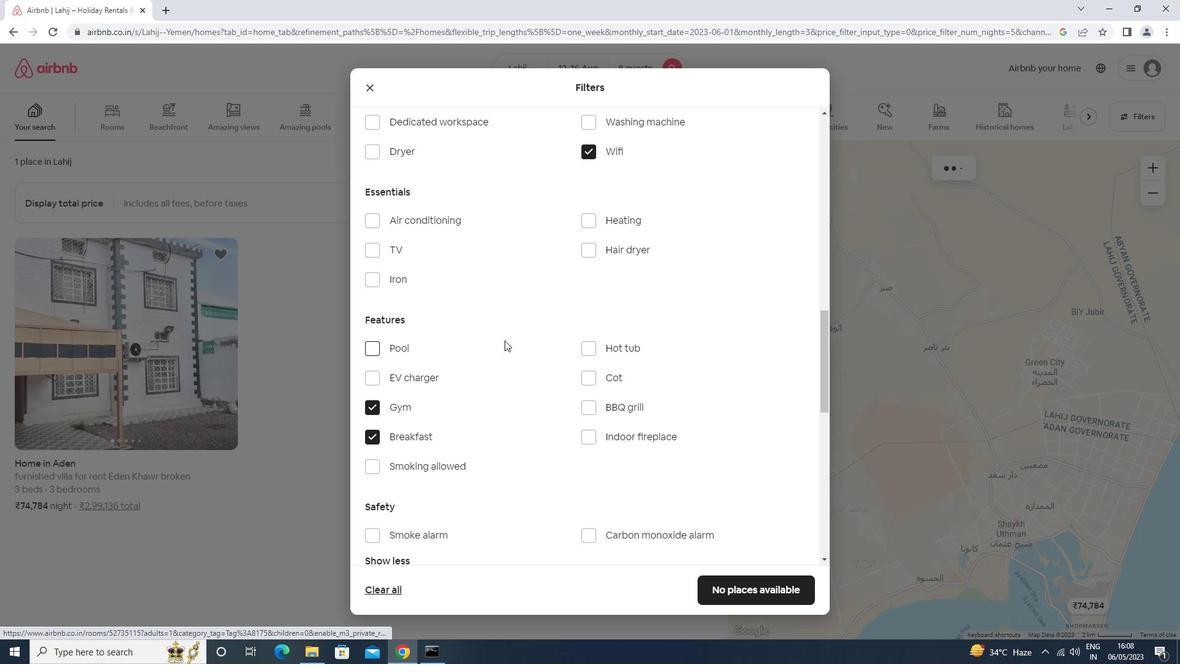 
Action: Mouse scrolled (504, 340) with delta (0, 0)
Screenshot: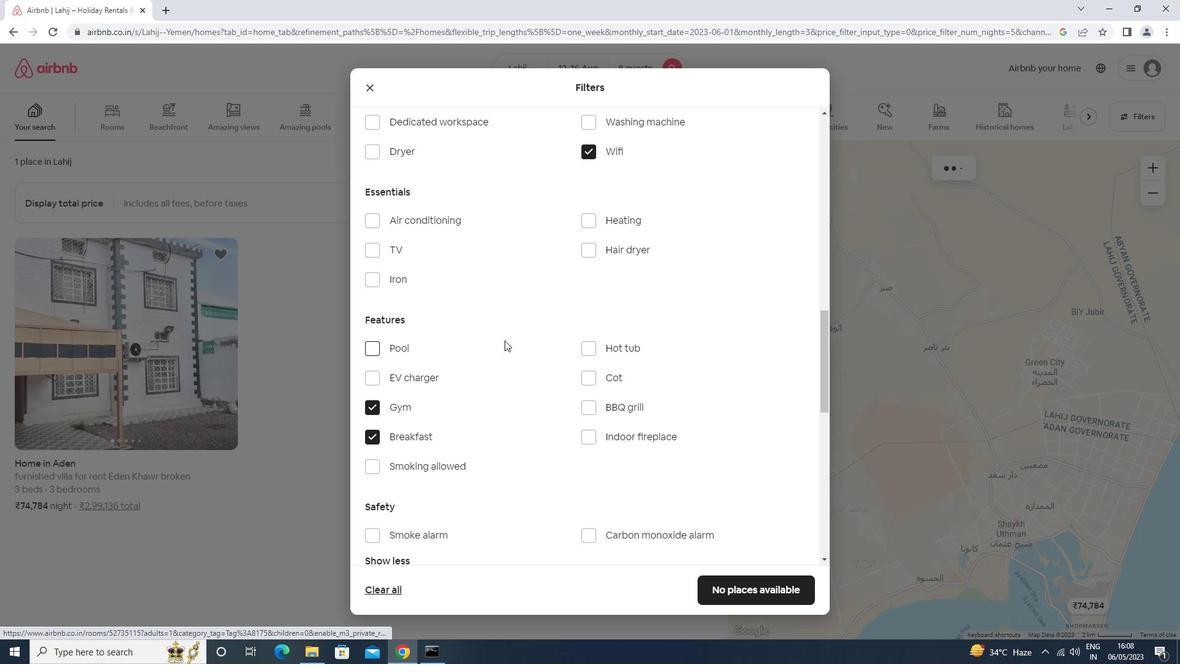 
Action: Mouse scrolled (504, 340) with delta (0, 0)
Screenshot: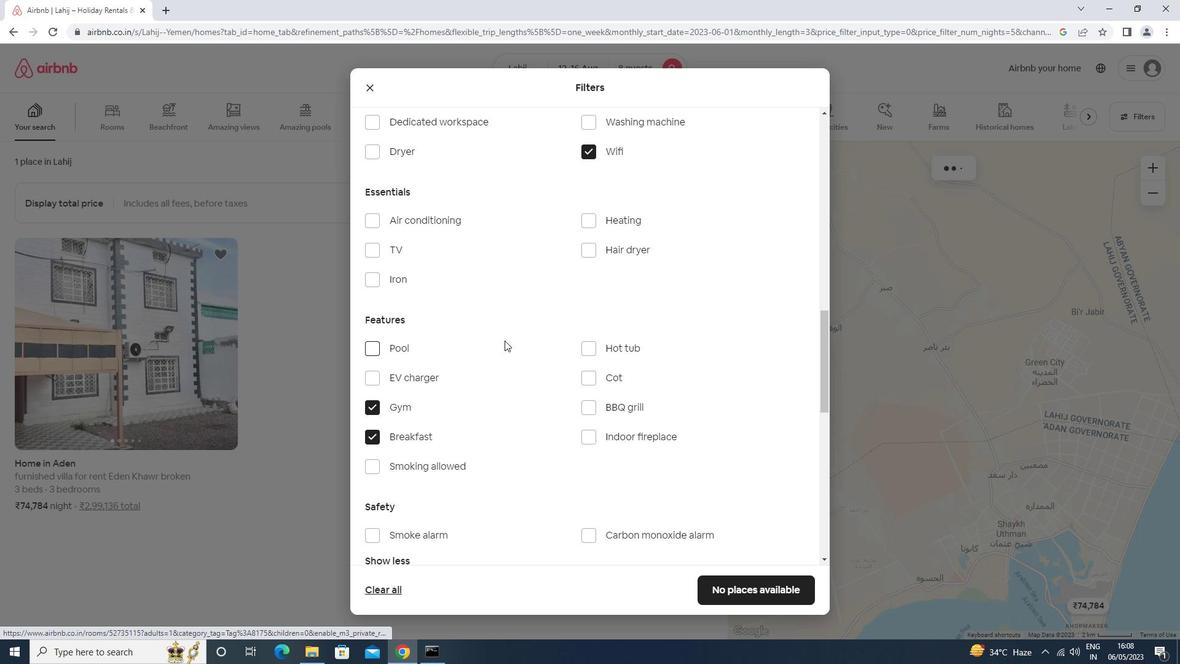 
Action: Mouse moved to (778, 402)
Screenshot: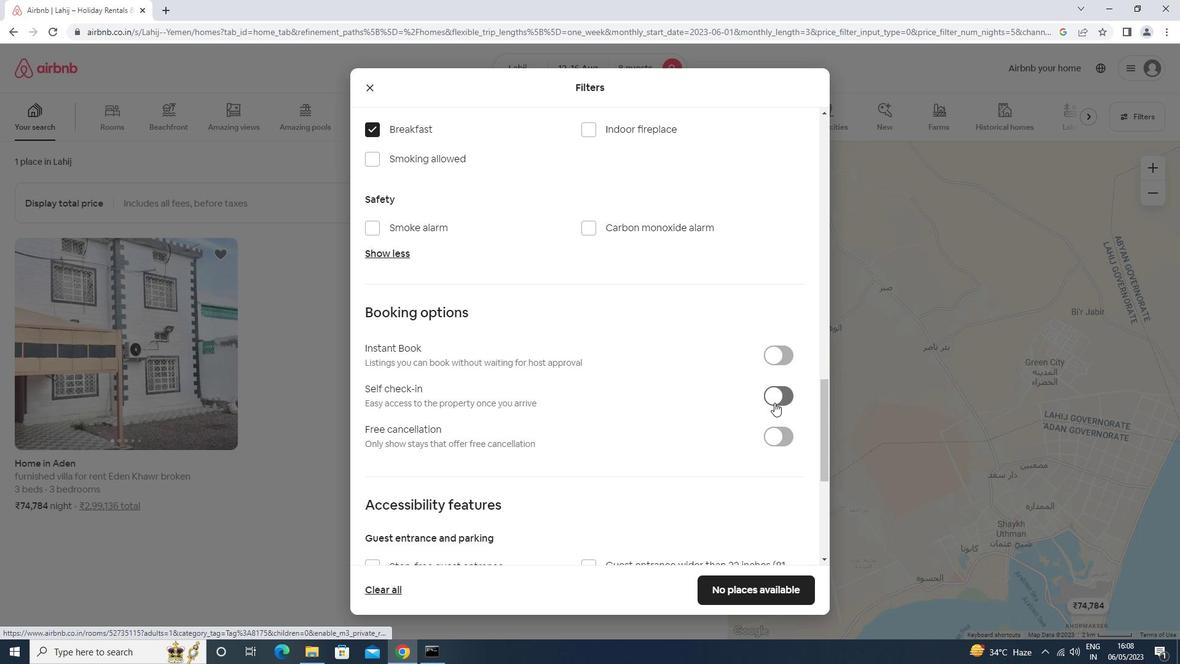 
Action: Mouse pressed left at (778, 402)
Screenshot: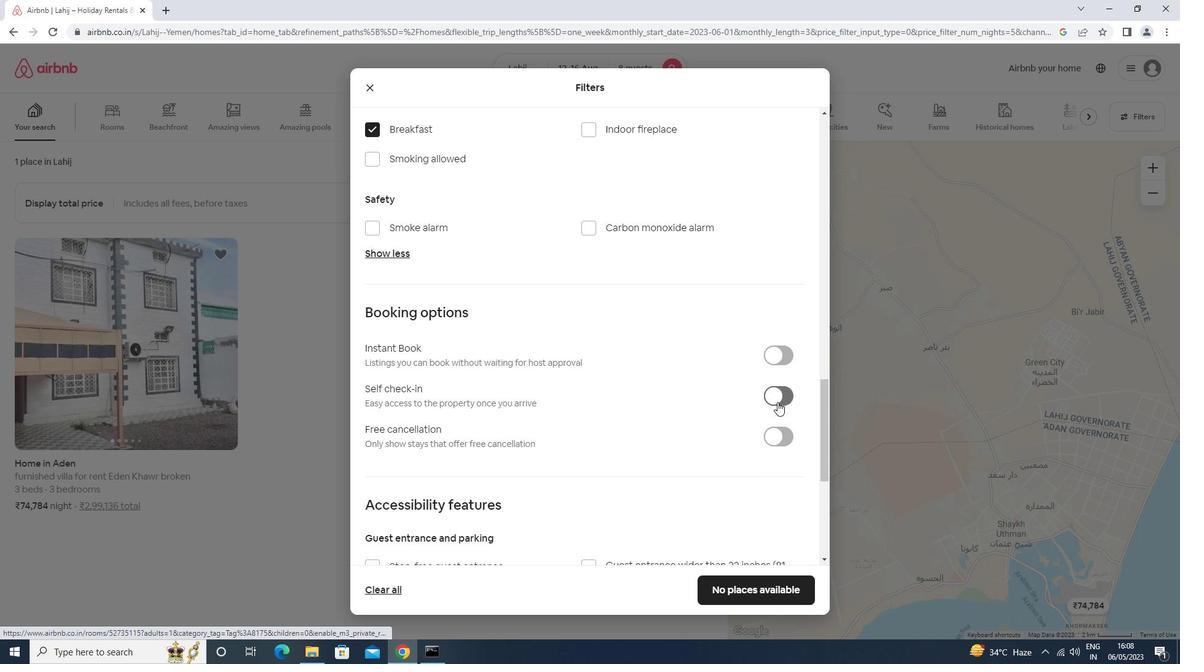 
Action: Mouse moved to (489, 375)
Screenshot: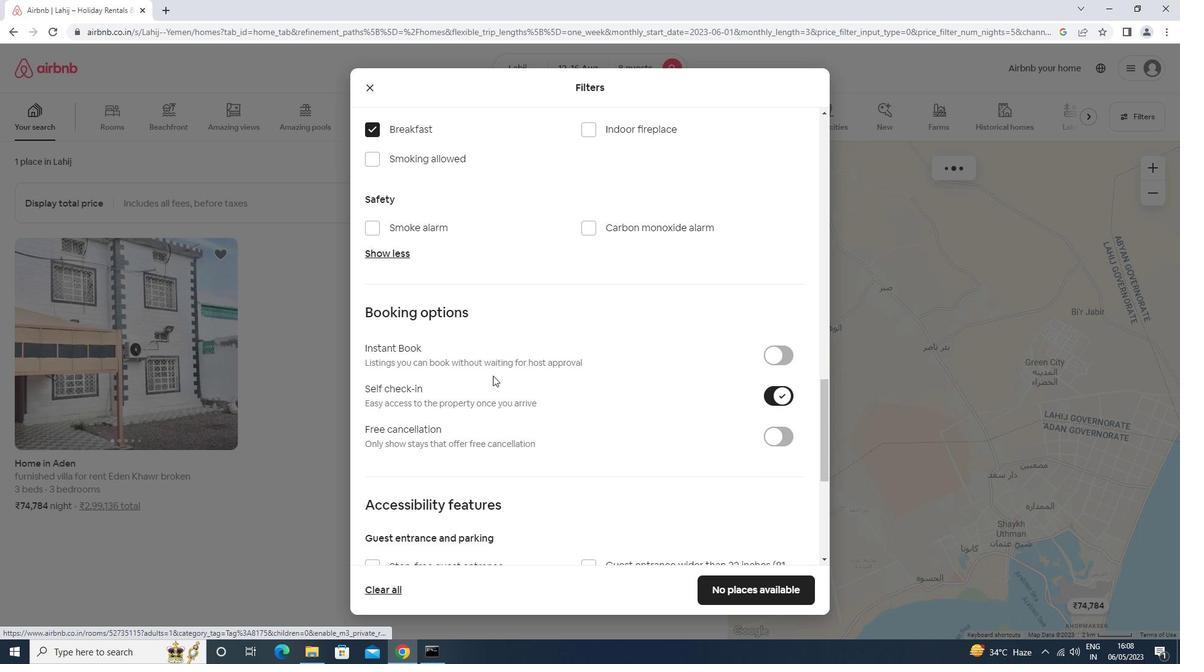 
Action: Mouse scrolled (489, 375) with delta (0, 0)
Screenshot: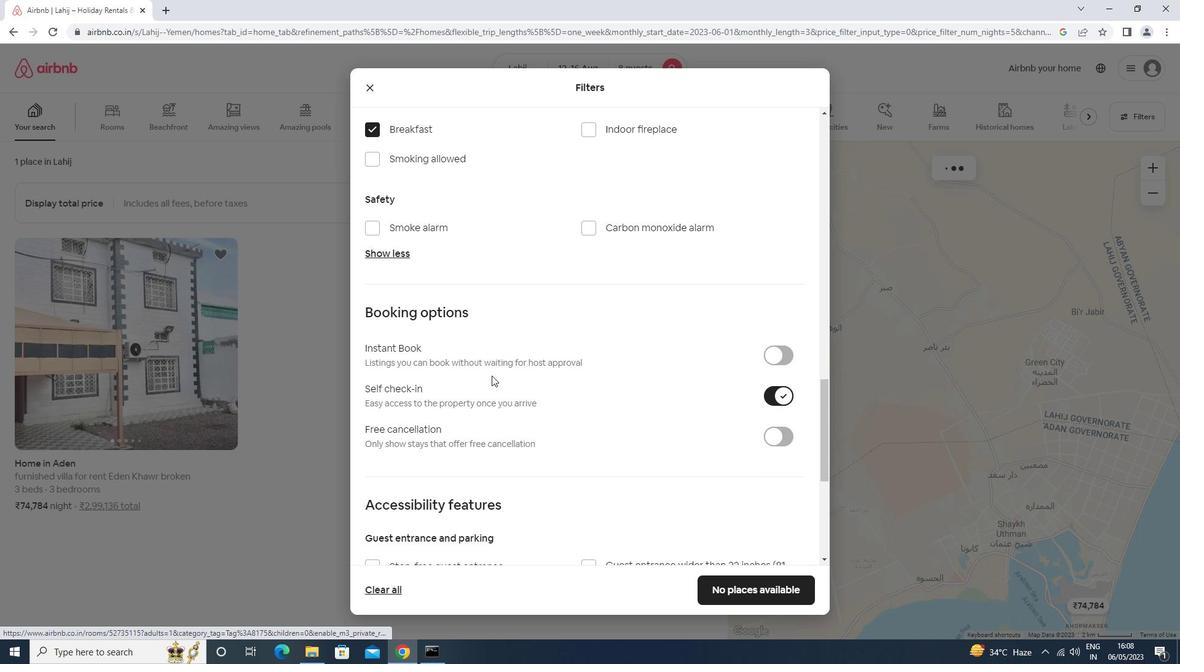 
Action: Mouse moved to (489, 375)
Screenshot: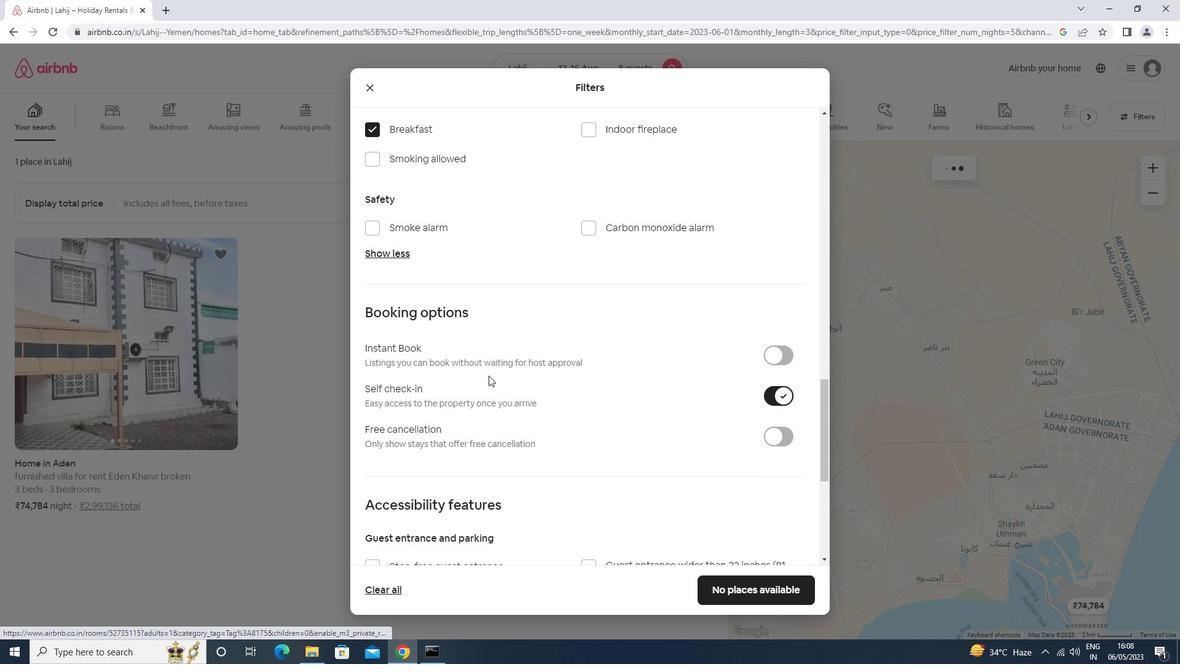 
Action: Mouse scrolled (489, 375) with delta (0, 0)
Screenshot: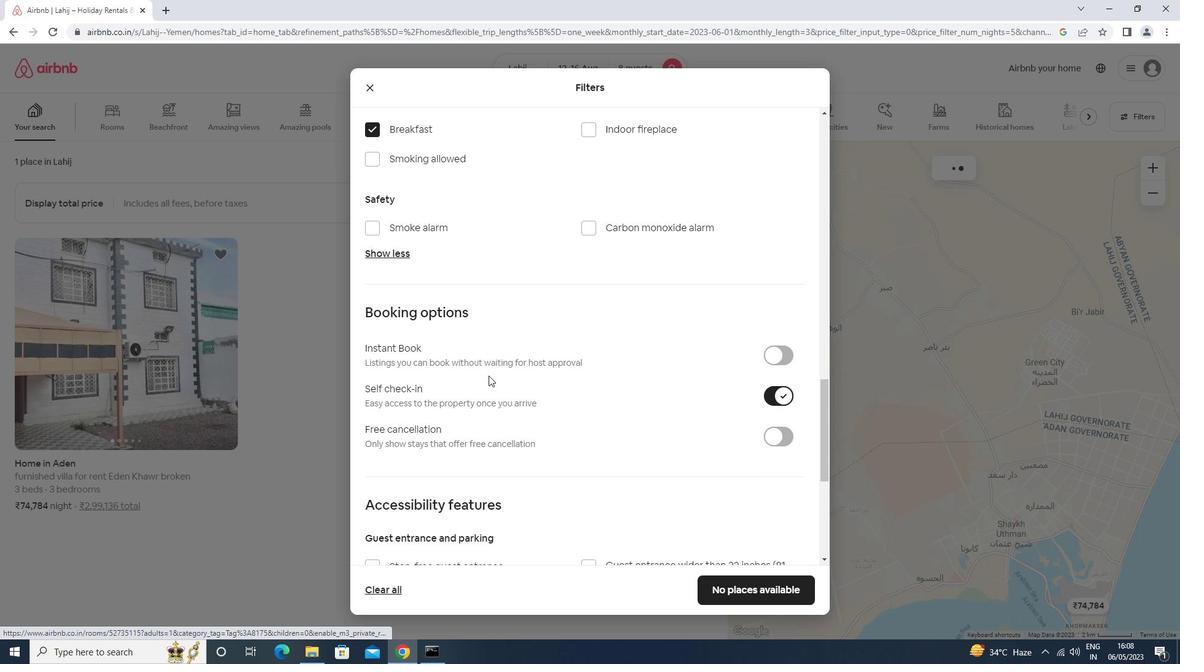 
Action: Mouse scrolled (489, 375) with delta (0, 0)
Screenshot: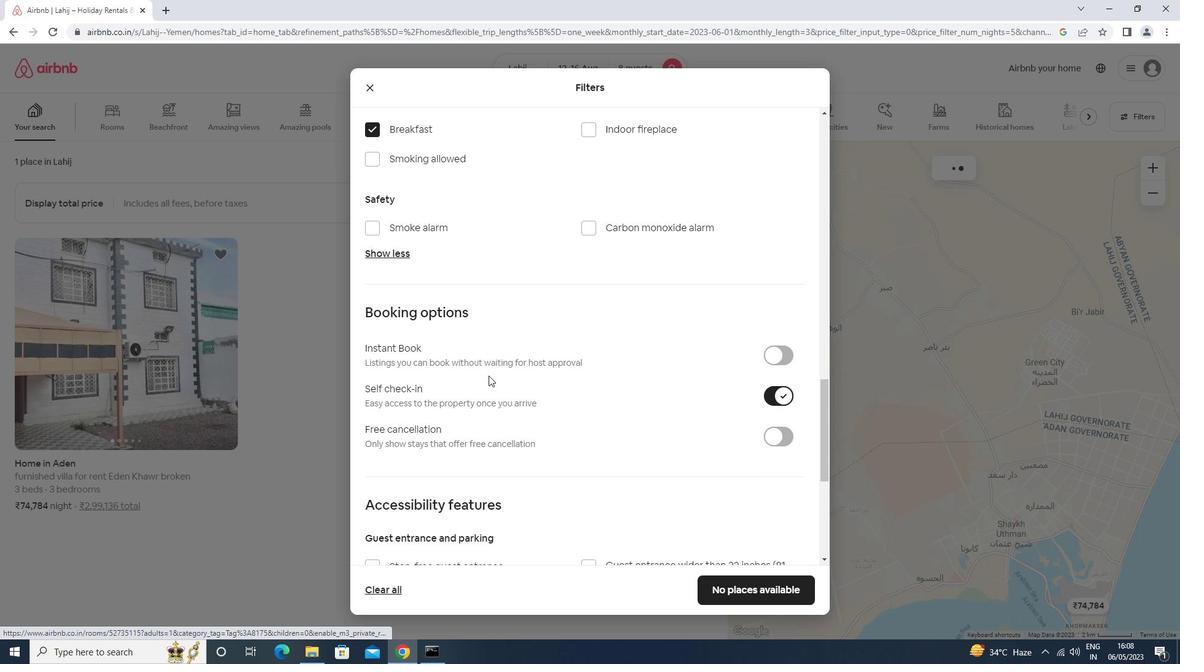 
Action: Mouse scrolled (489, 375) with delta (0, 0)
Screenshot: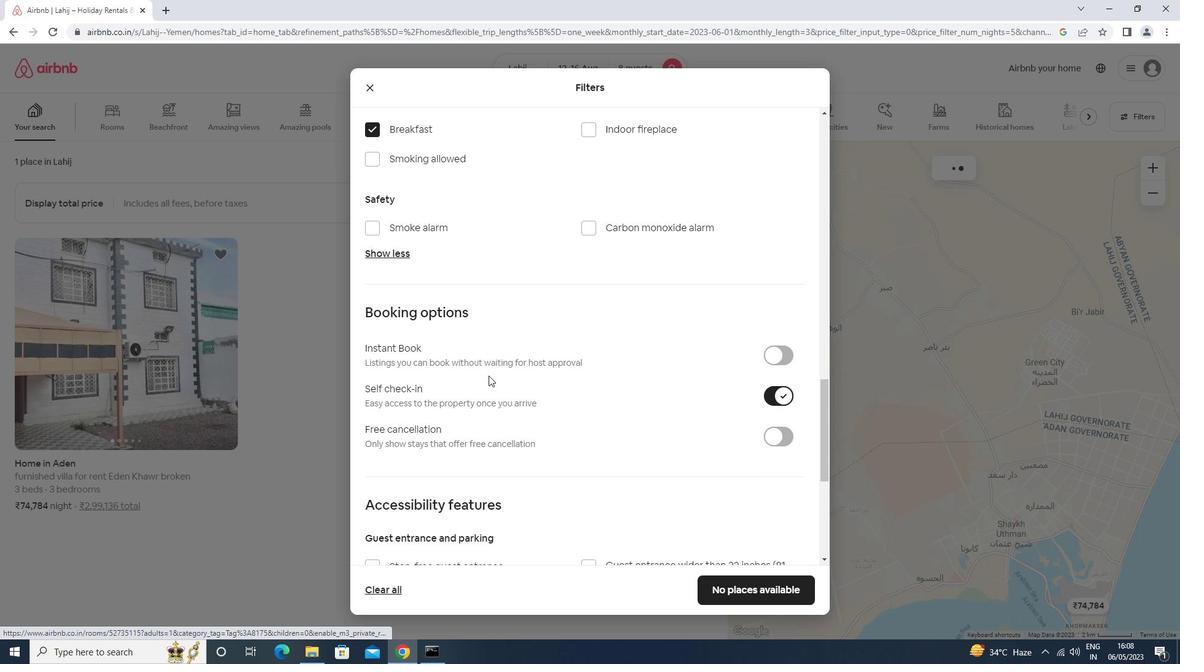 
Action: Mouse scrolled (489, 375) with delta (0, 0)
Screenshot: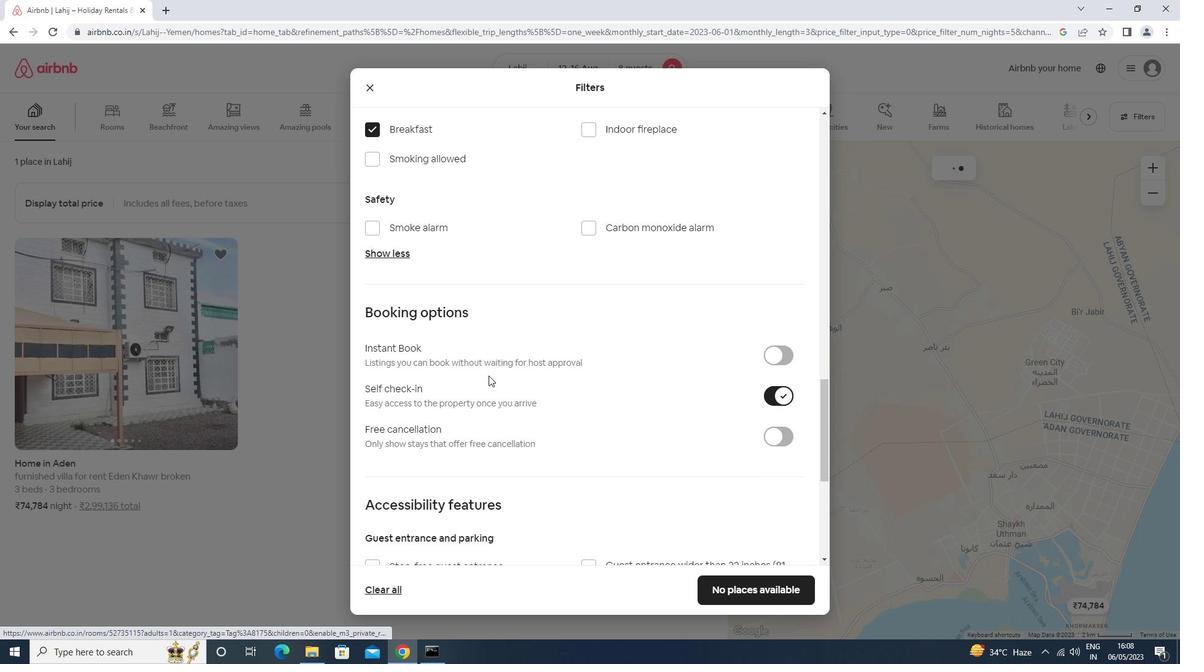 
Action: Mouse moved to (757, 590)
Screenshot: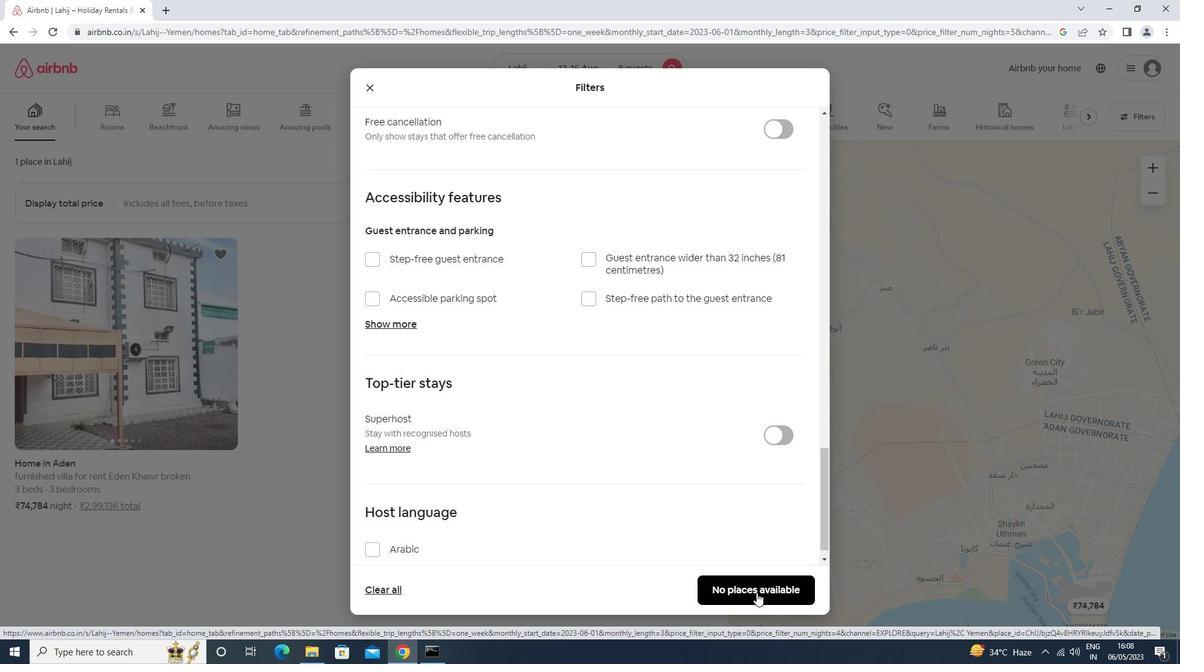 
Action: Mouse pressed left at (757, 590)
Screenshot: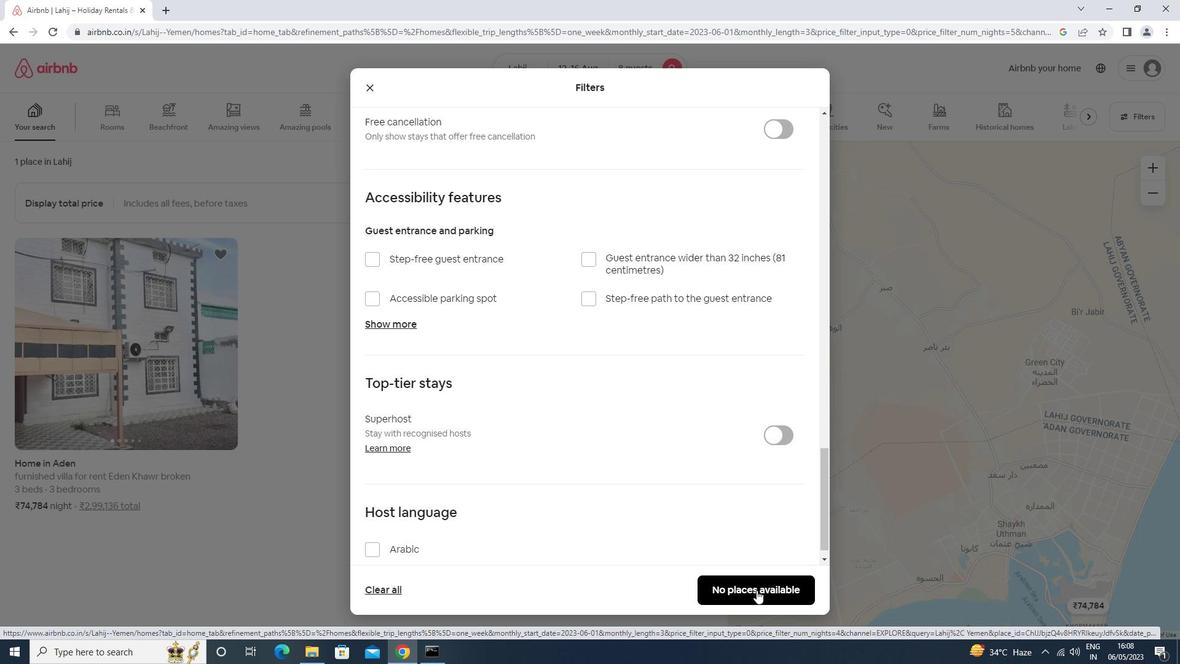 
Action: Mouse moved to (709, 615)
Screenshot: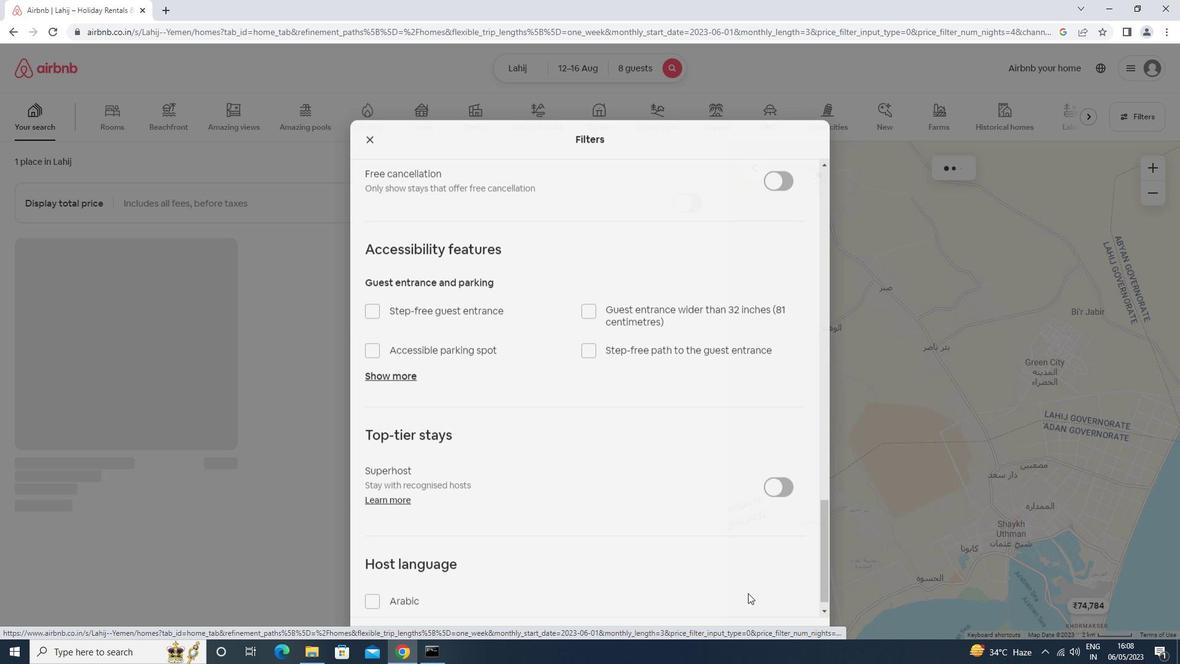 
